 Task: Create a due date automation trigger when advanced on, 2 working days before a card is due add dates starting next week at 11:00 AM.
Action: Mouse moved to (1117, 352)
Screenshot: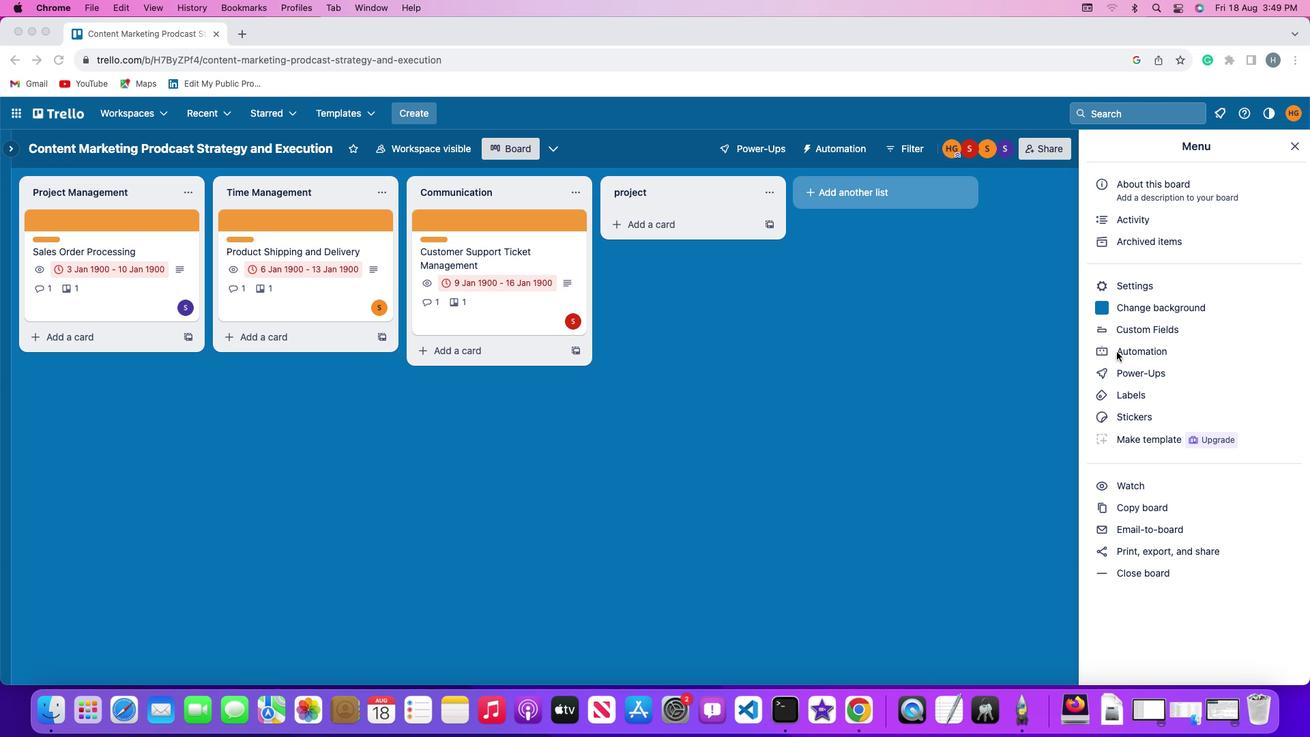 
Action: Mouse pressed left at (1117, 352)
Screenshot: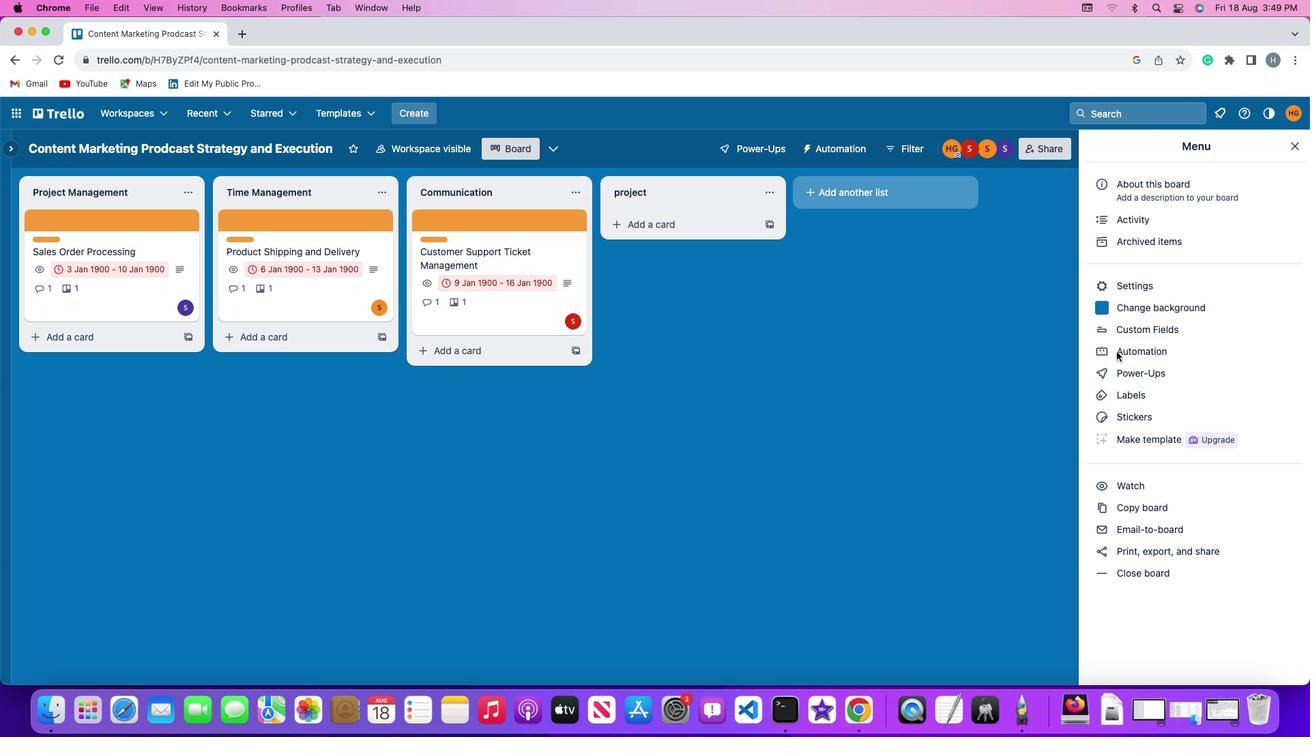 
Action: Mouse pressed left at (1117, 352)
Screenshot: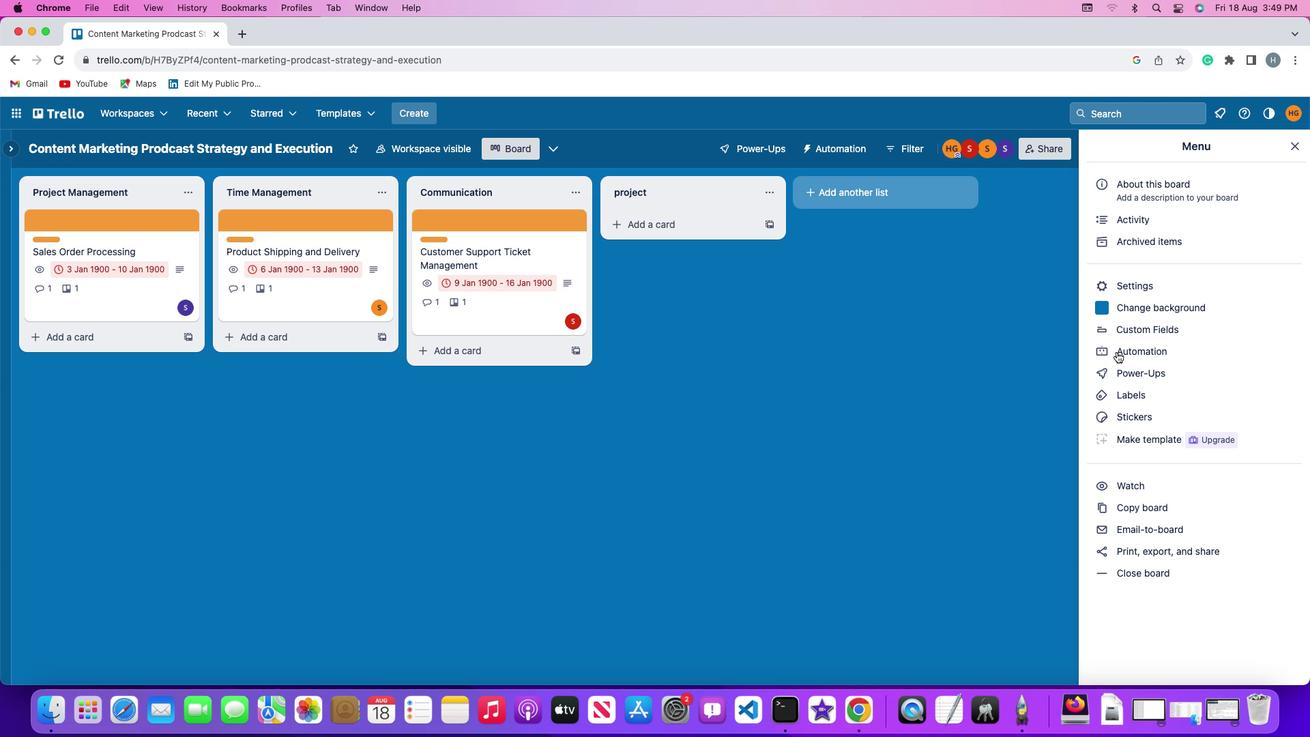 
Action: Mouse moved to (75, 322)
Screenshot: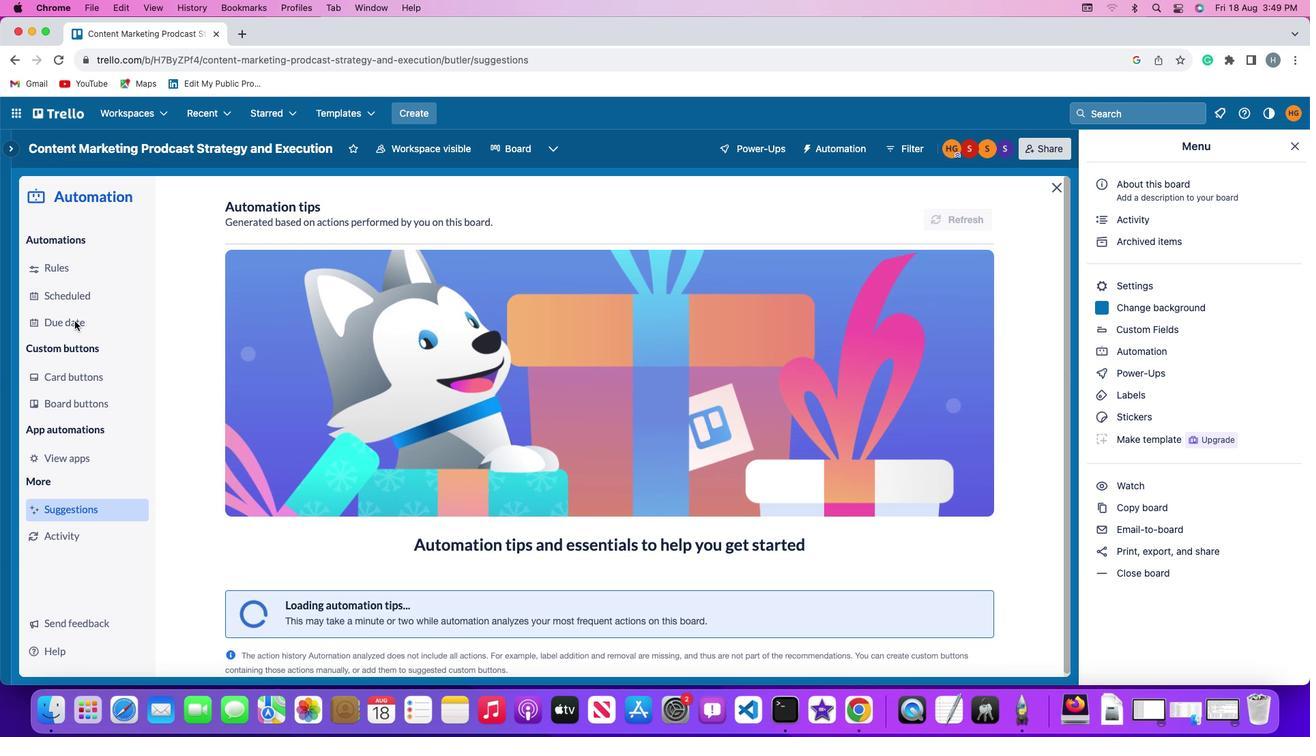 
Action: Mouse pressed left at (75, 322)
Screenshot: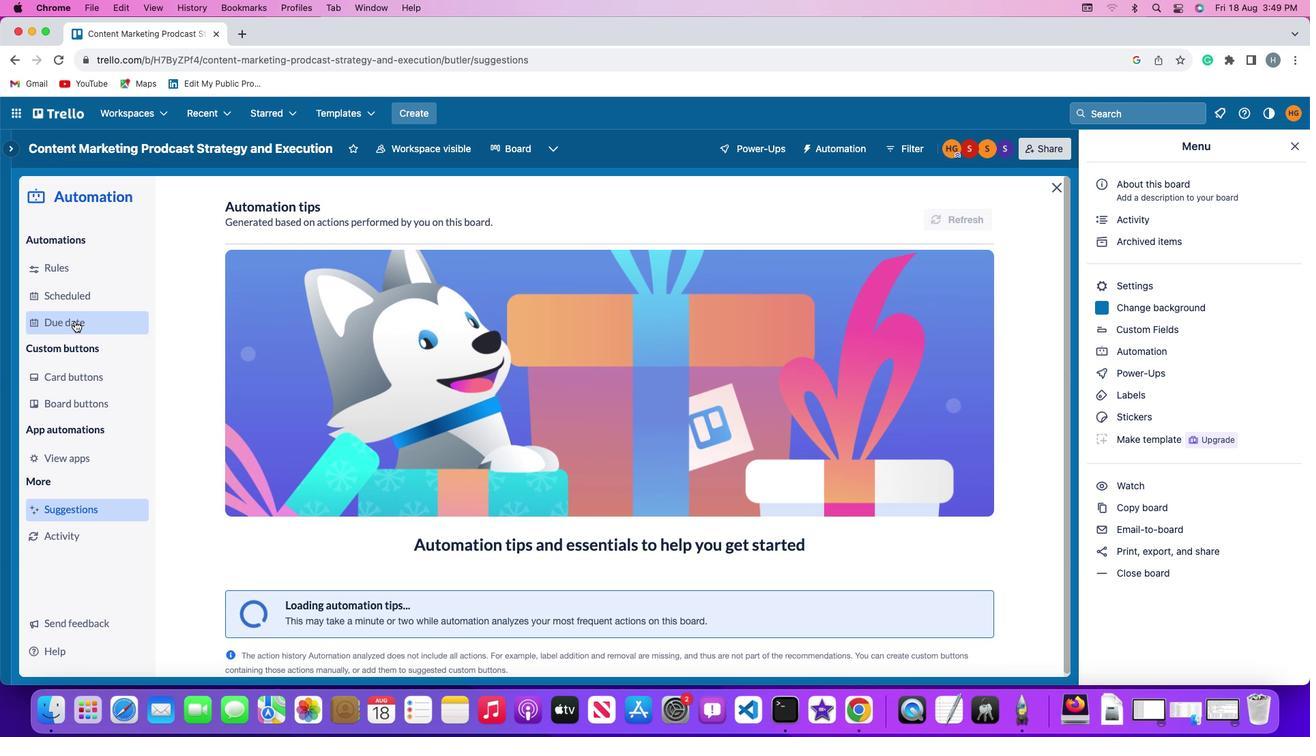 
Action: Mouse moved to (920, 212)
Screenshot: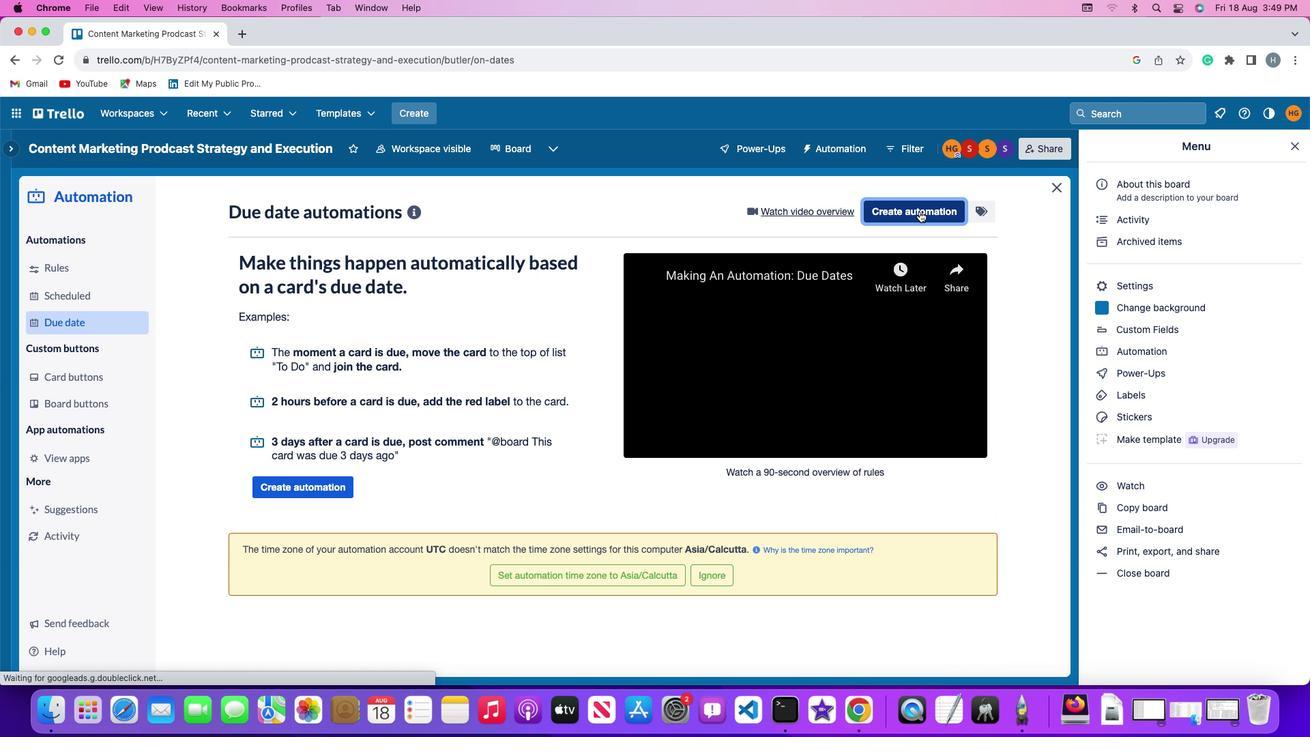 
Action: Mouse pressed left at (920, 212)
Screenshot: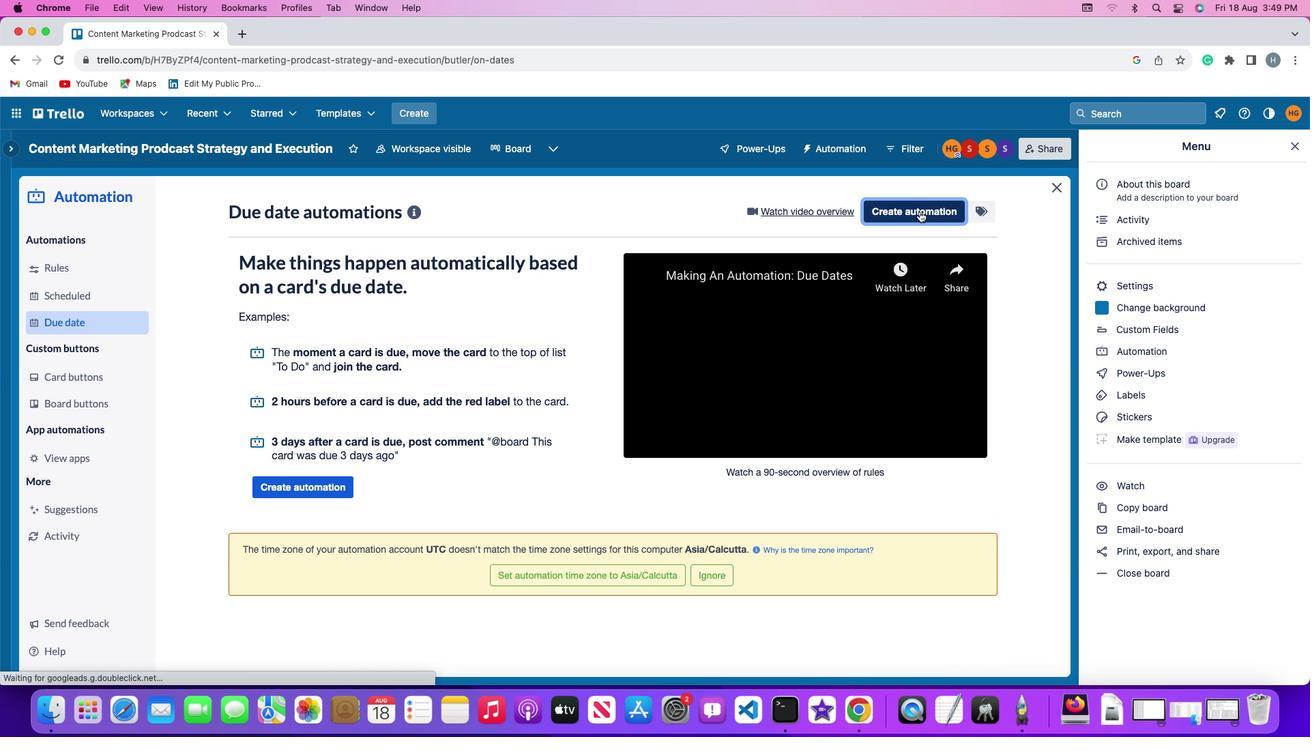 
Action: Mouse moved to (265, 343)
Screenshot: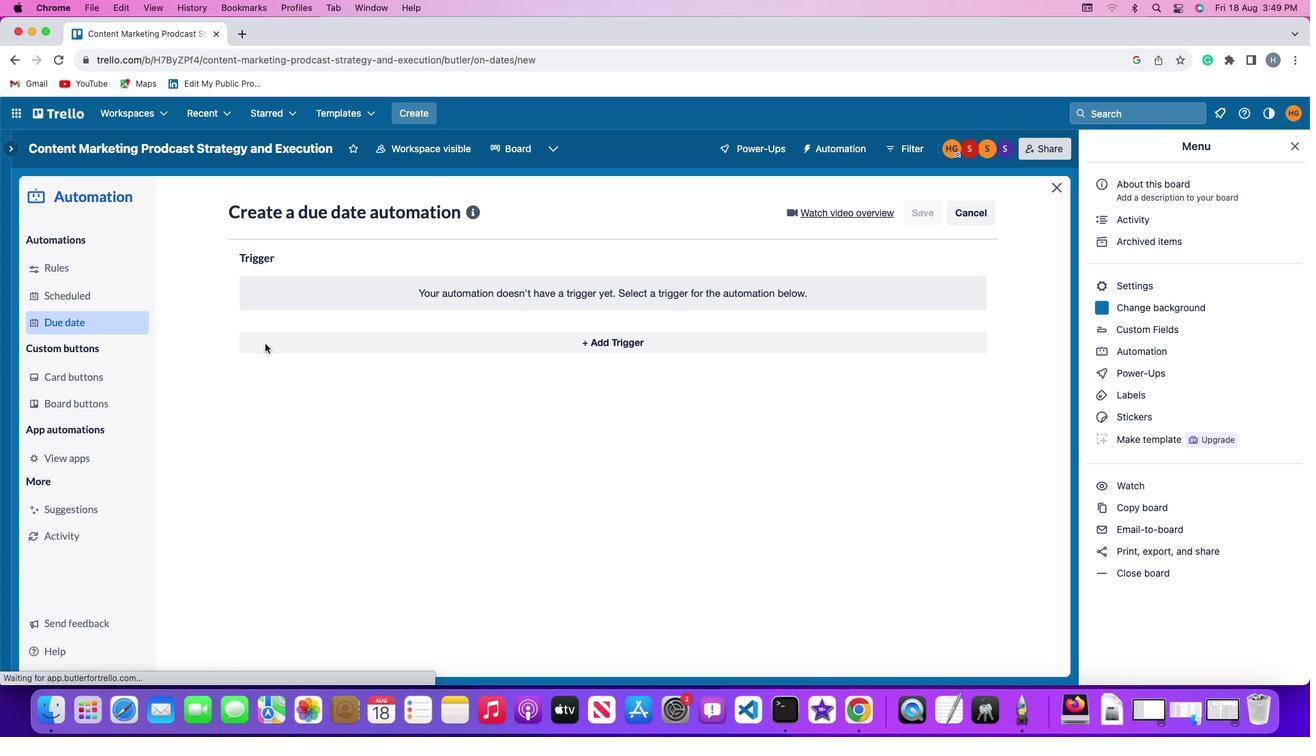 
Action: Mouse pressed left at (265, 343)
Screenshot: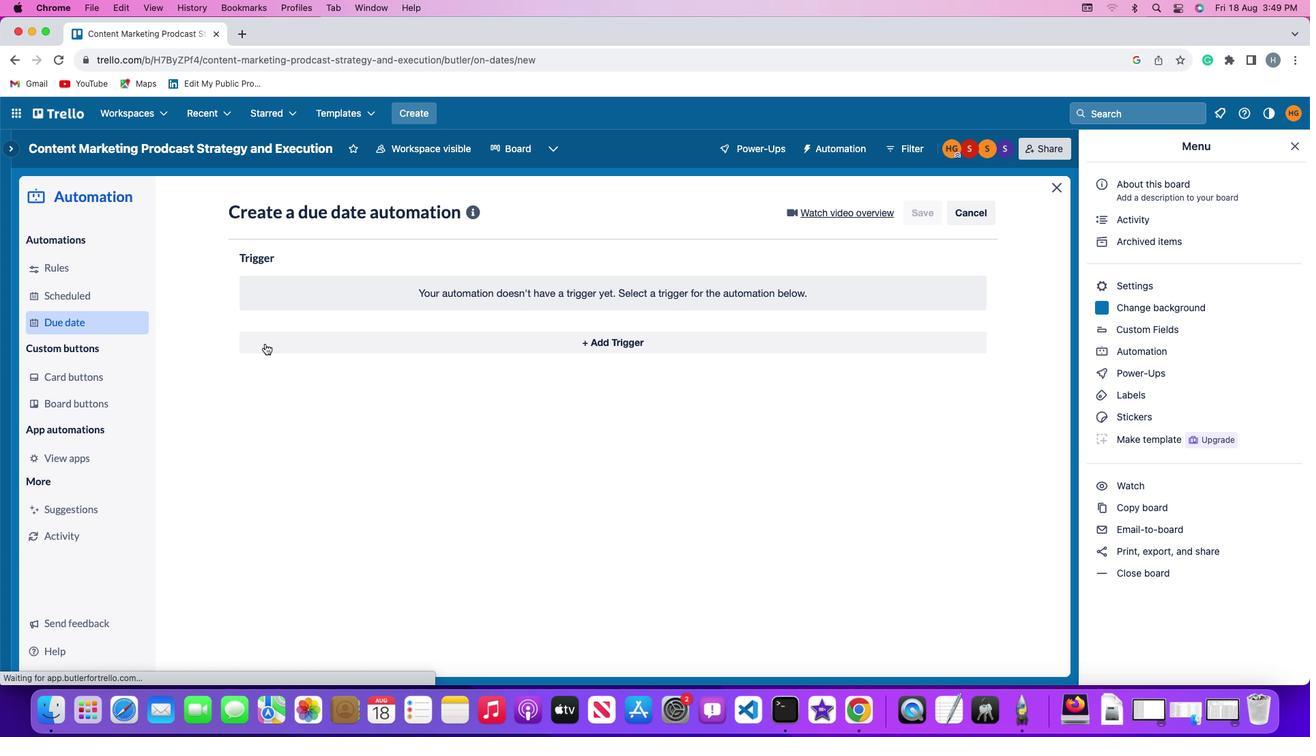 
Action: Mouse moved to (266, 548)
Screenshot: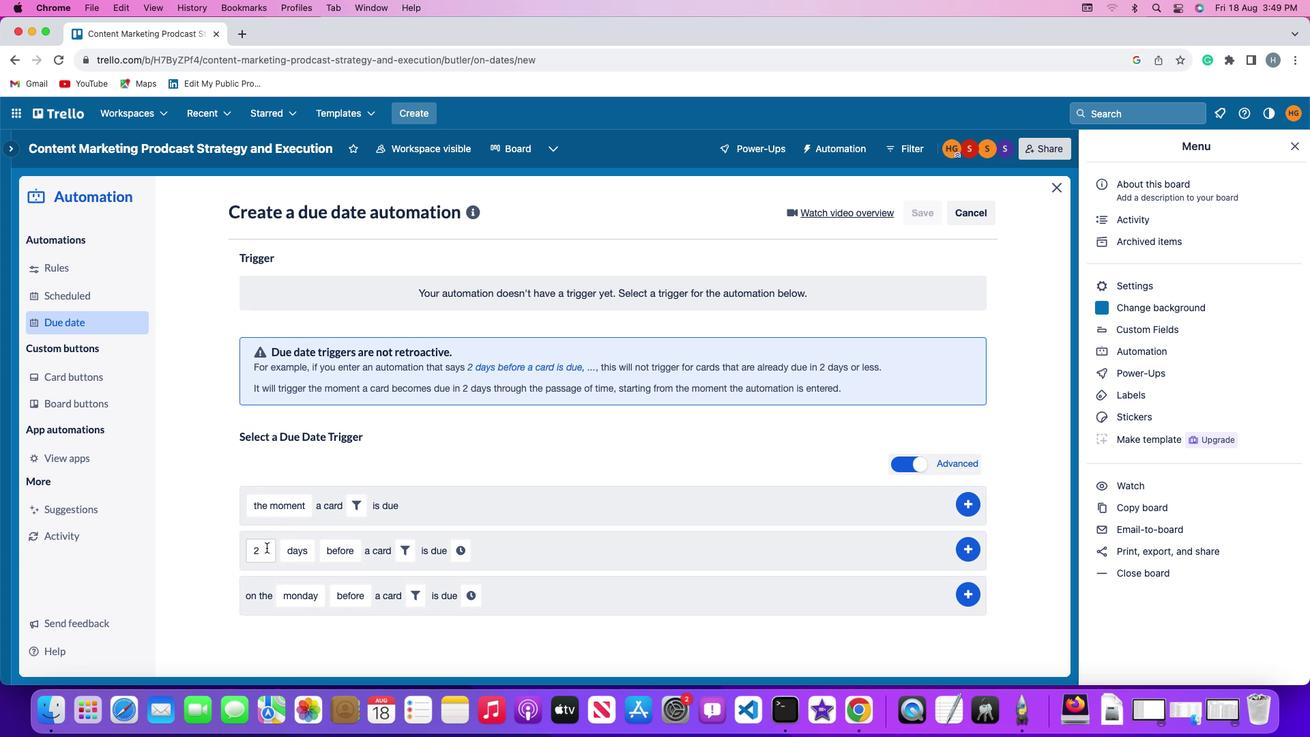 
Action: Mouse pressed left at (266, 548)
Screenshot: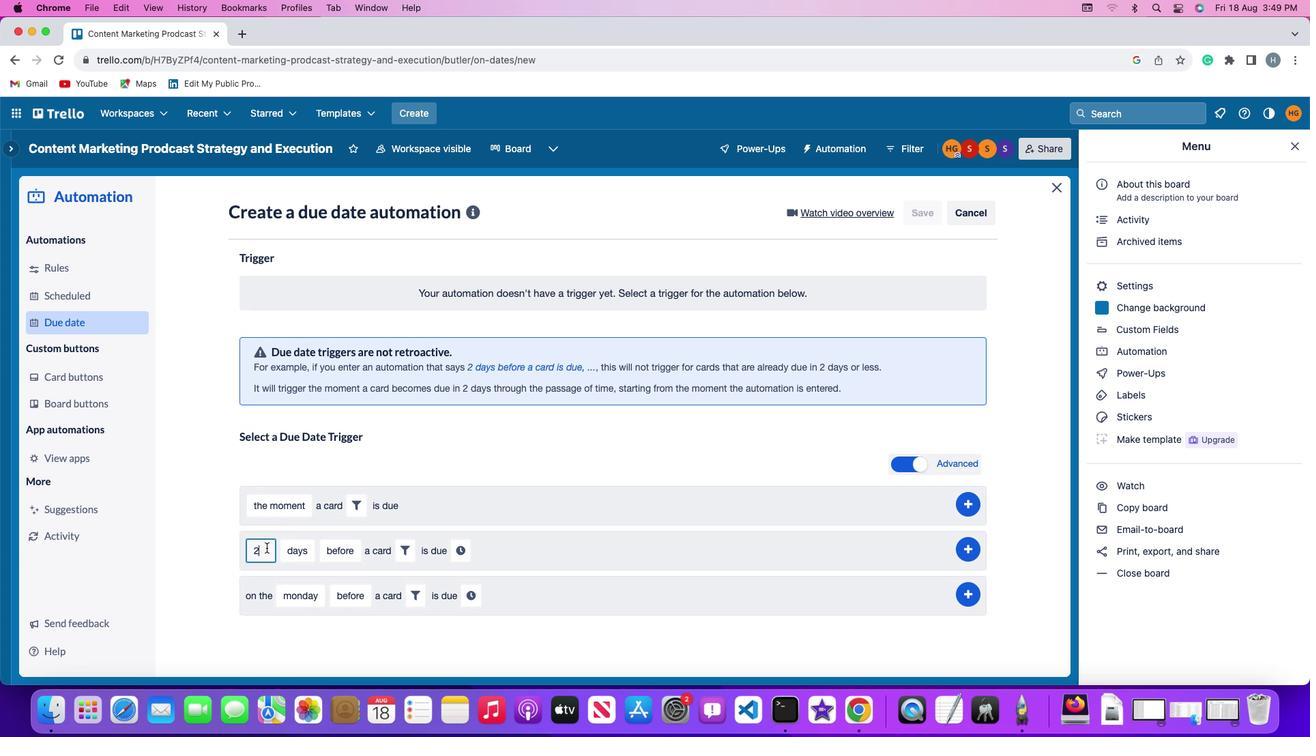 
Action: Mouse moved to (266, 548)
Screenshot: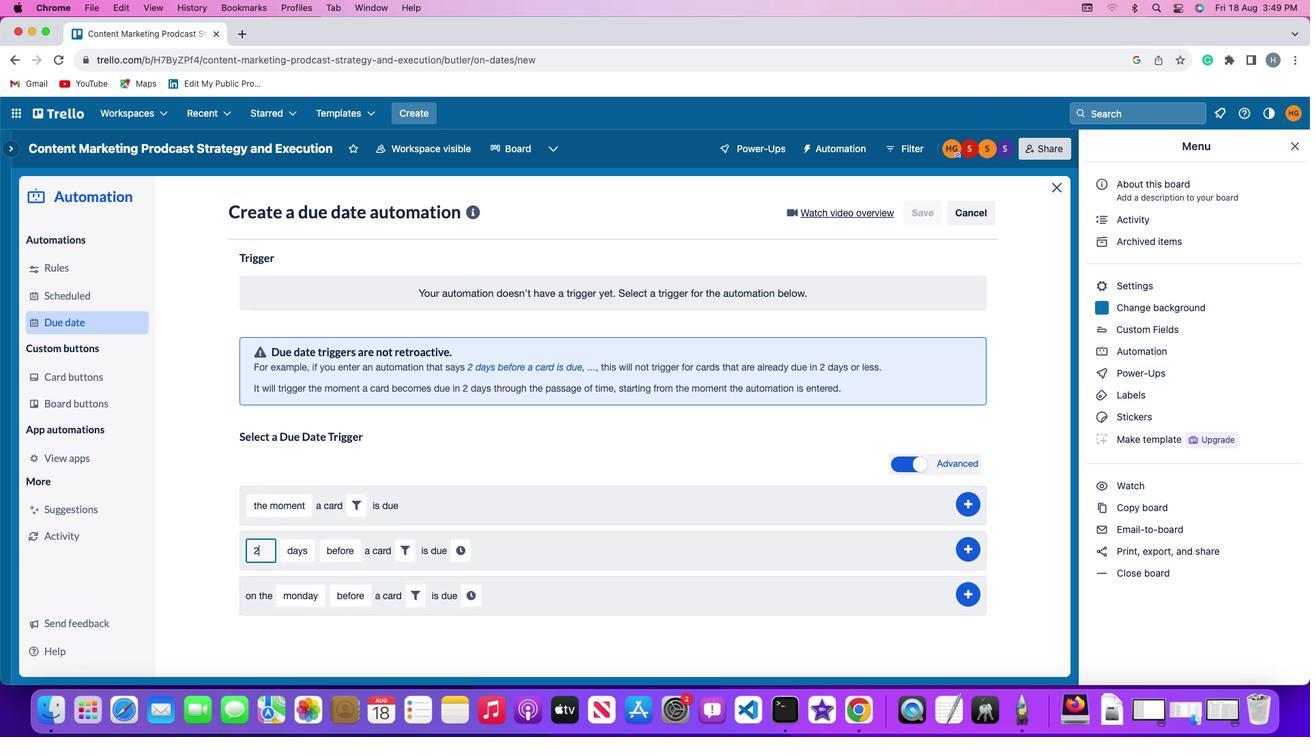 
Action: Key pressed Key.backspace
Screenshot: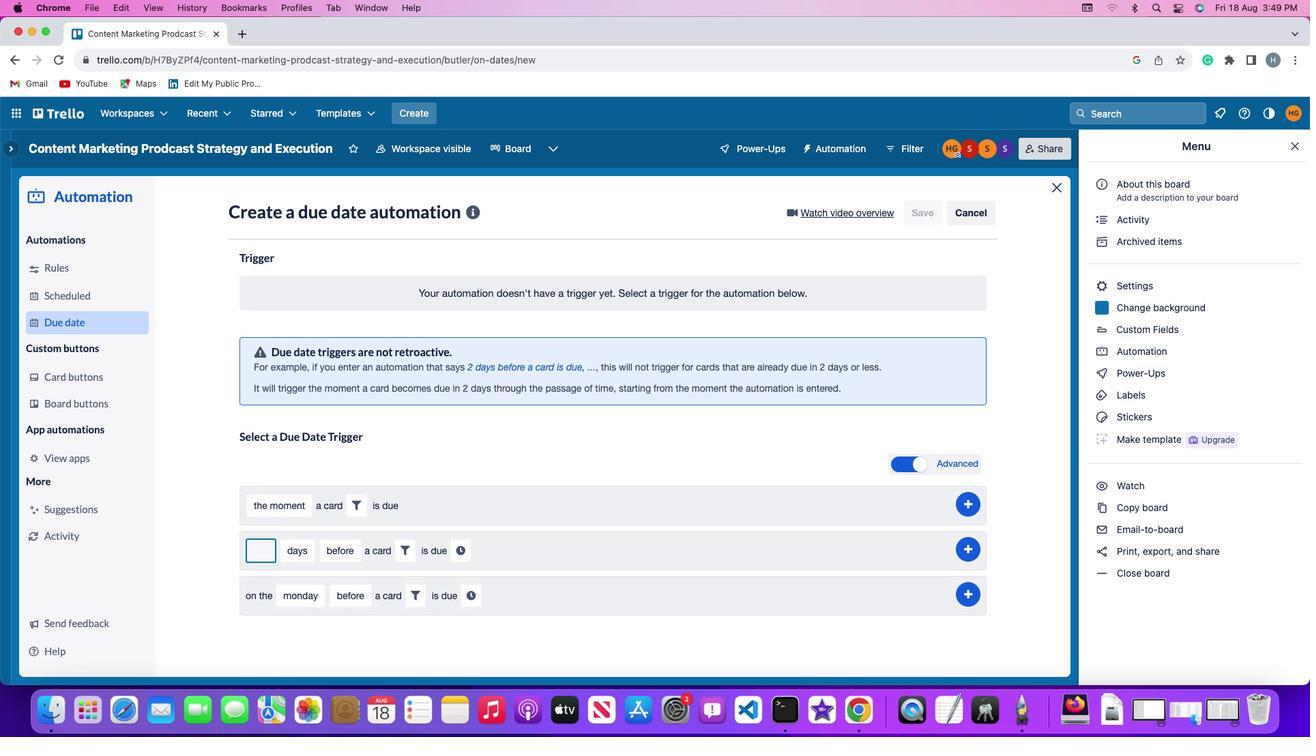 
Action: Mouse moved to (268, 548)
Screenshot: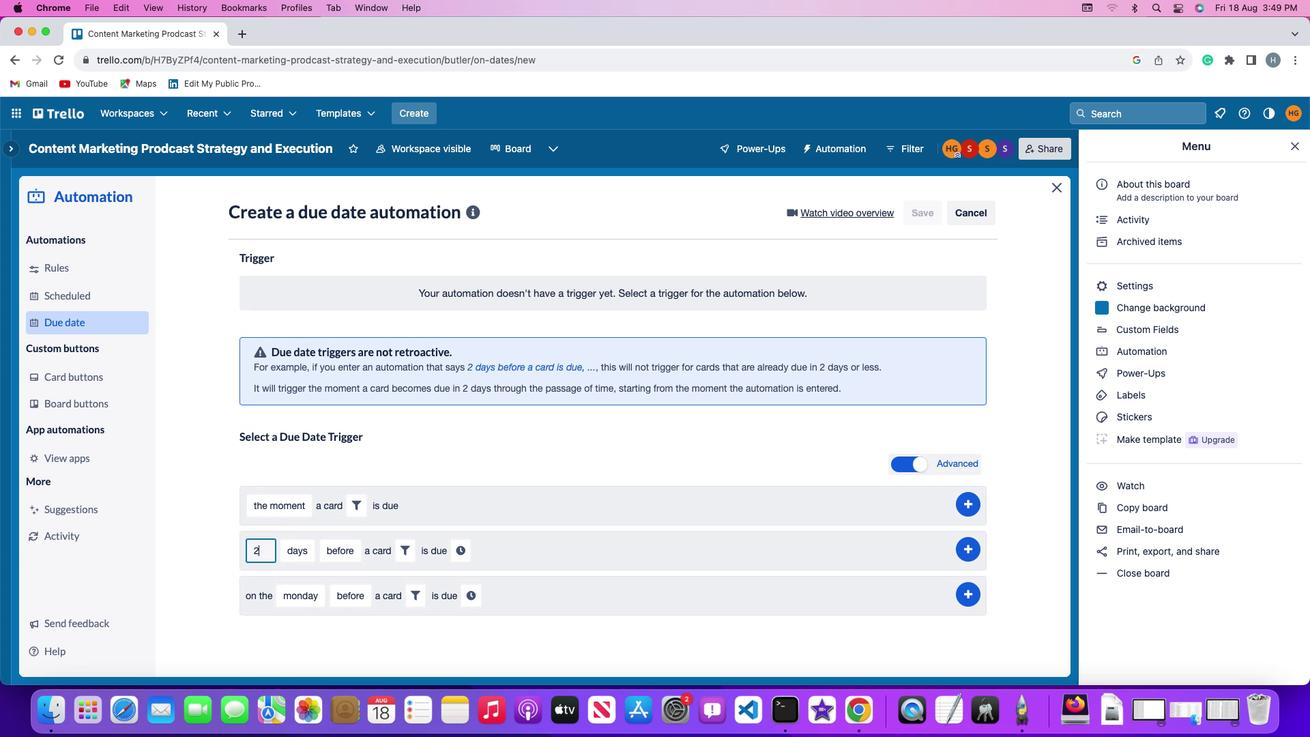 
Action: Key pressed '2'
Screenshot: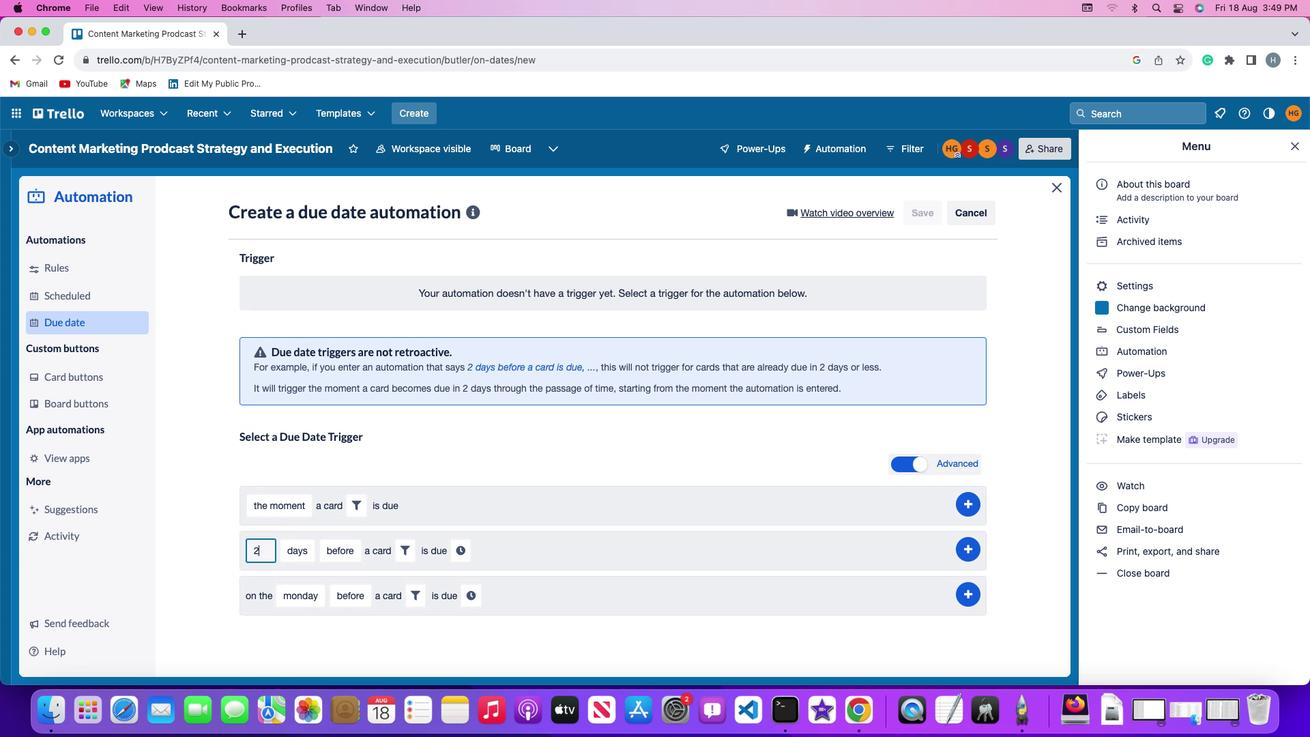 
Action: Mouse moved to (303, 548)
Screenshot: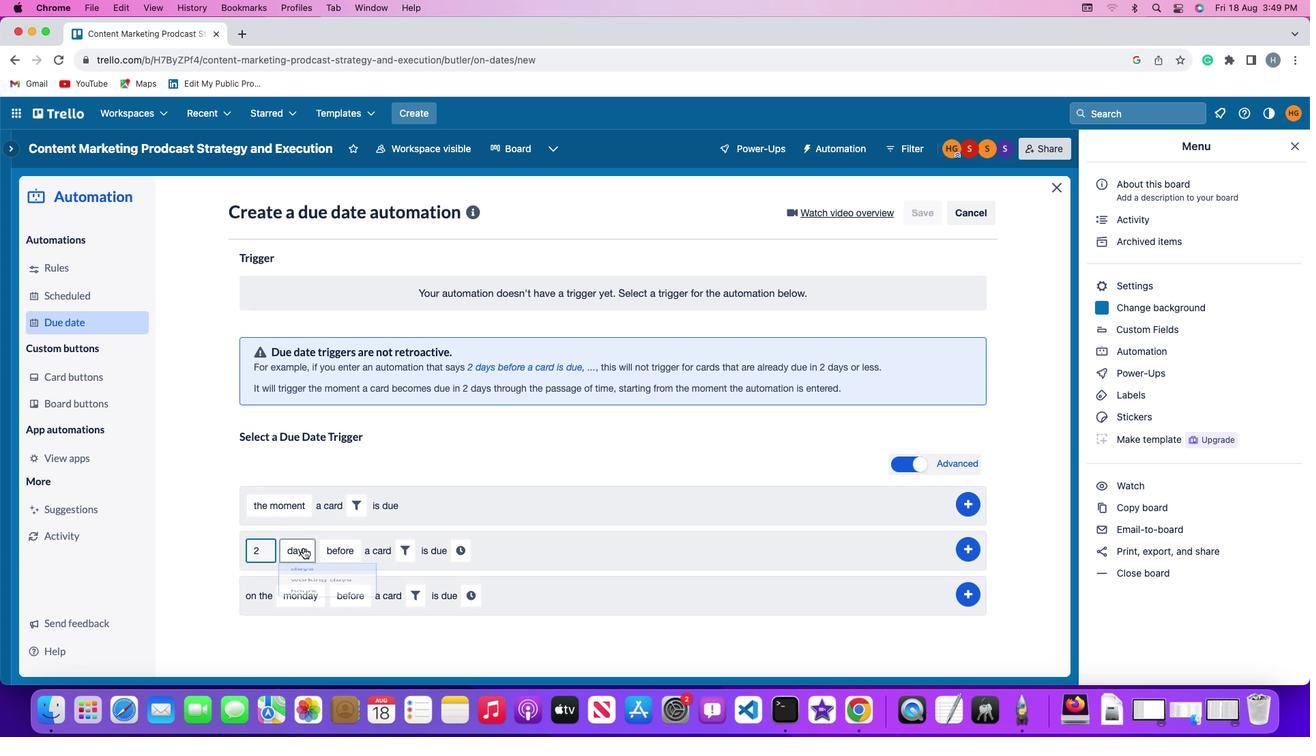 
Action: Mouse pressed left at (303, 548)
Screenshot: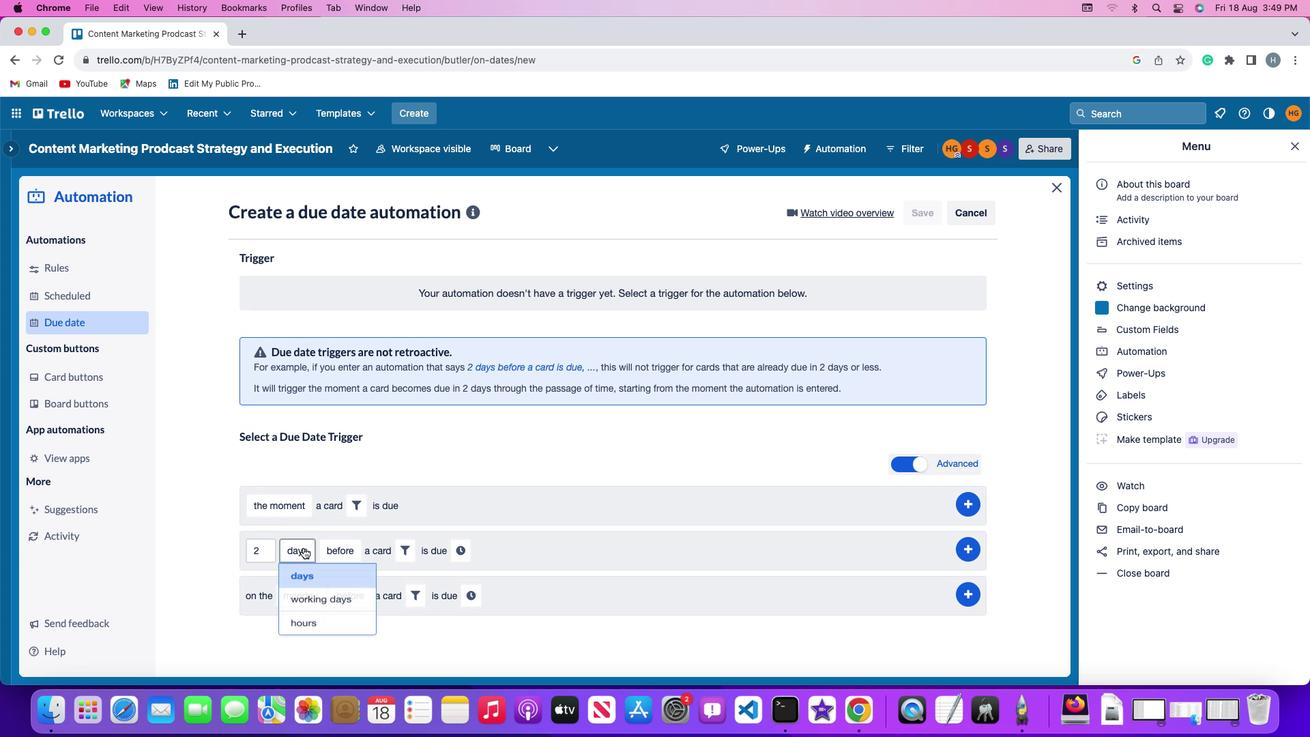 
Action: Mouse moved to (307, 603)
Screenshot: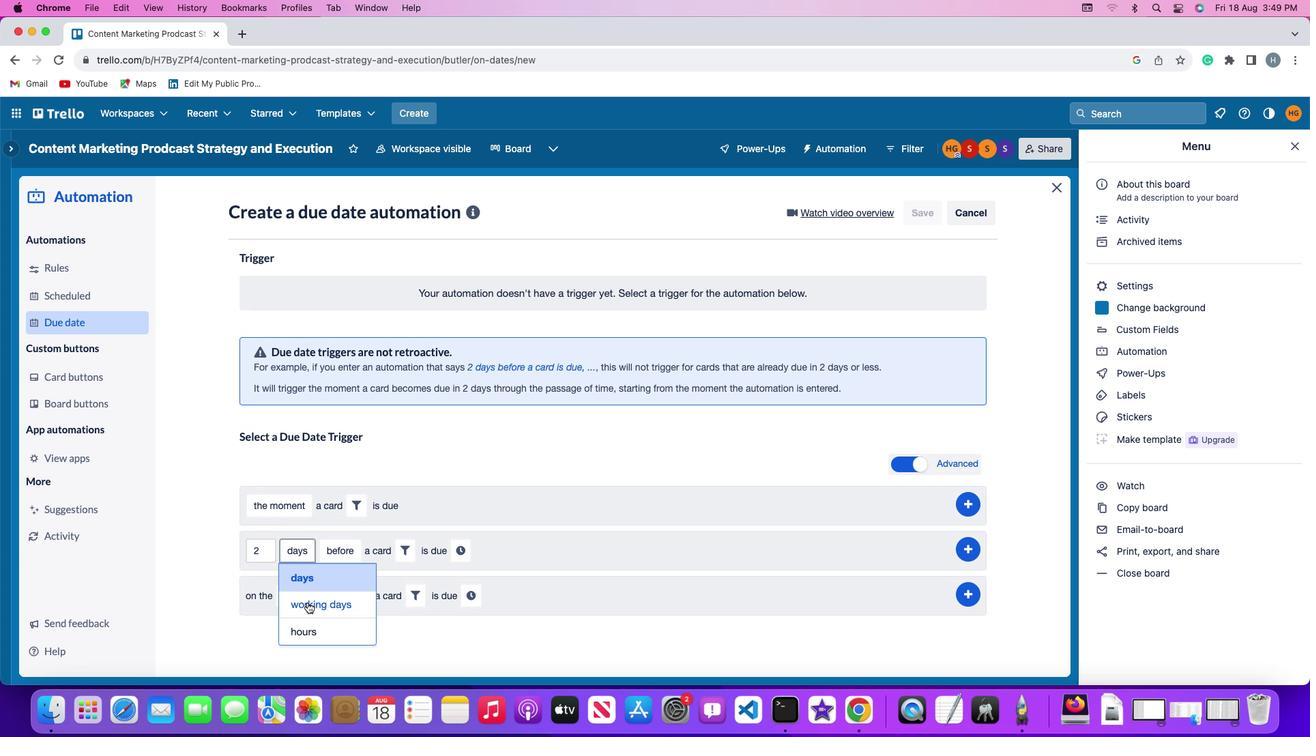 
Action: Mouse pressed left at (307, 603)
Screenshot: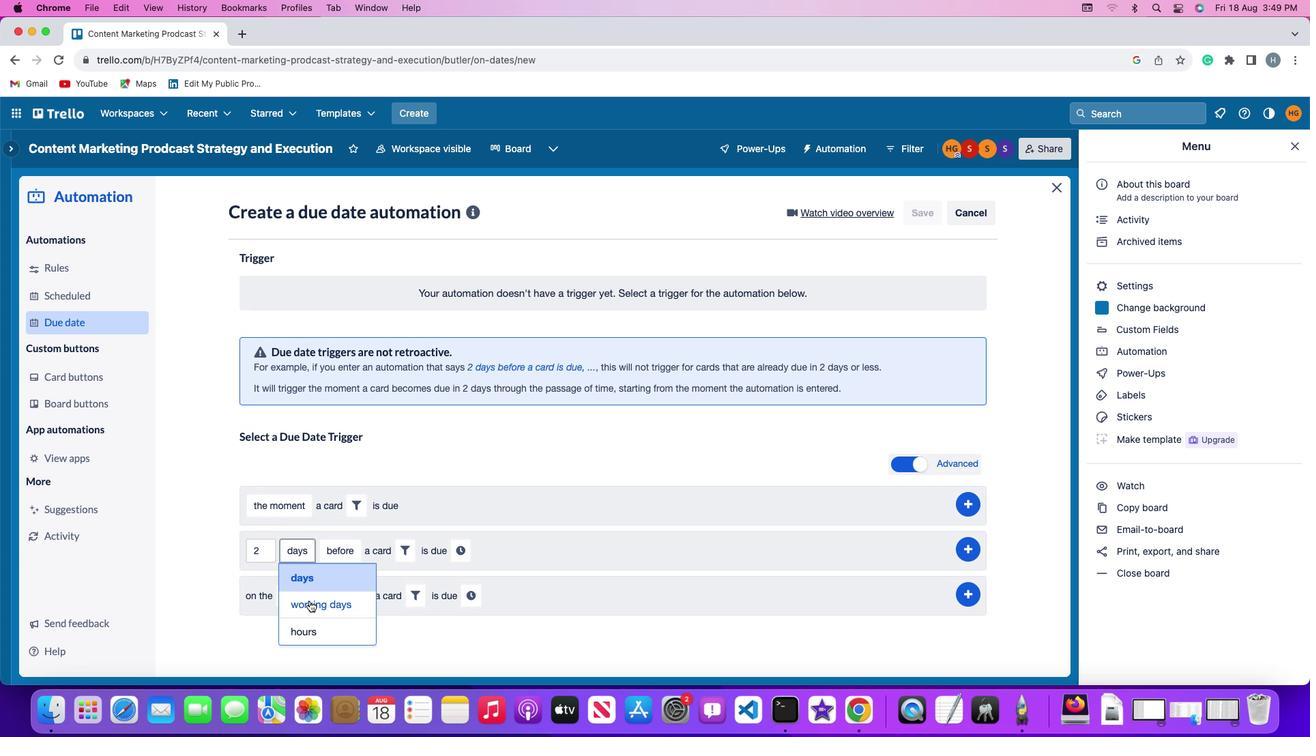 
Action: Mouse moved to (369, 546)
Screenshot: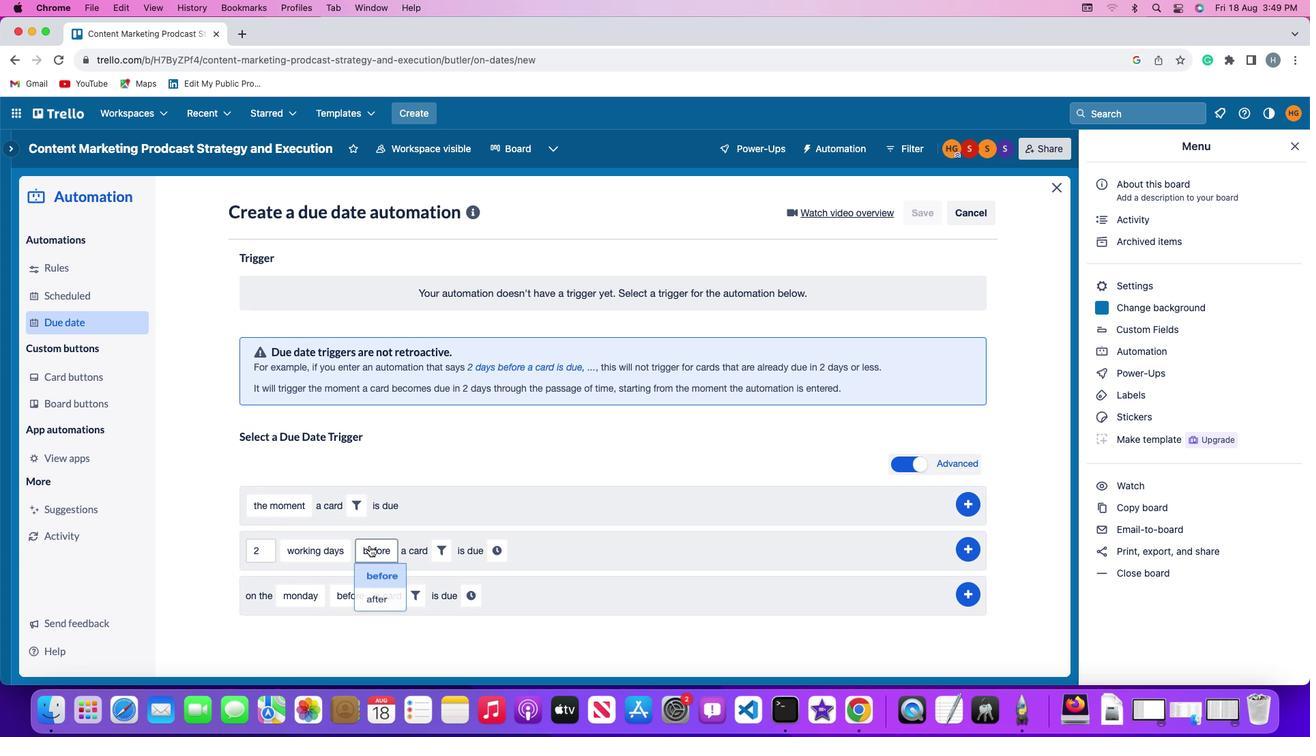 
Action: Mouse pressed left at (369, 546)
Screenshot: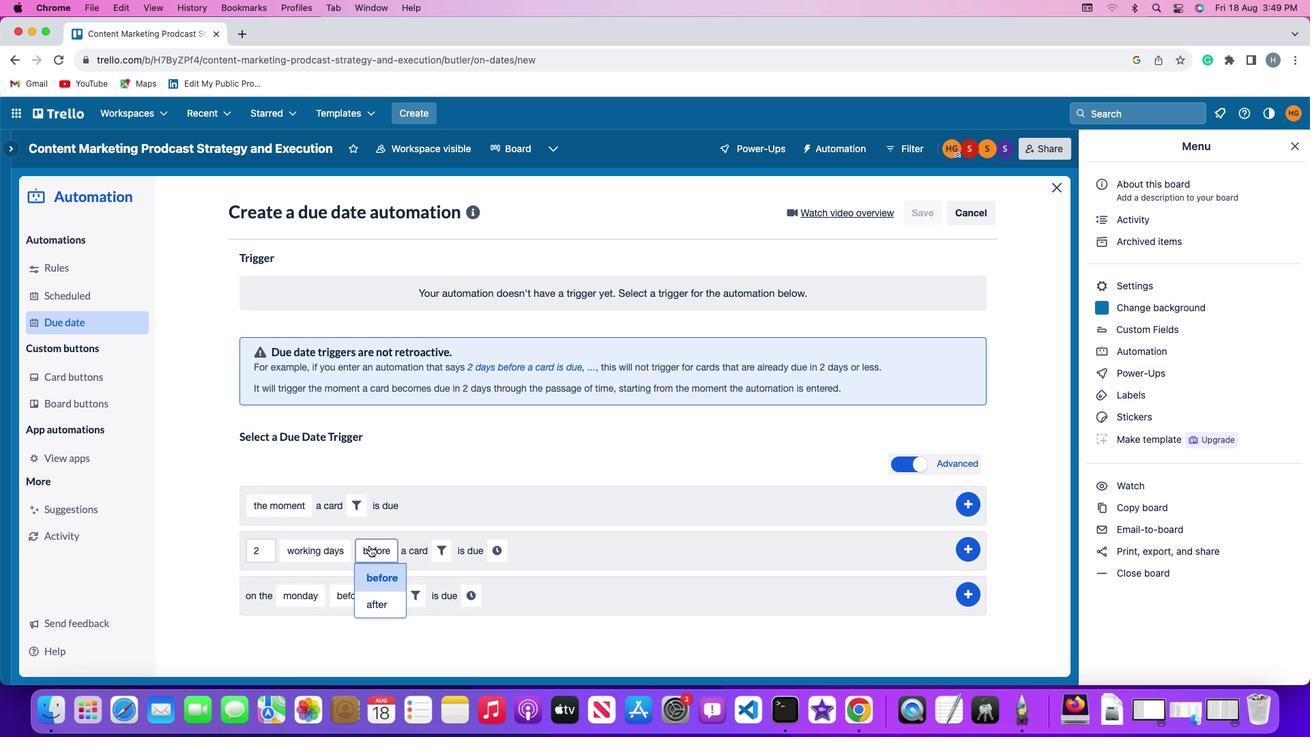 
Action: Mouse moved to (386, 577)
Screenshot: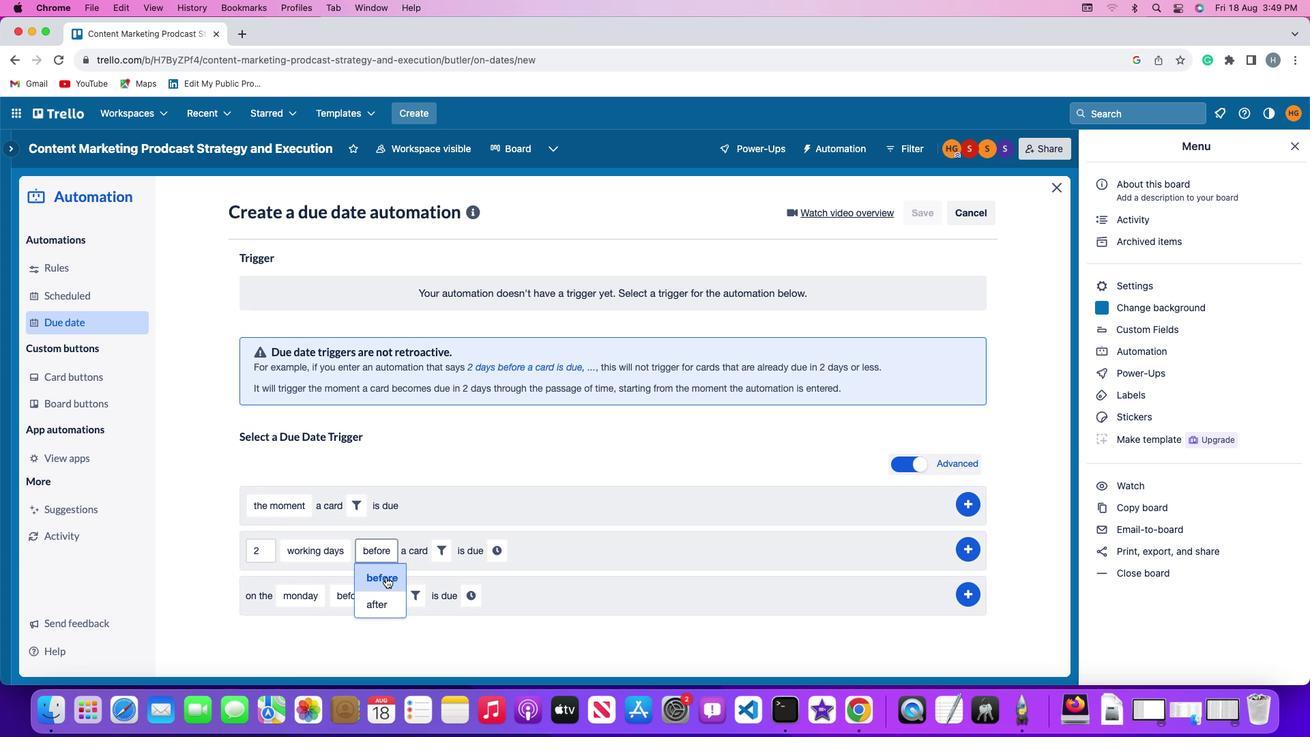 
Action: Mouse pressed left at (386, 577)
Screenshot: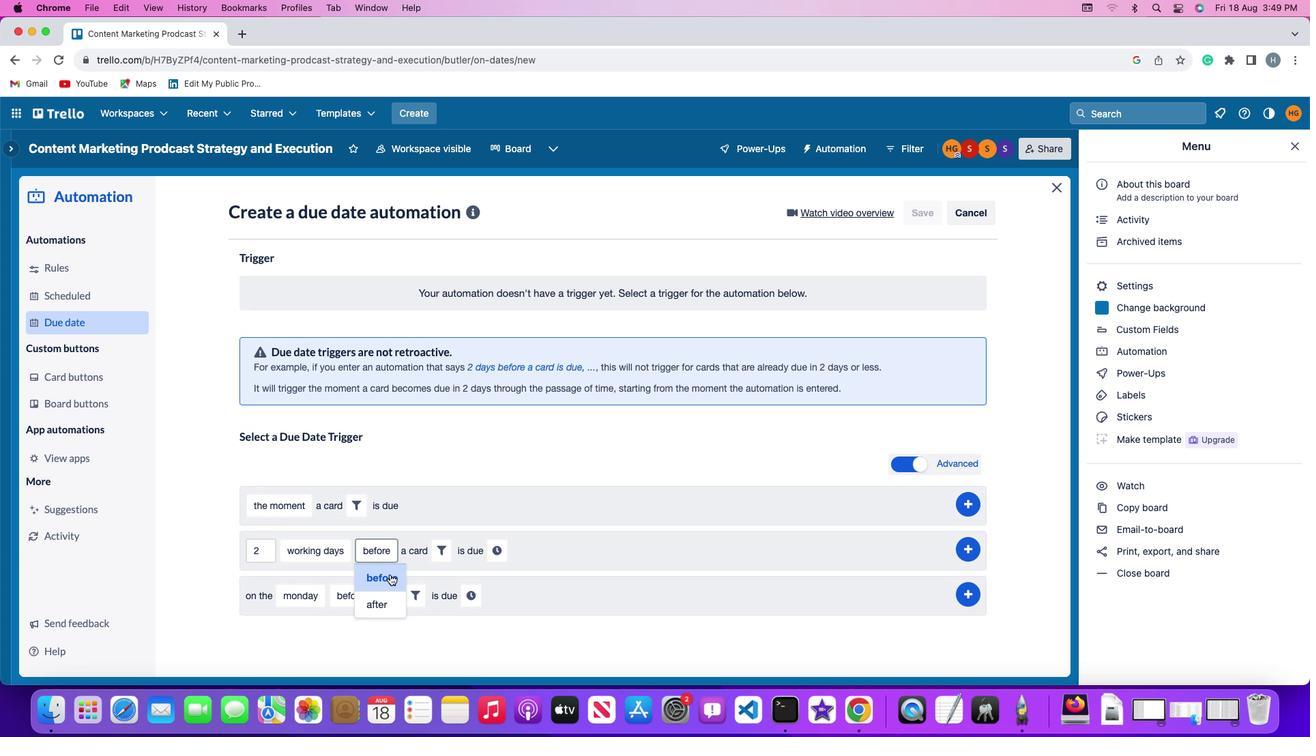 
Action: Mouse moved to (442, 548)
Screenshot: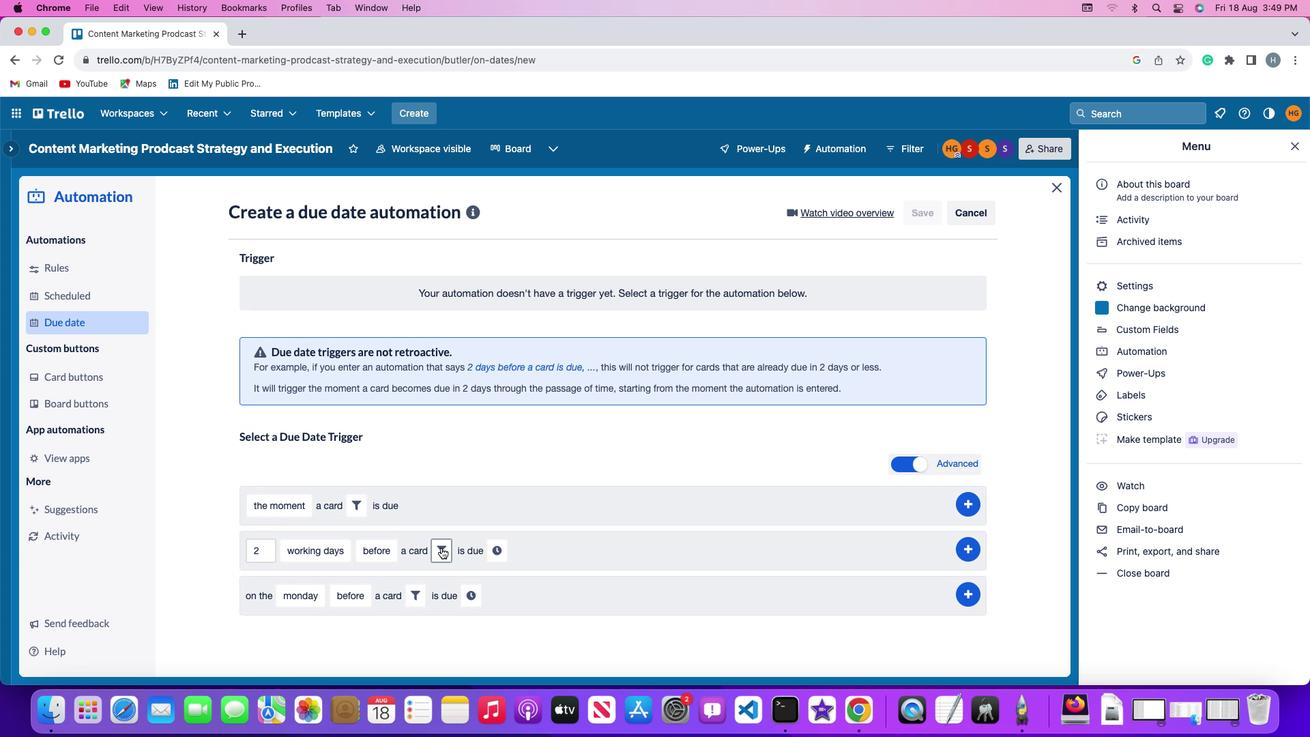 
Action: Mouse pressed left at (442, 548)
Screenshot: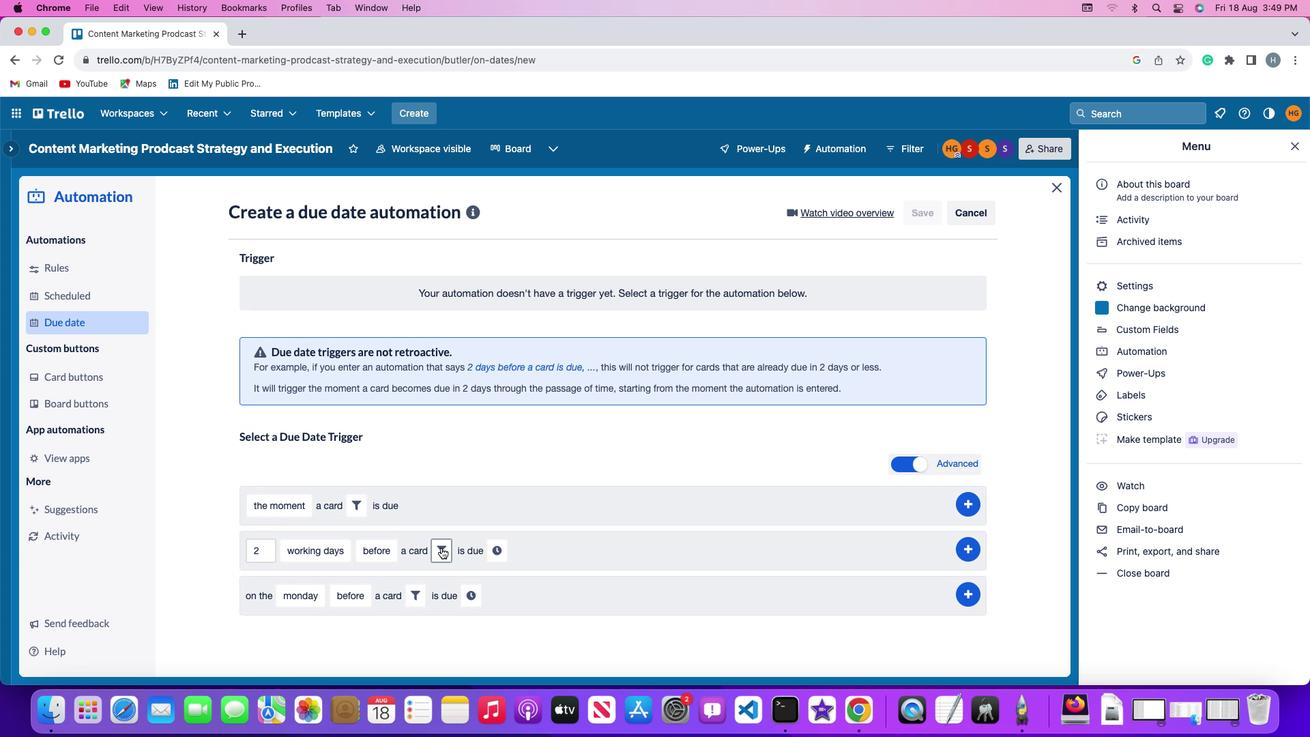 
Action: Mouse moved to (522, 593)
Screenshot: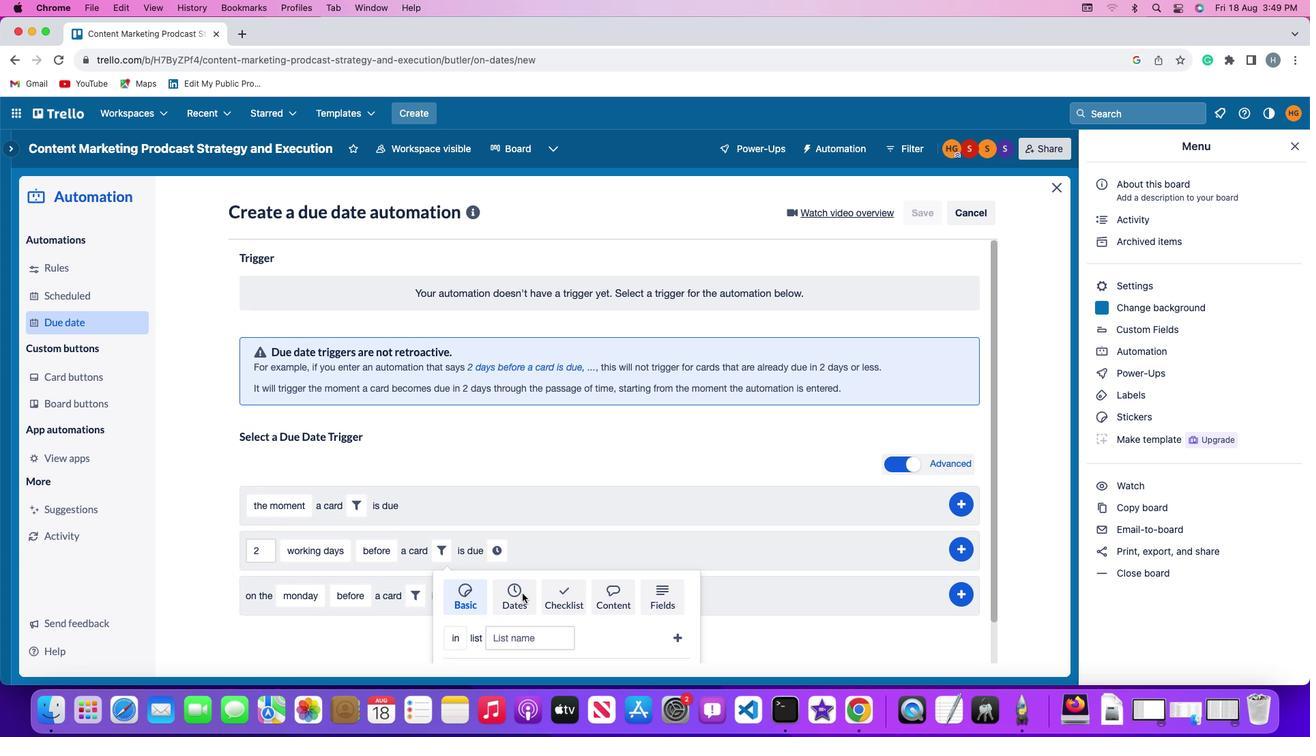 
Action: Mouse pressed left at (522, 593)
Screenshot: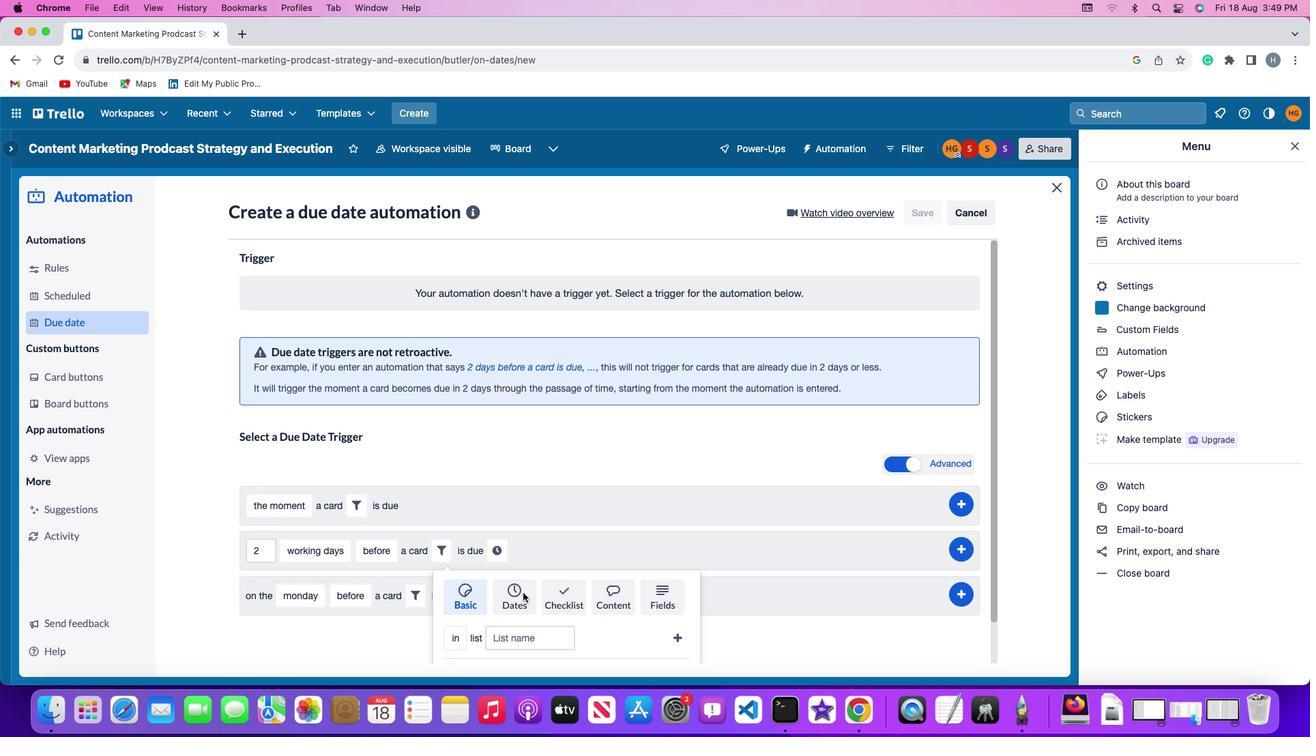 
Action: Mouse moved to (382, 614)
Screenshot: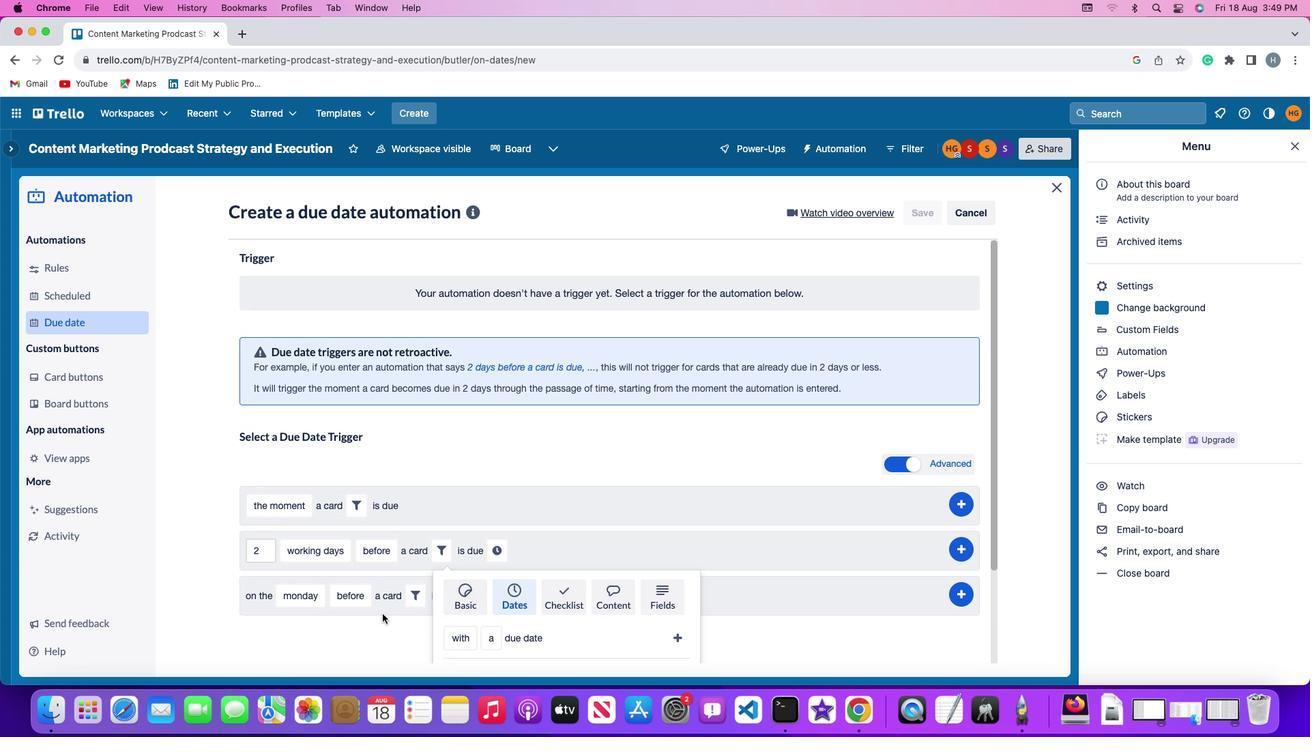 
Action: Mouse scrolled (382, 614) with delta (0, 0)
Screenshot: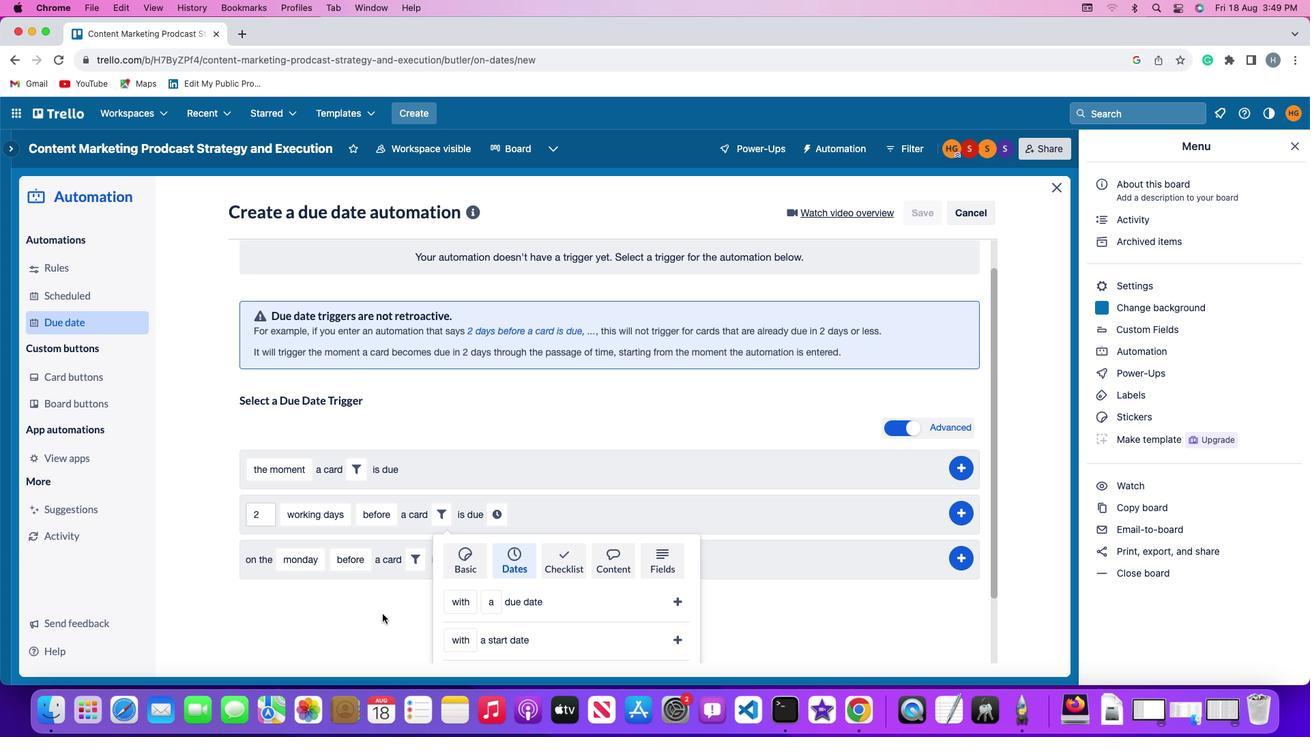 
Action: Mouse scrolled (382, 614) with delta (0, 0)
Screenshot: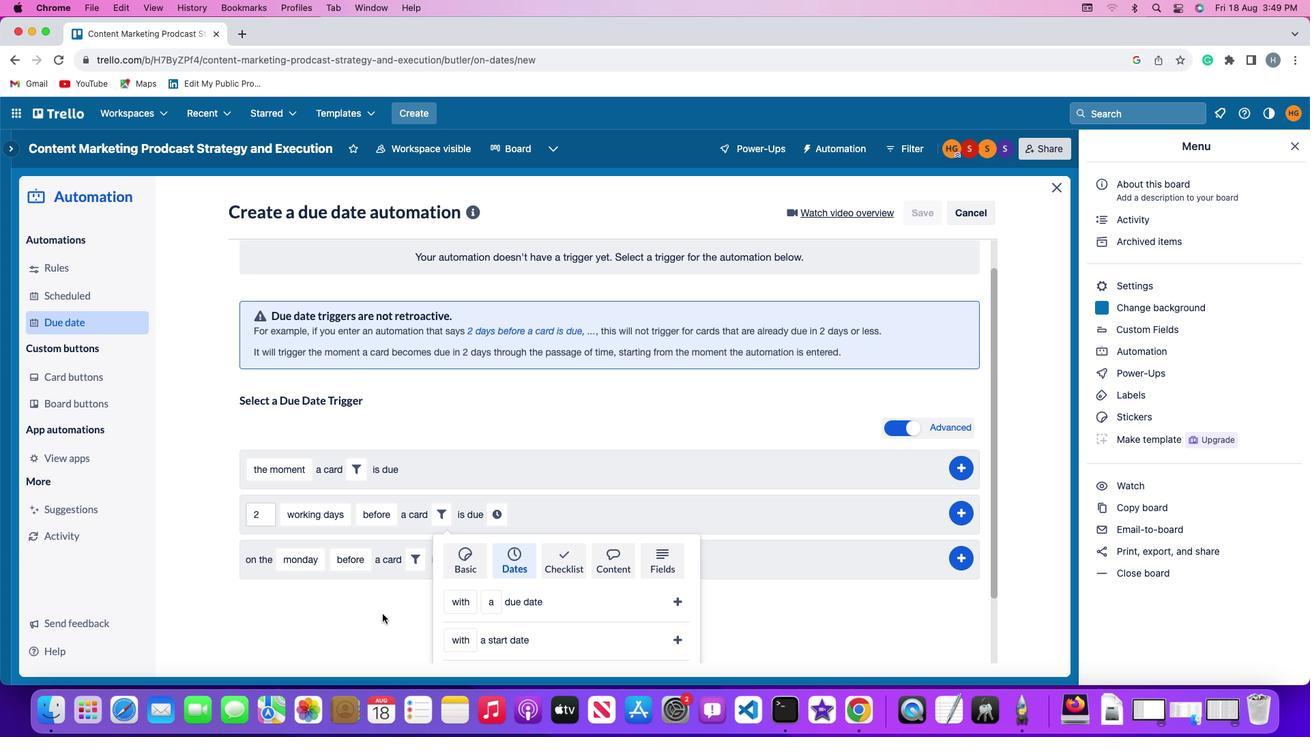 
Action: Mouse scrolled (382, 614) with delta (0, 0)
Screenshot: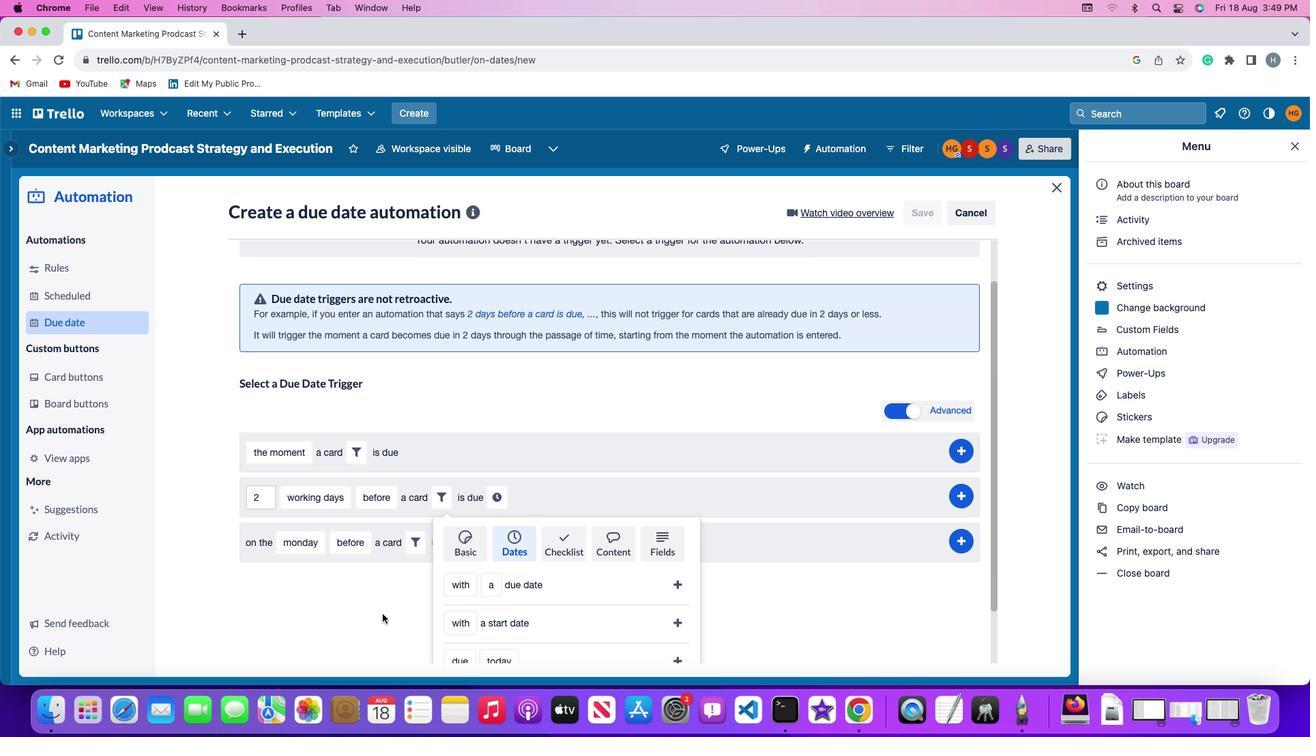 
Action: Mouse scrolled (382, 614) with delta (0, -2)
Screenshot: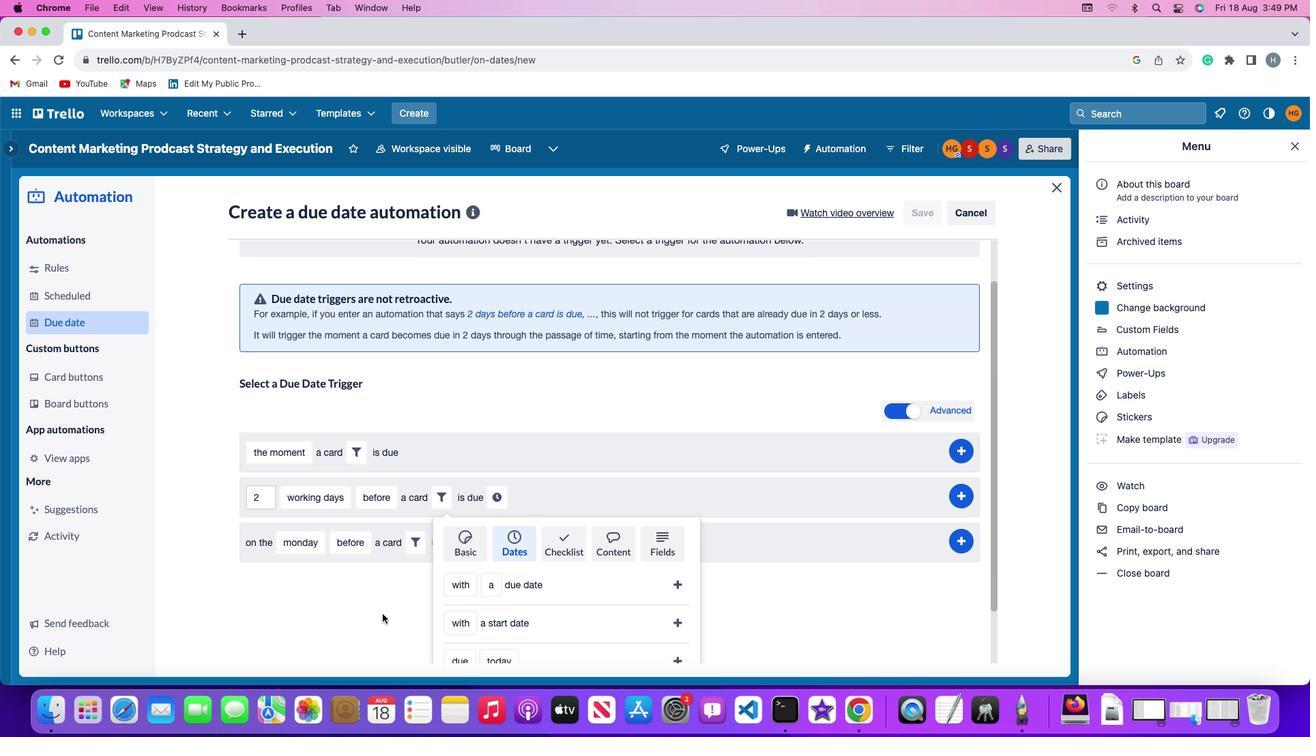 
Action: Mouse scrolled (382, 614) with delta (0, -2)
Screenshot: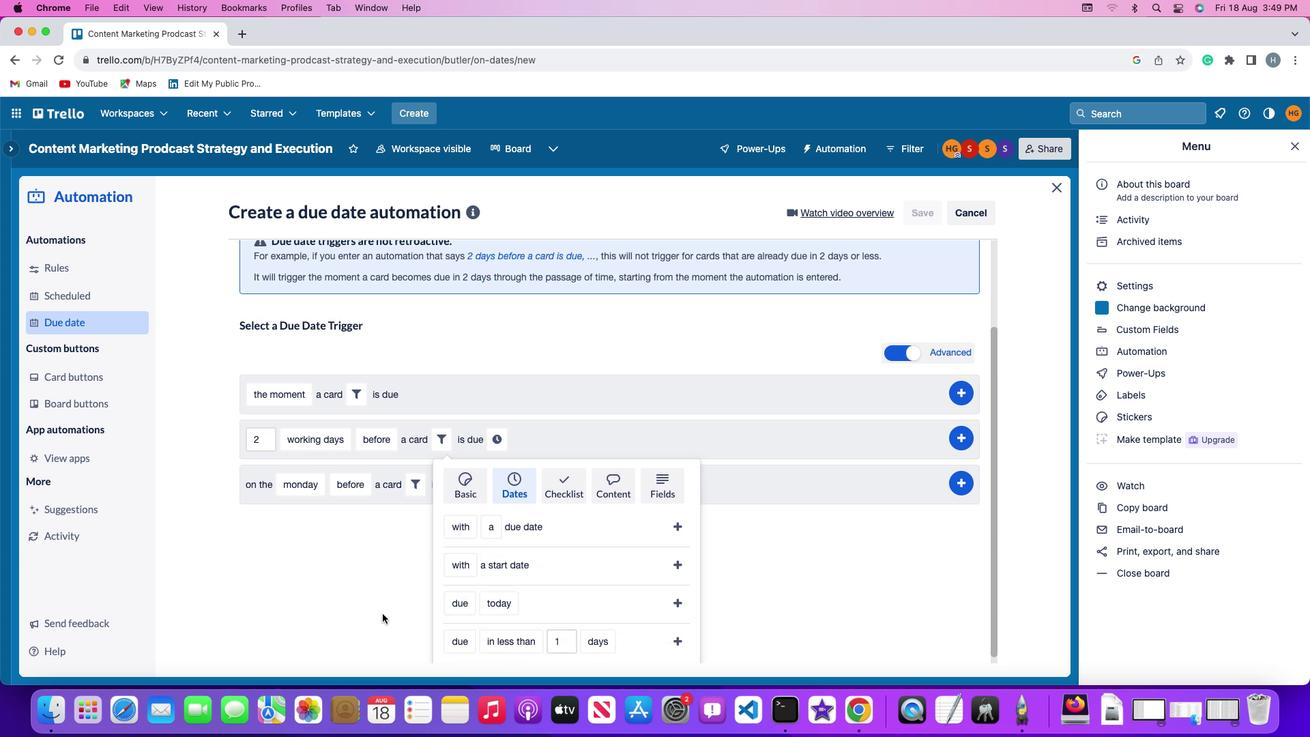 
Action: Mouse moved to (381, 614)
Screenshot: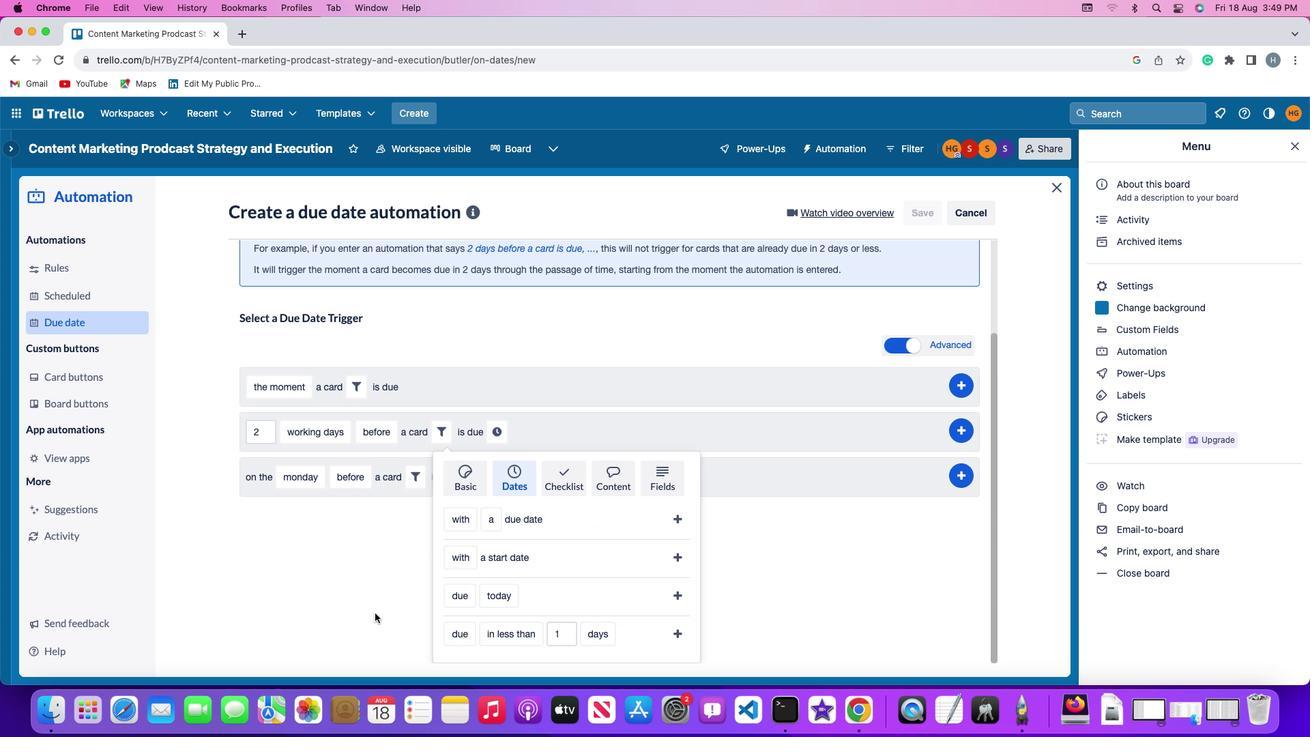 
Action: Mouse scrolled (381, 614) with delta (0, 0)
Screenshot: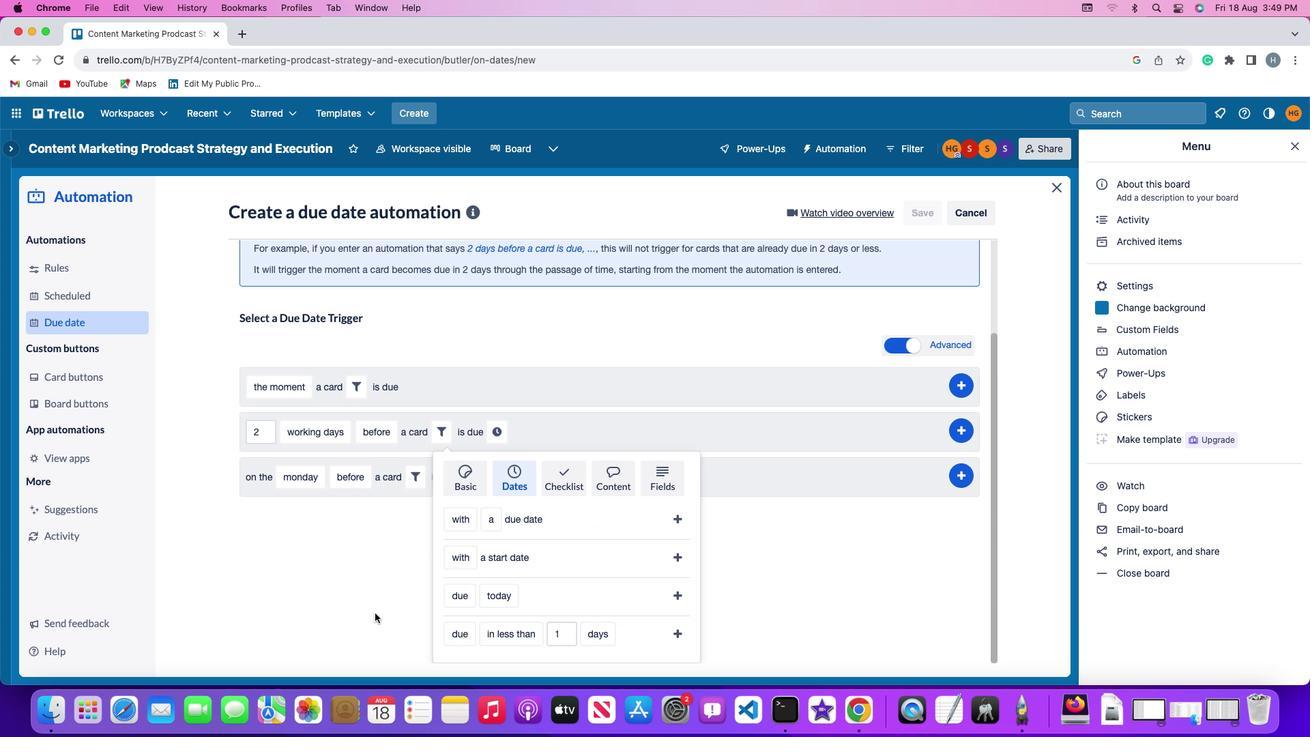 
Action: Mouse moved to (381, 614)
Screenshot: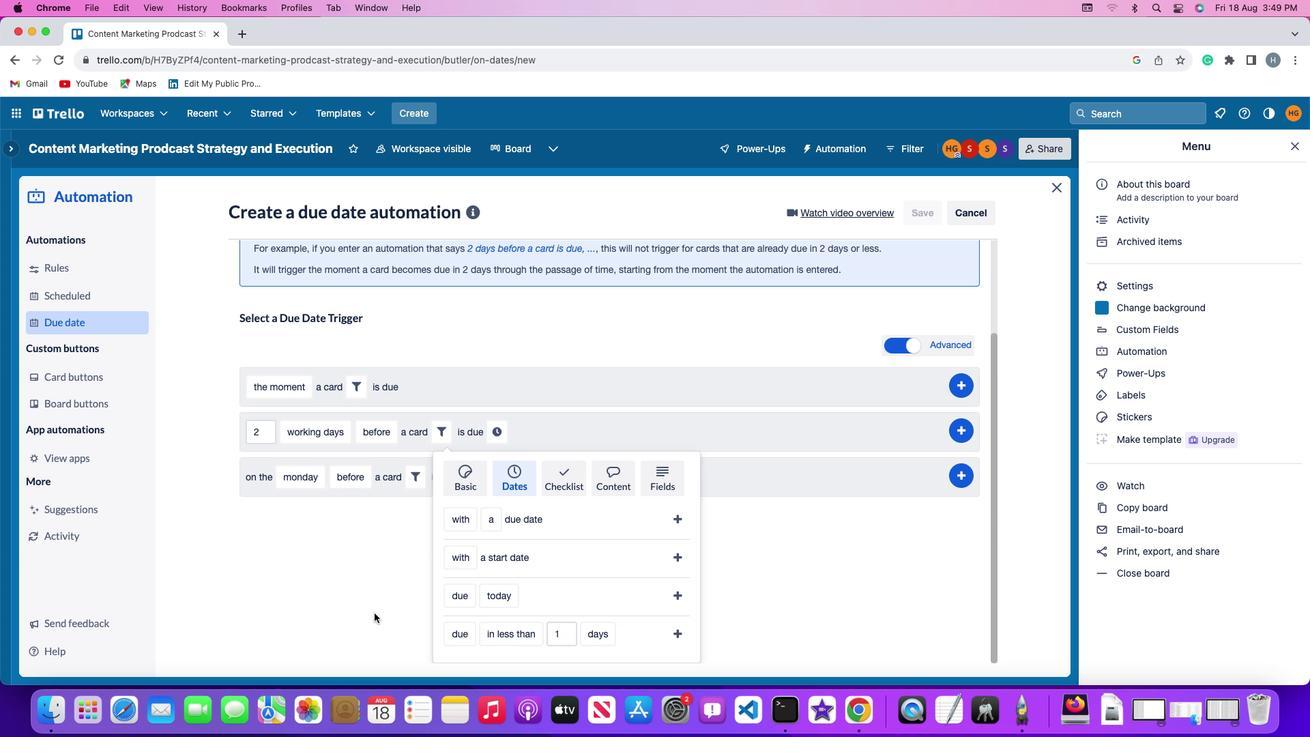 
Action: Mouse scrolled (381, 614) with delta (0, 0)
Screenshot: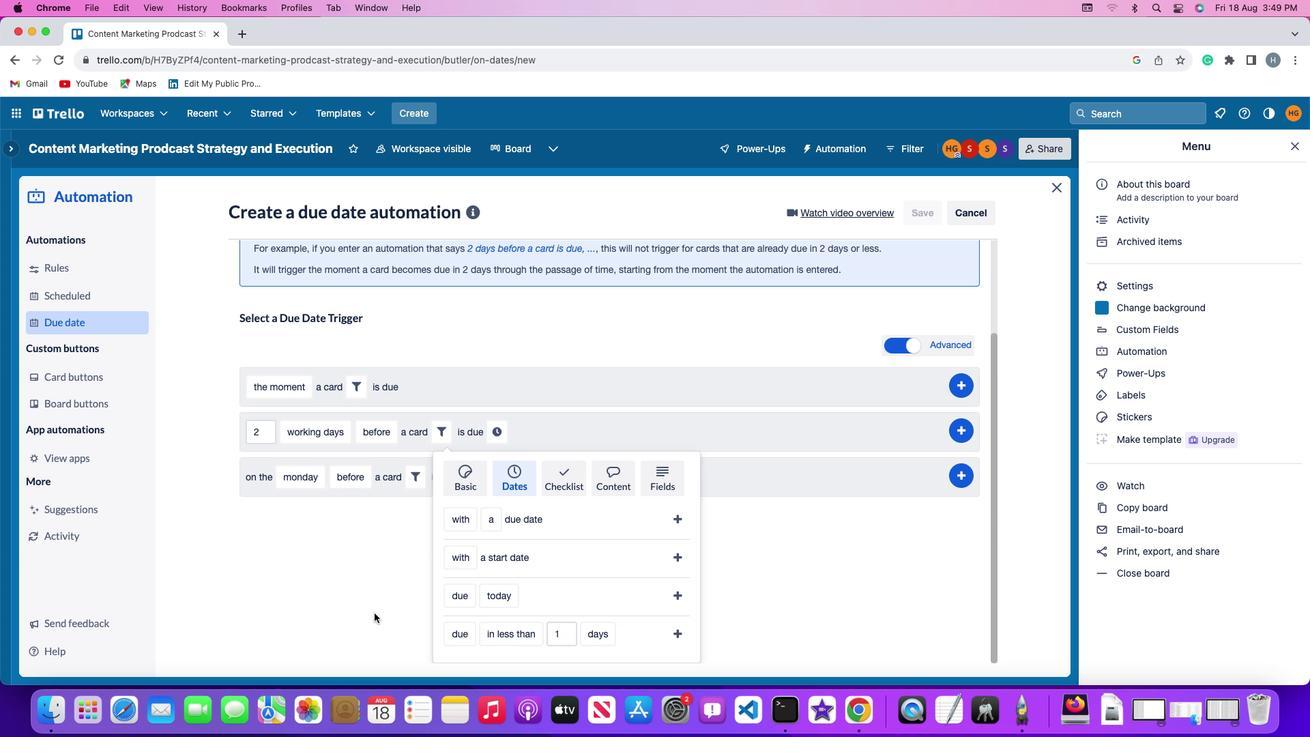 
Action: Mouse moved to (380, 614)
Screenshot: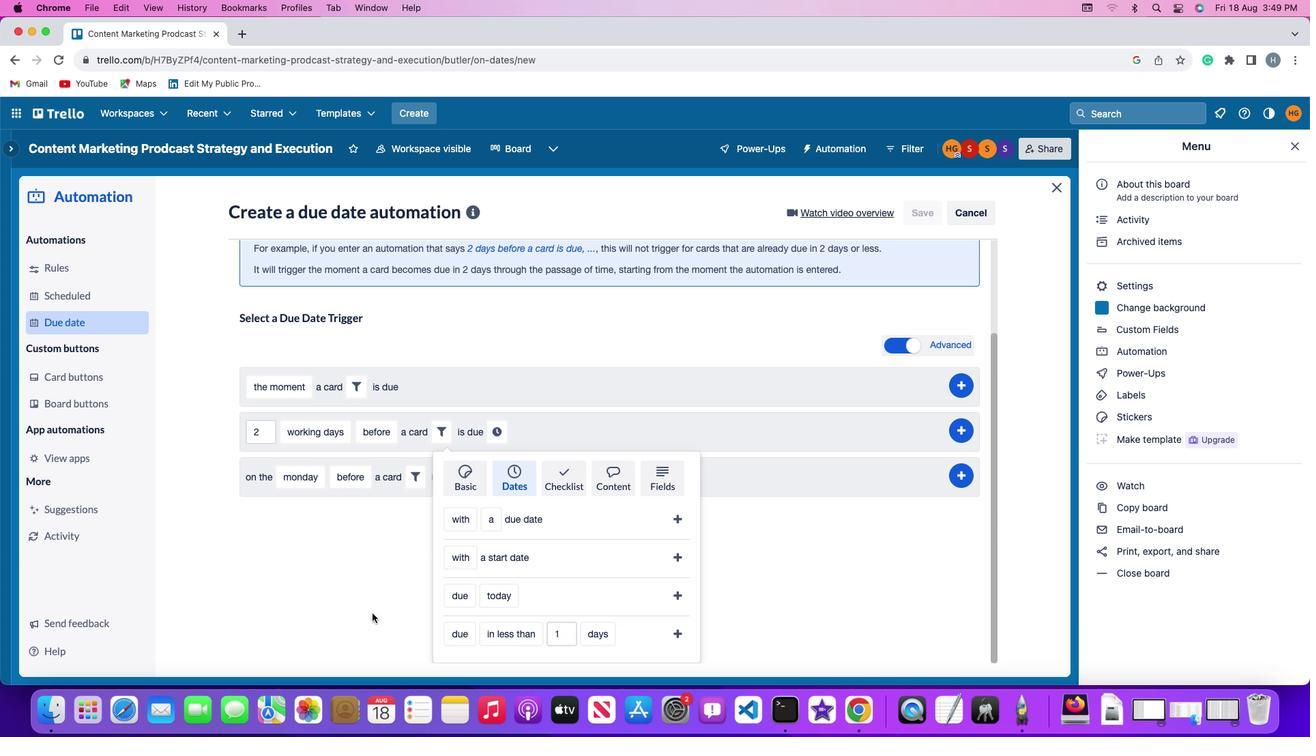 
Action: Mouse scrolled (380, 614) with delta (0, 0)
Screenshot: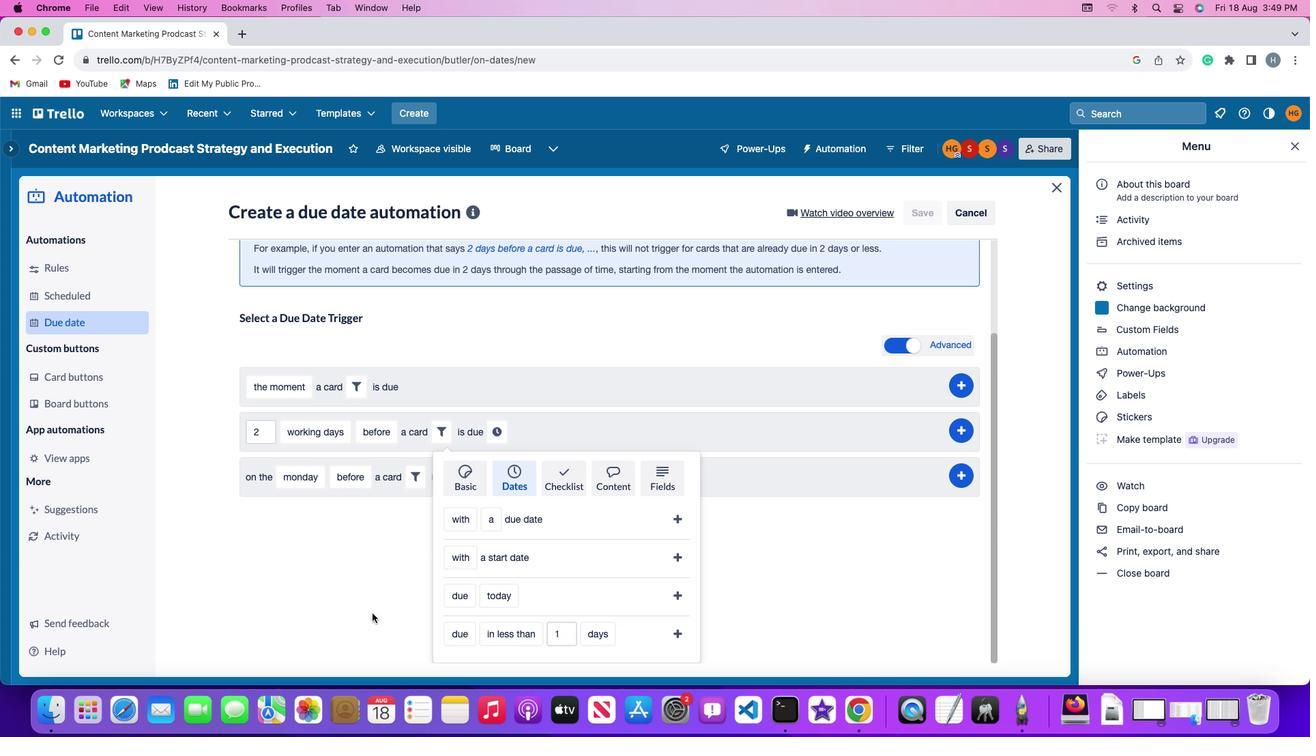 
Action: Mouse moved to (375, 613)
Screenshot: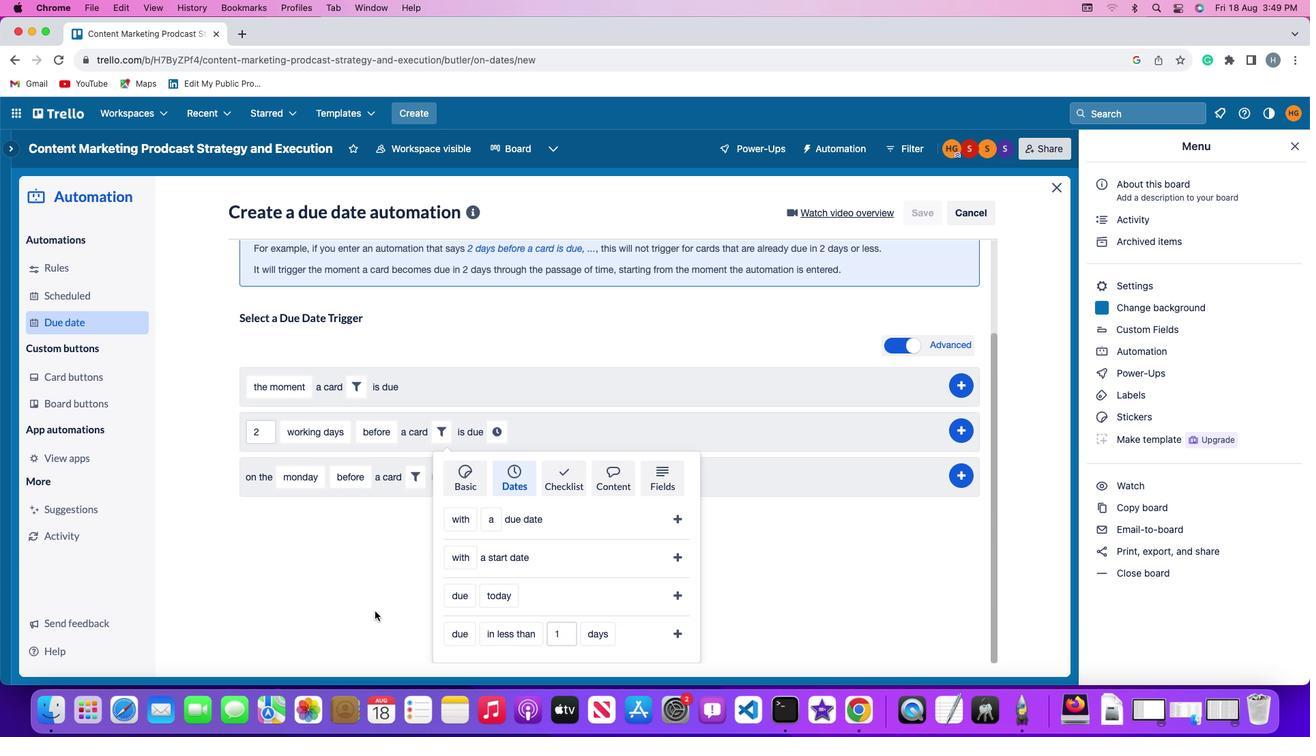
Action: Mouse scrolled (375, 613) with delta (0, -1)
Screenshot: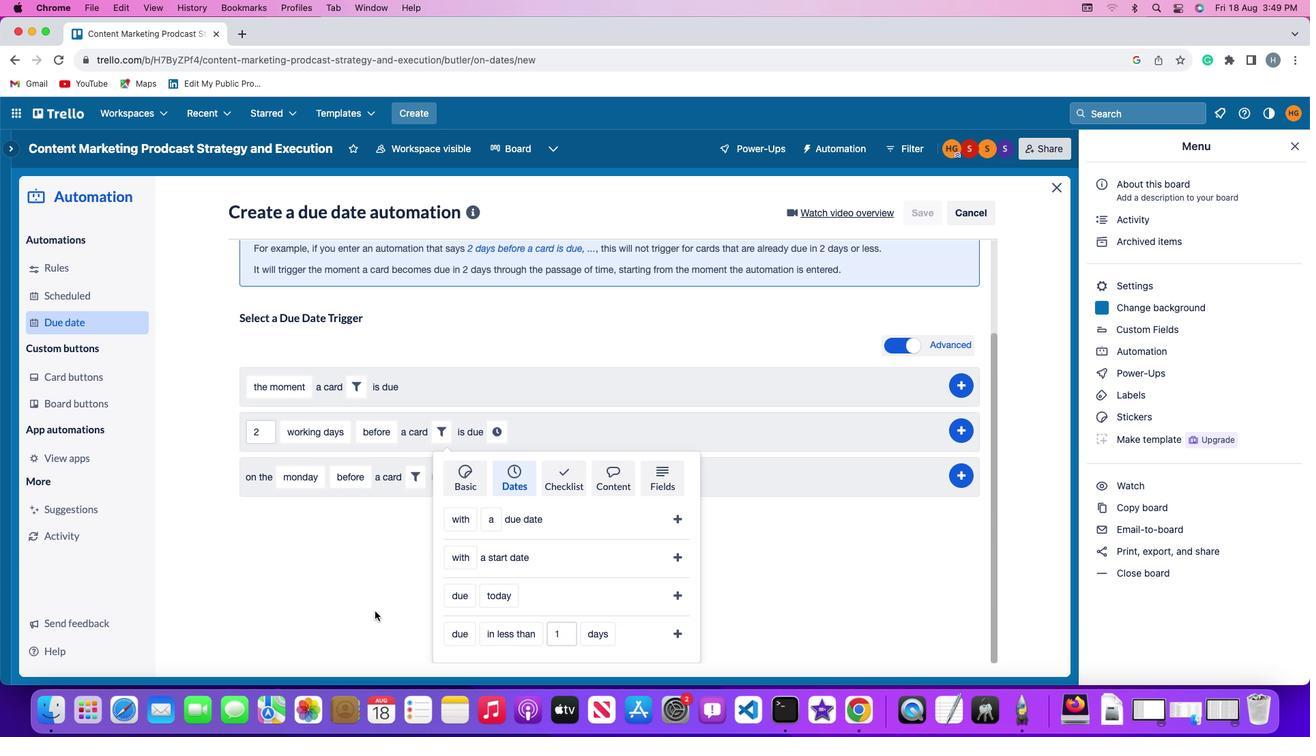
Action: Mouse moved to (457, 594)
Screenshot: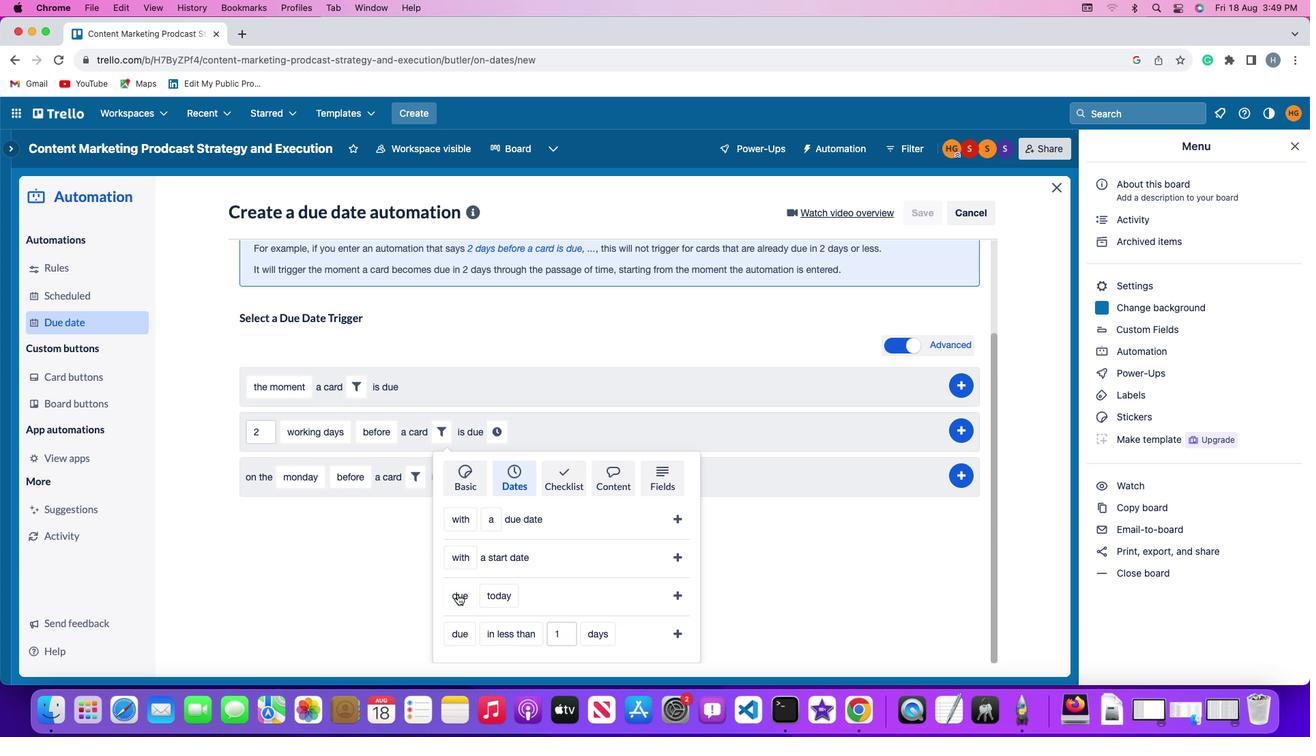
Action: Mouse pressed left at (457, 594)
Screenshot: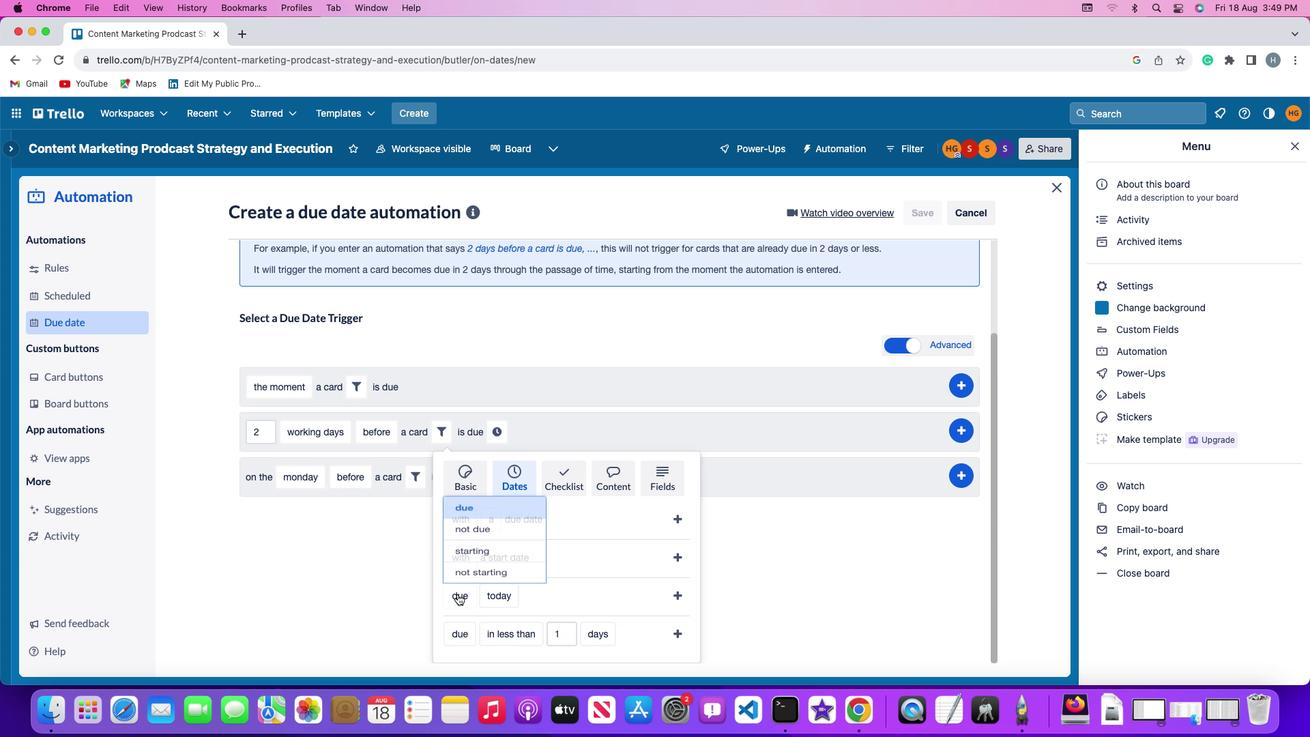 
Action: Mouse moved to (472, 542)
Screenshot: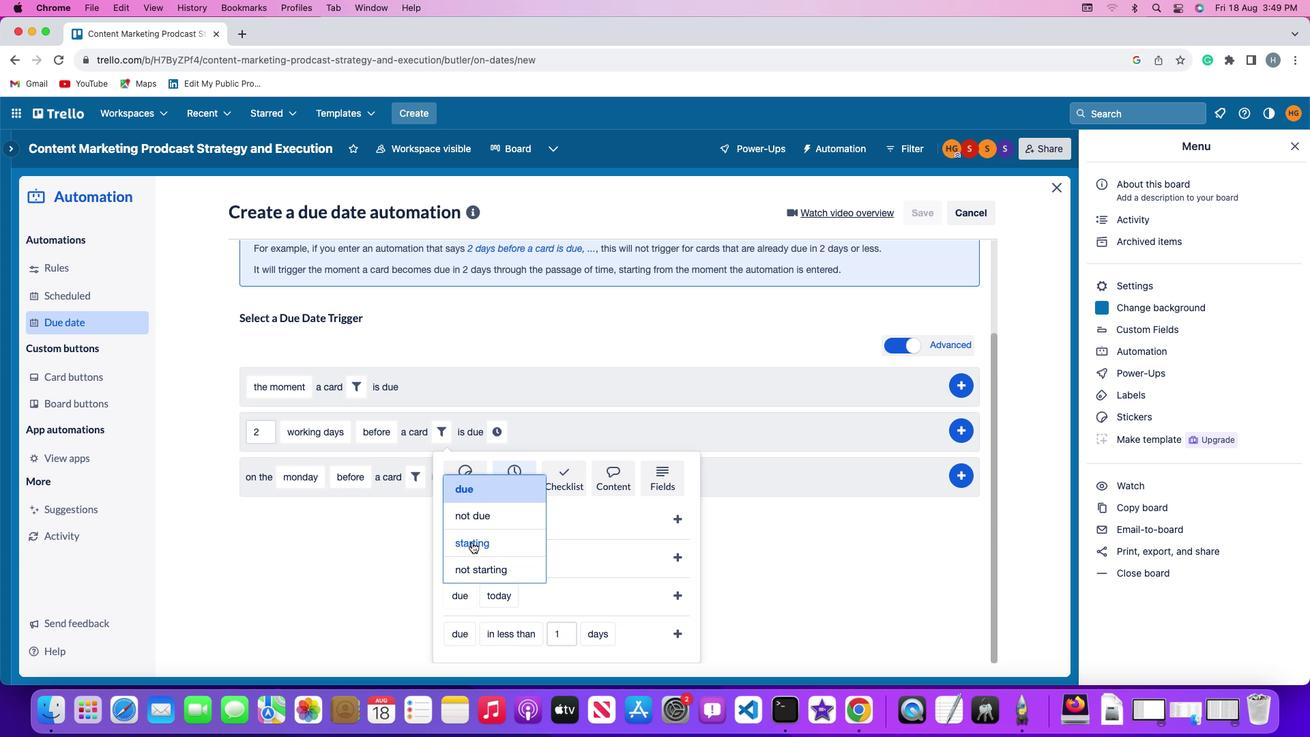 
Action: Mouse pressed left at (472, 542)
Screenshot: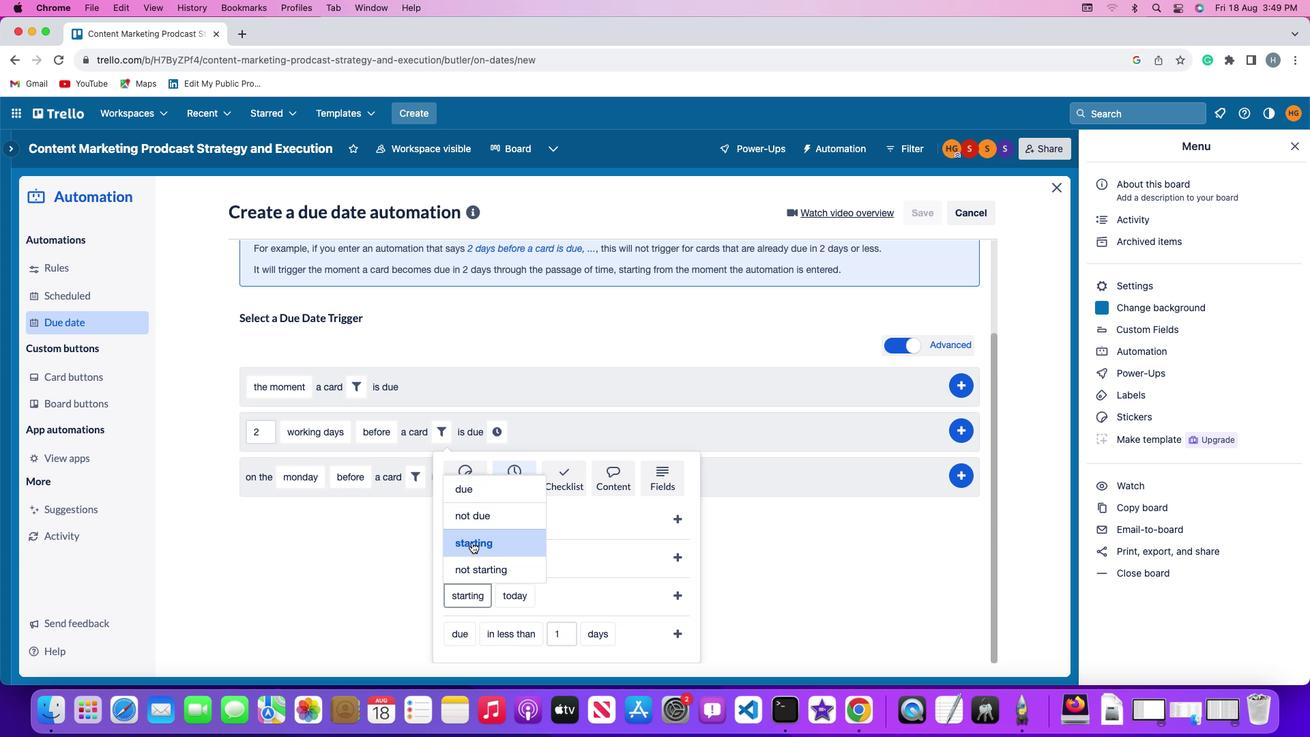 
Action: Mouse moved to (513, 595)
Screenshot: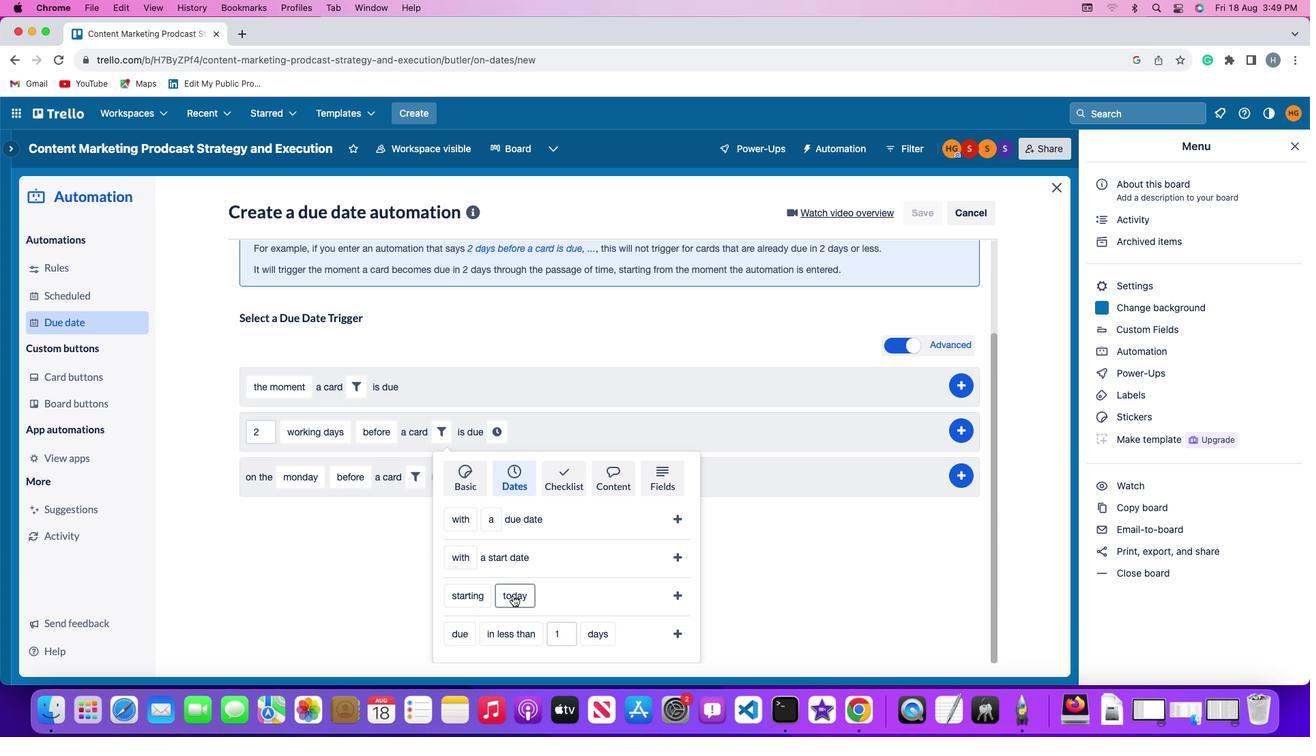 
Action: Mouse pressed left at (513, 595)
Screenshot: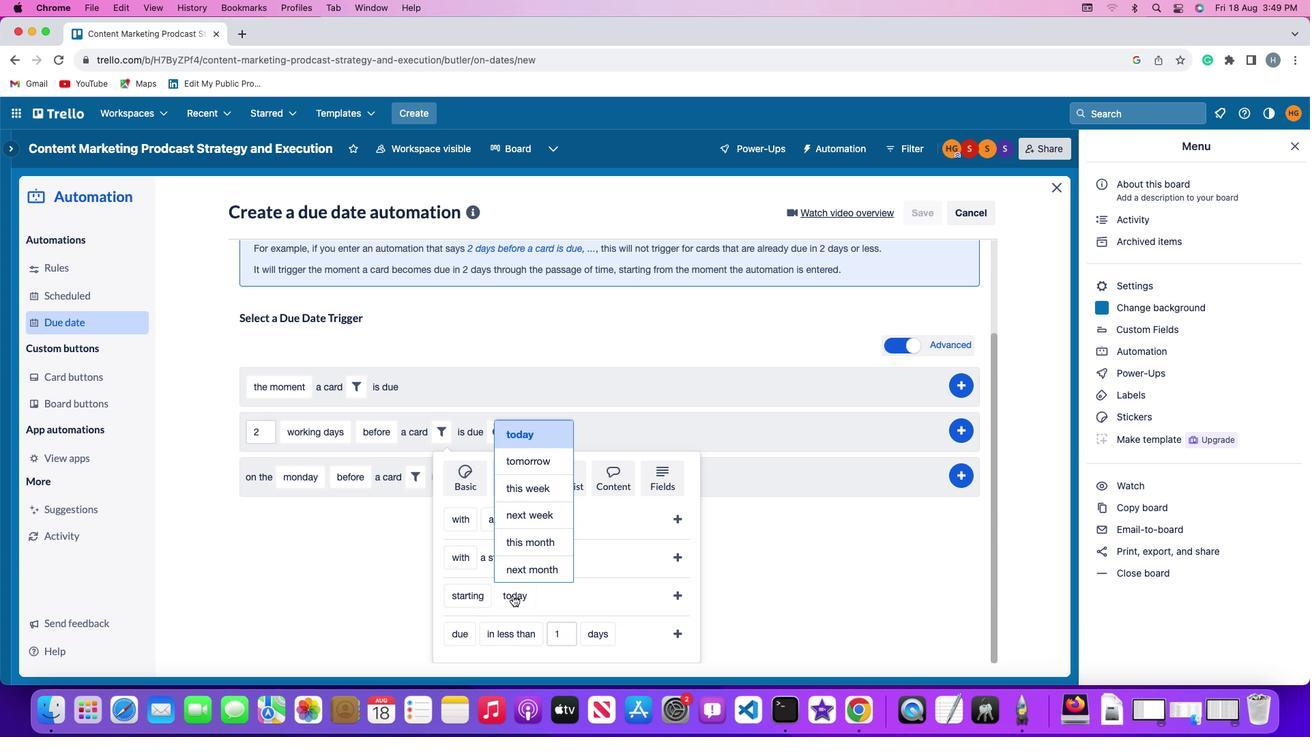 
Action: Mouse moved to (528, 518)
Screenshot: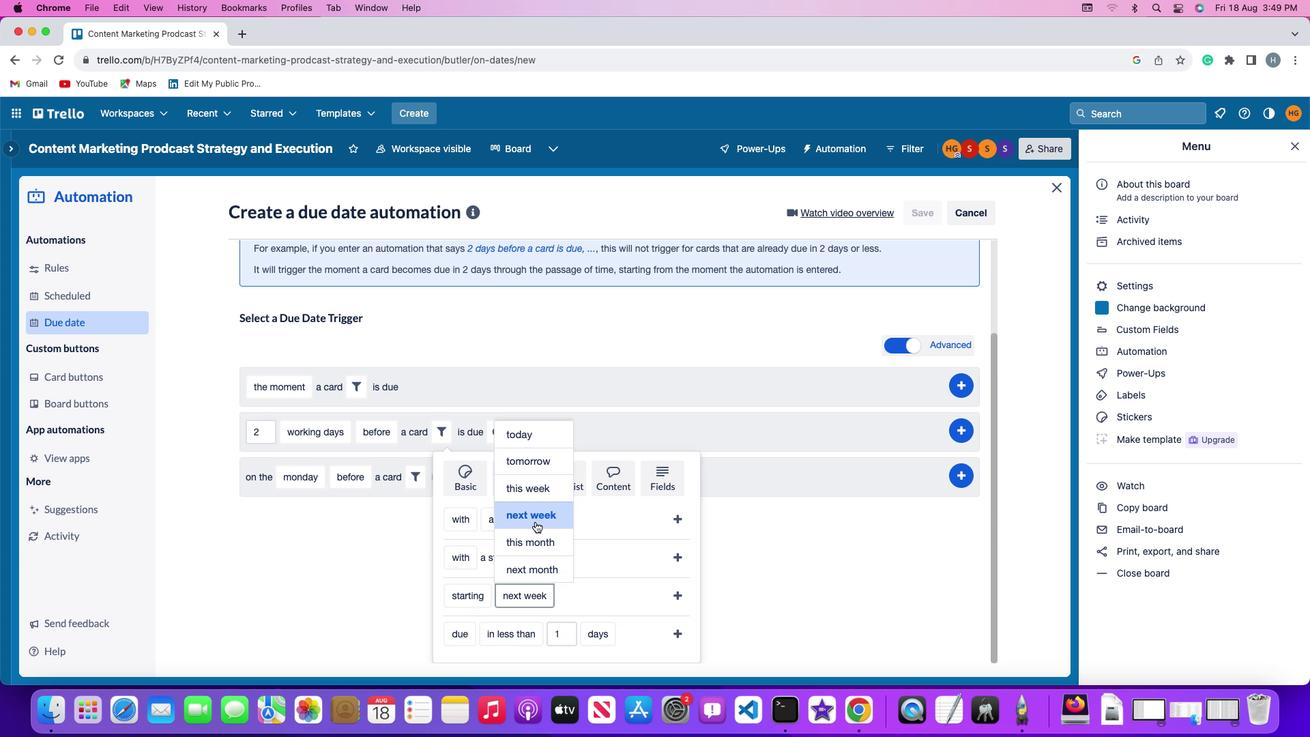 
Action: Mouse pressed left at (528, 518)
Screenshot: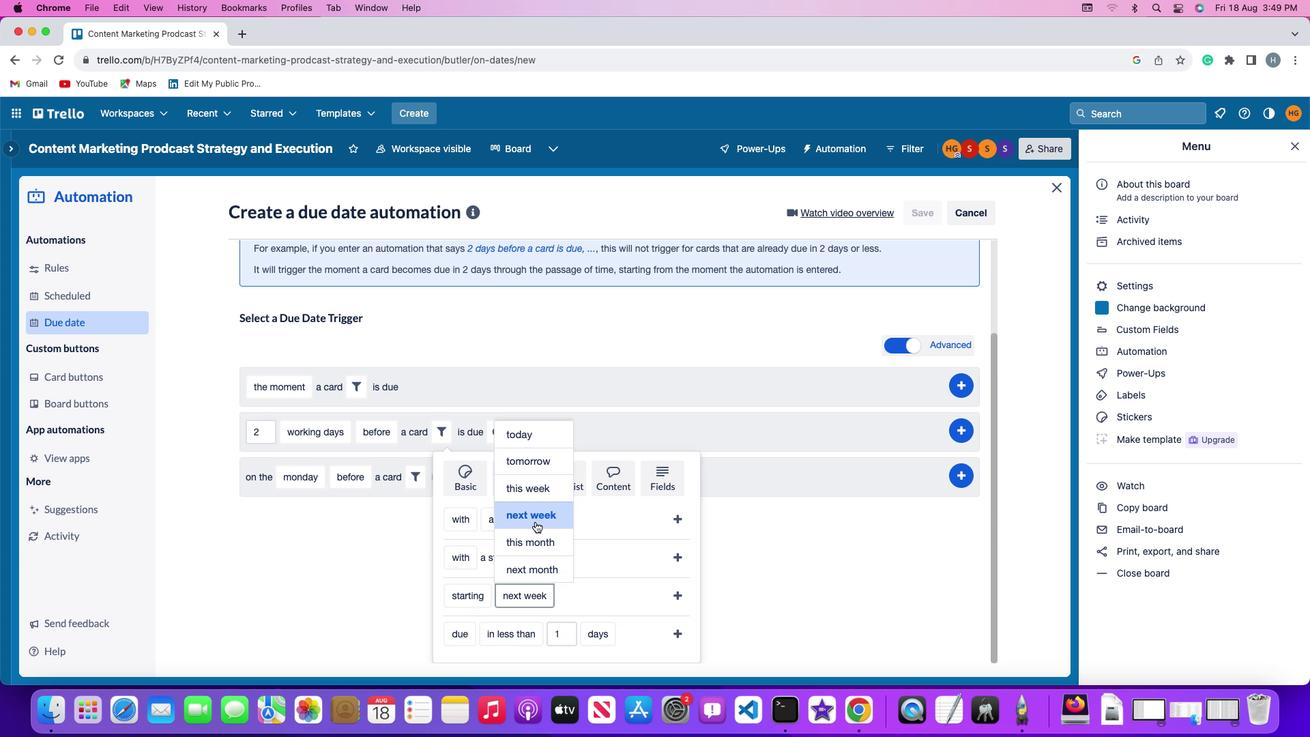 
Action: Mouse moved to (681, 592)
Screenshot: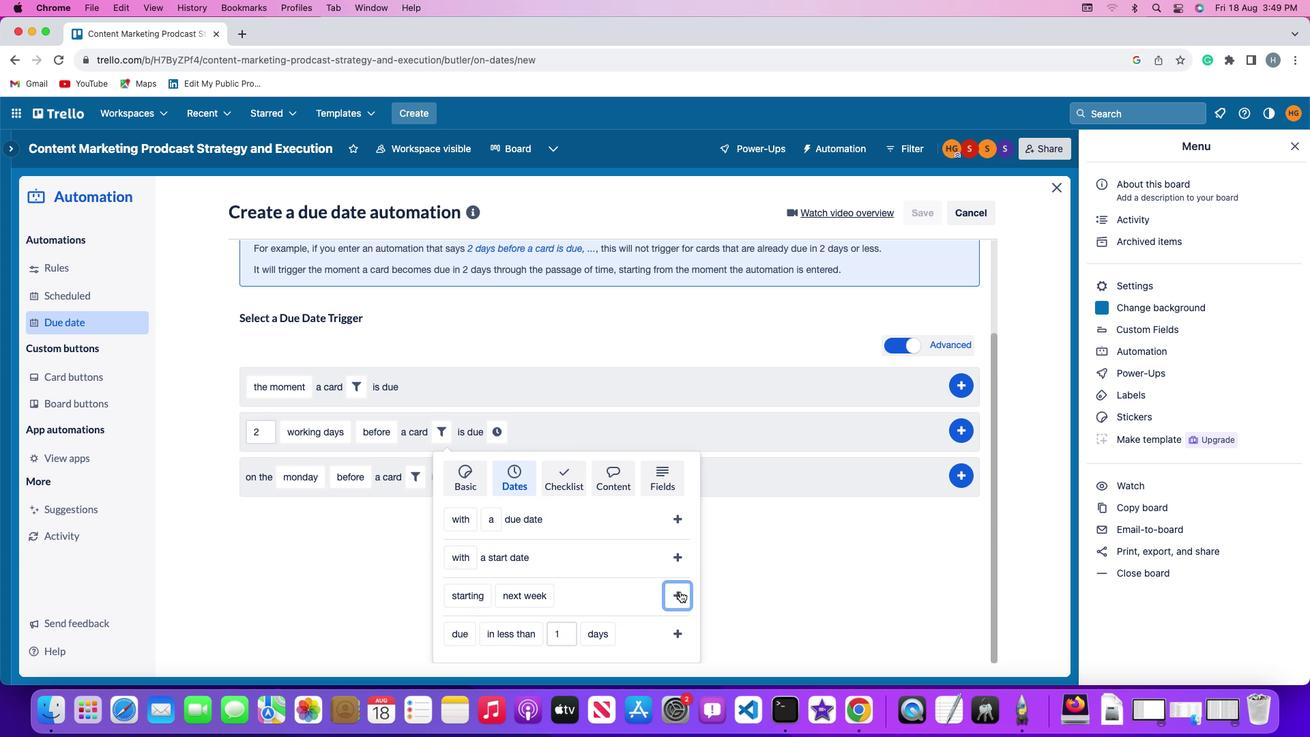
Action: Mouse pressed left at (681, 592)
Screenshot: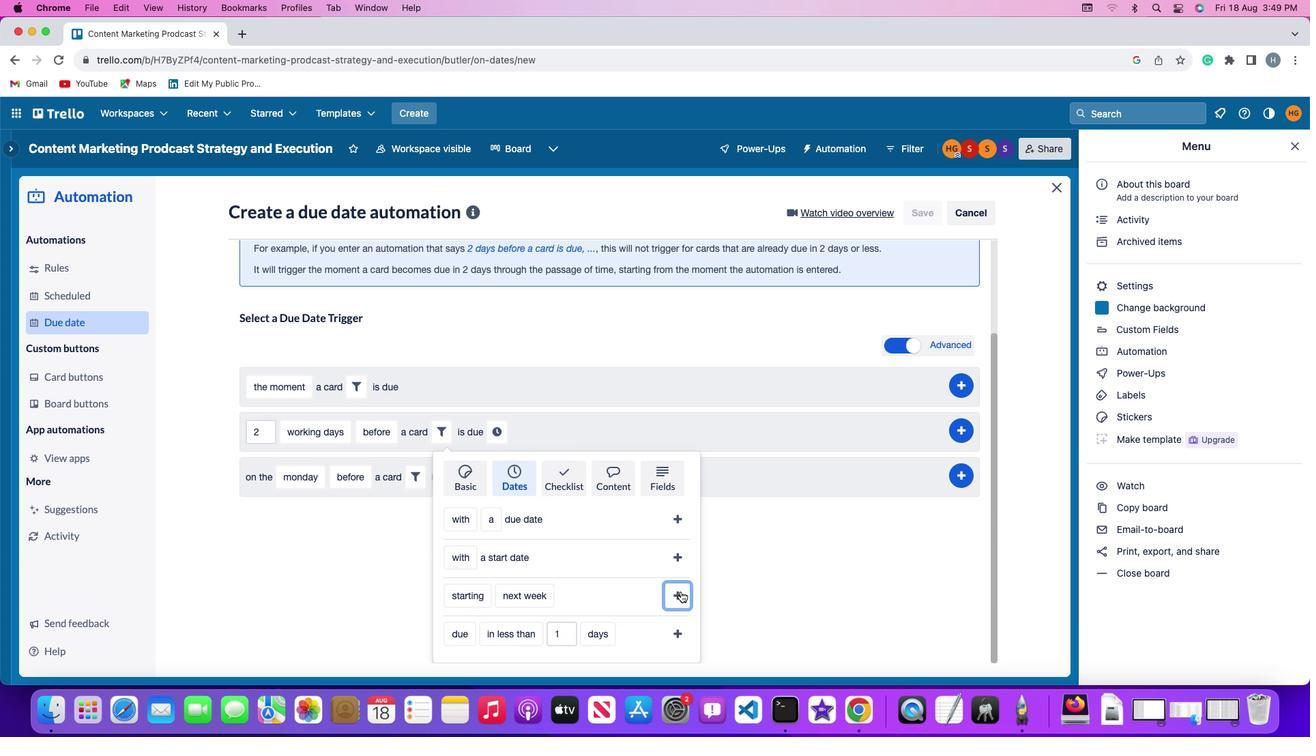 
Action: Mouse moved to (608, 555)
Screenshot: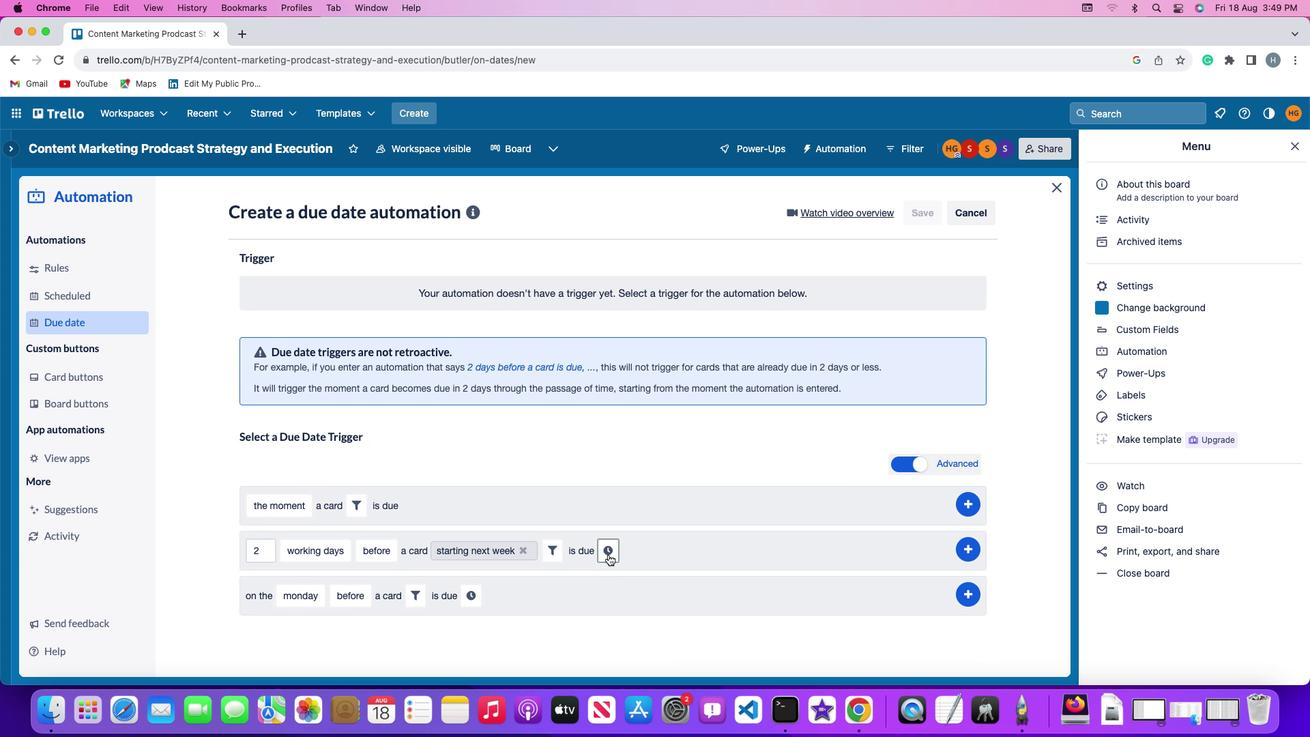 
Action: Mouse pressed left at (608, 555)
Screenshot: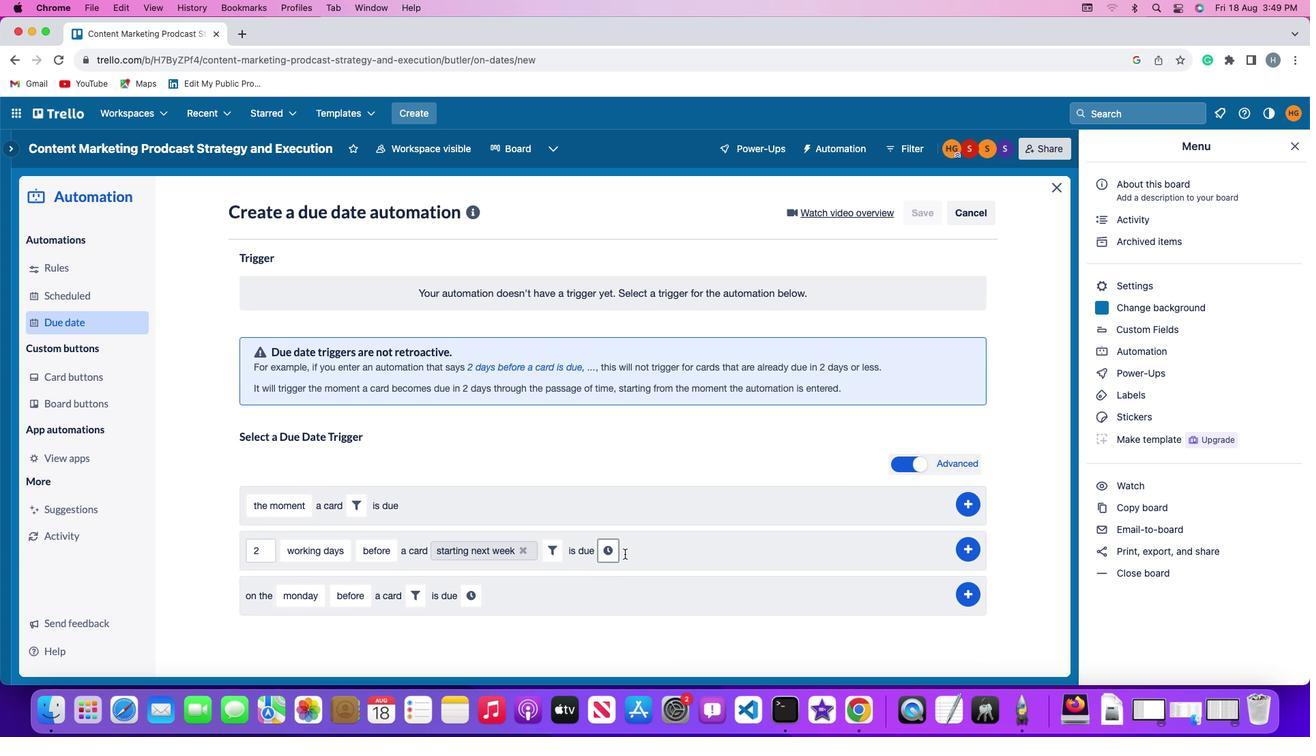 
Action: Mouse moved to (641, 556)
Screenshot: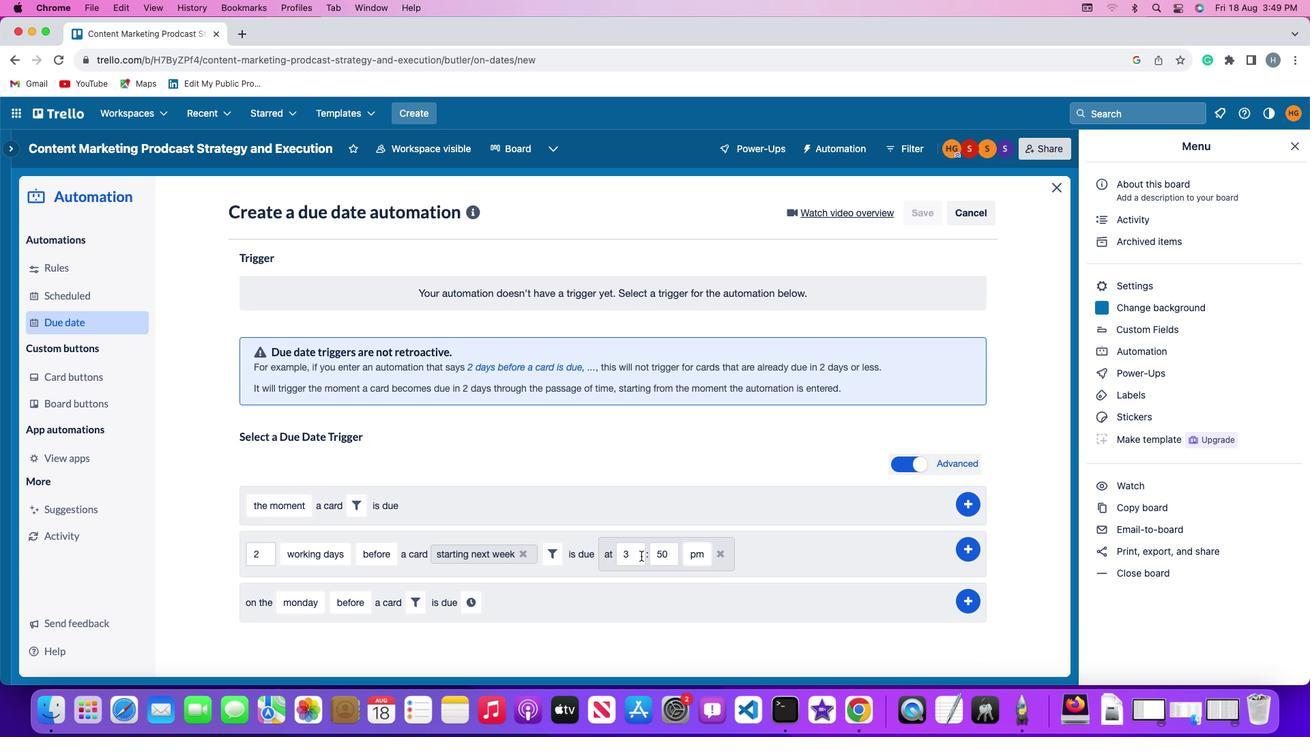
Action: Mouse pressed left at (641, 556)
Screenshot: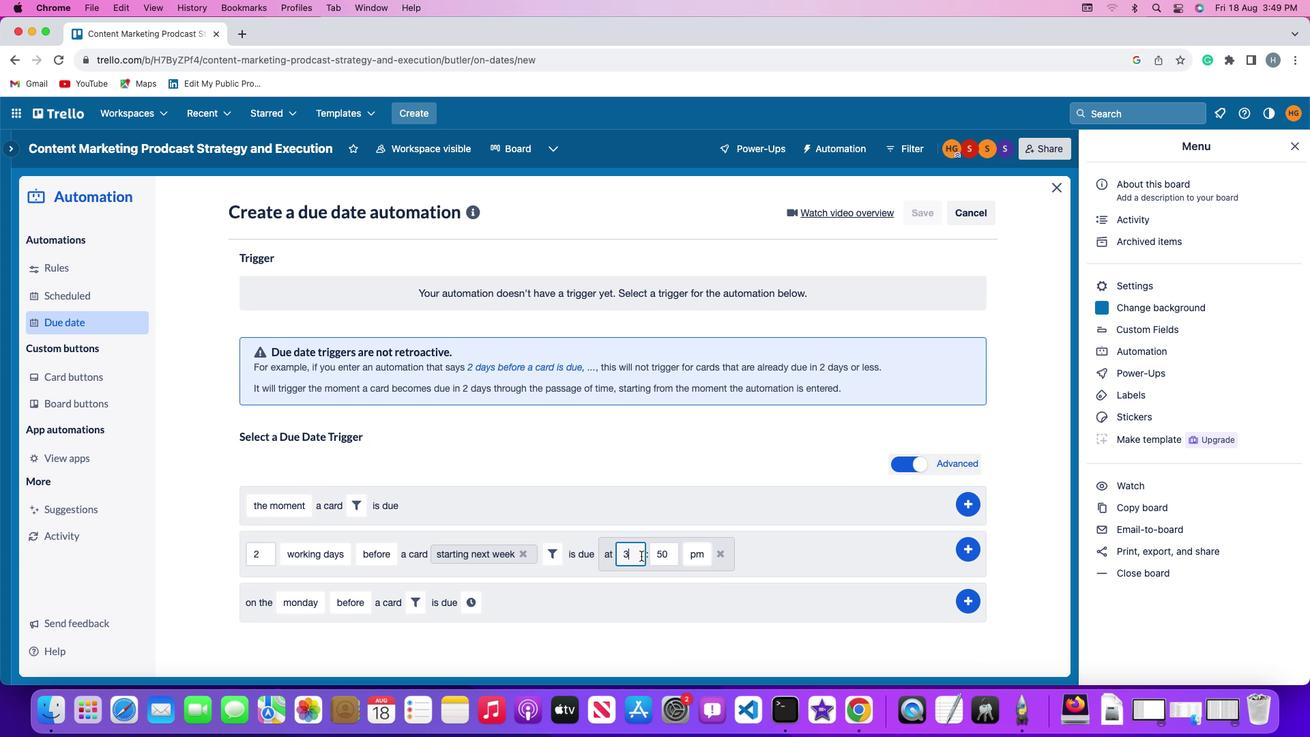 
Action: Mouse moved to (641, 556)
Screenshot: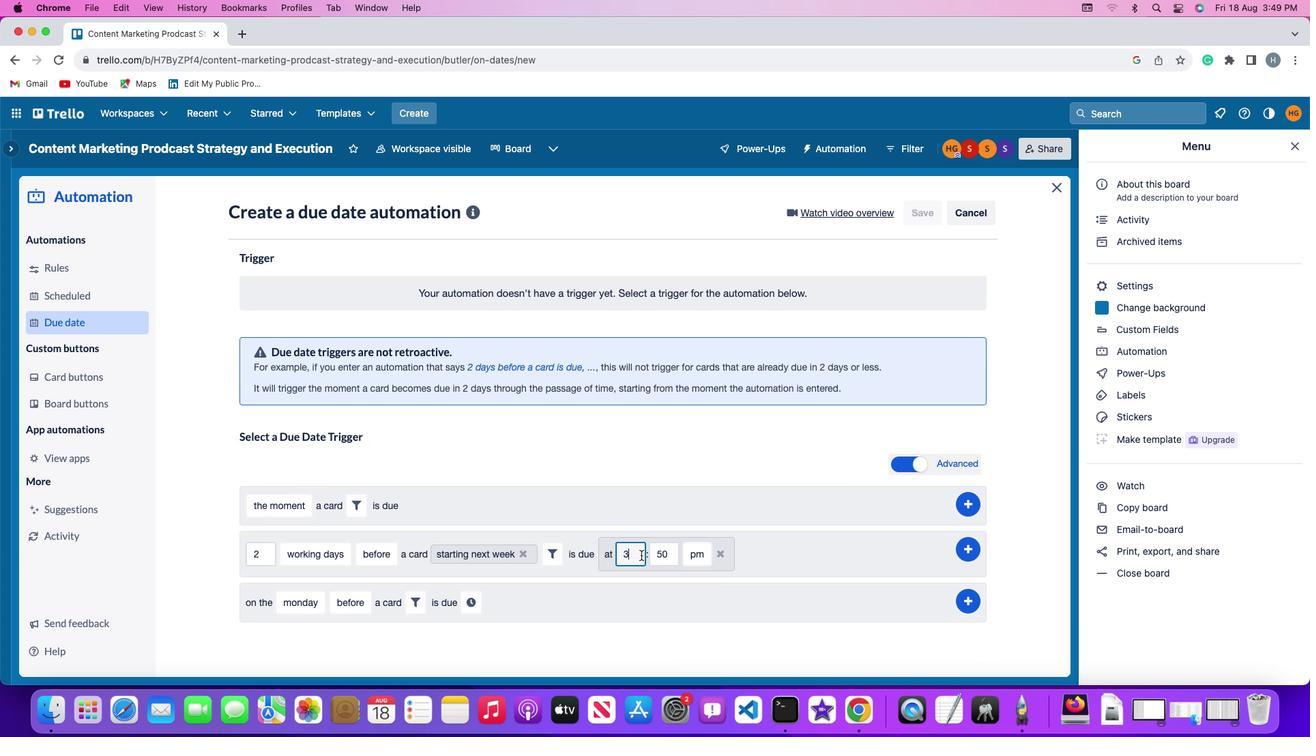 
Action: Key pressed Key.backspace
Screenshot: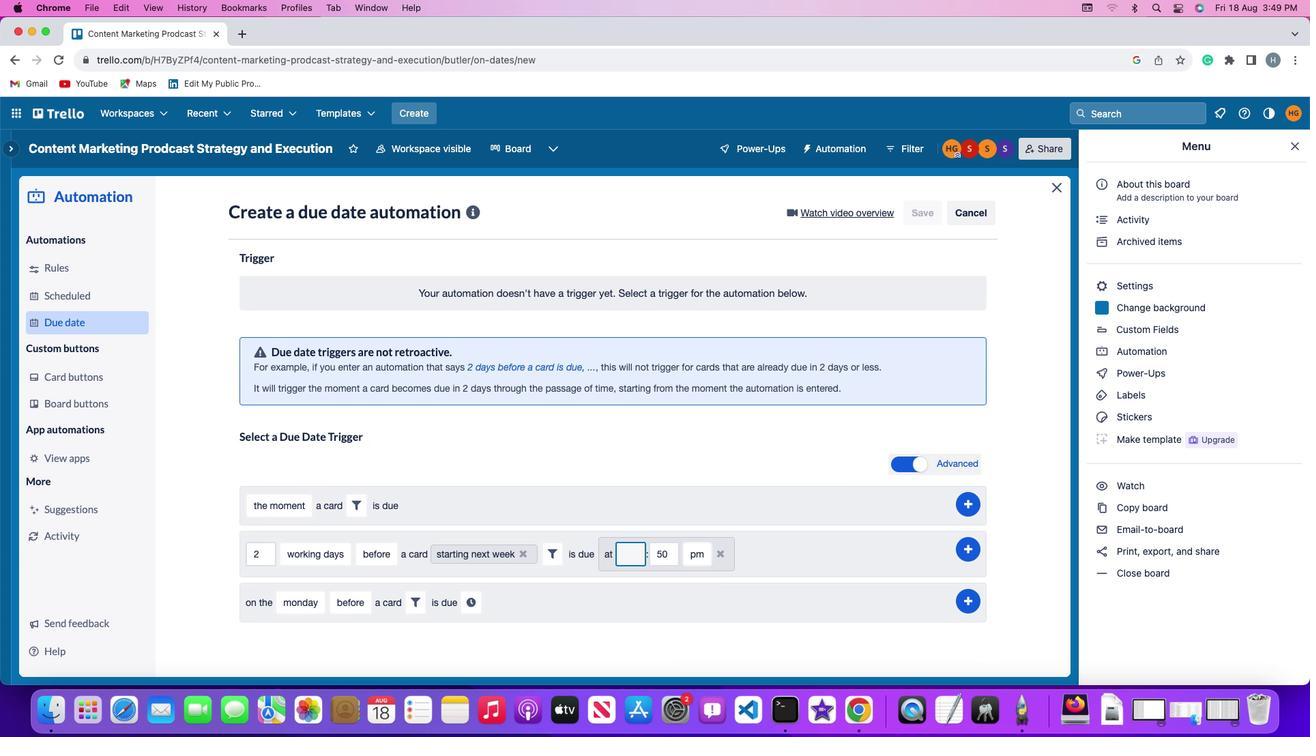 
Action: Mouse moved to (641, 555)
Screenshot: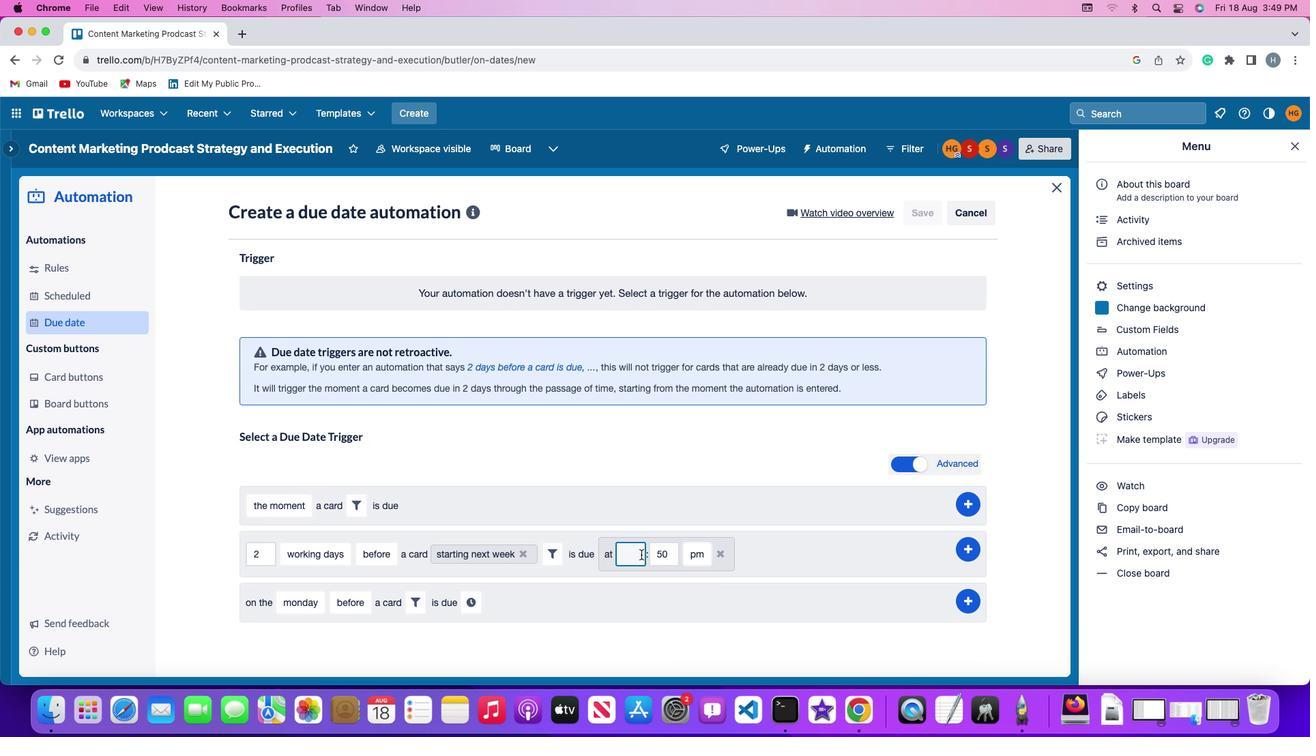 
Action: Key pressed '1'
Screenshot: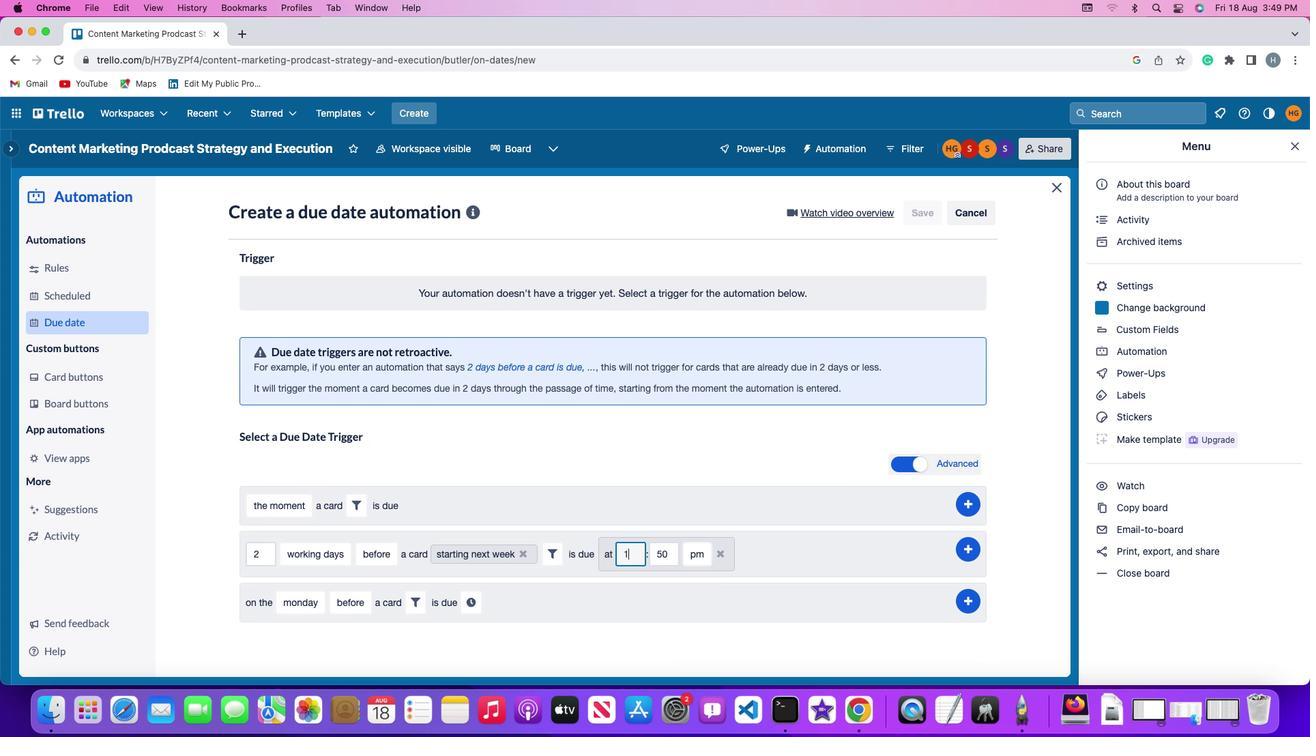 
Action: Mouse moved to (641, 554)
Screenshot: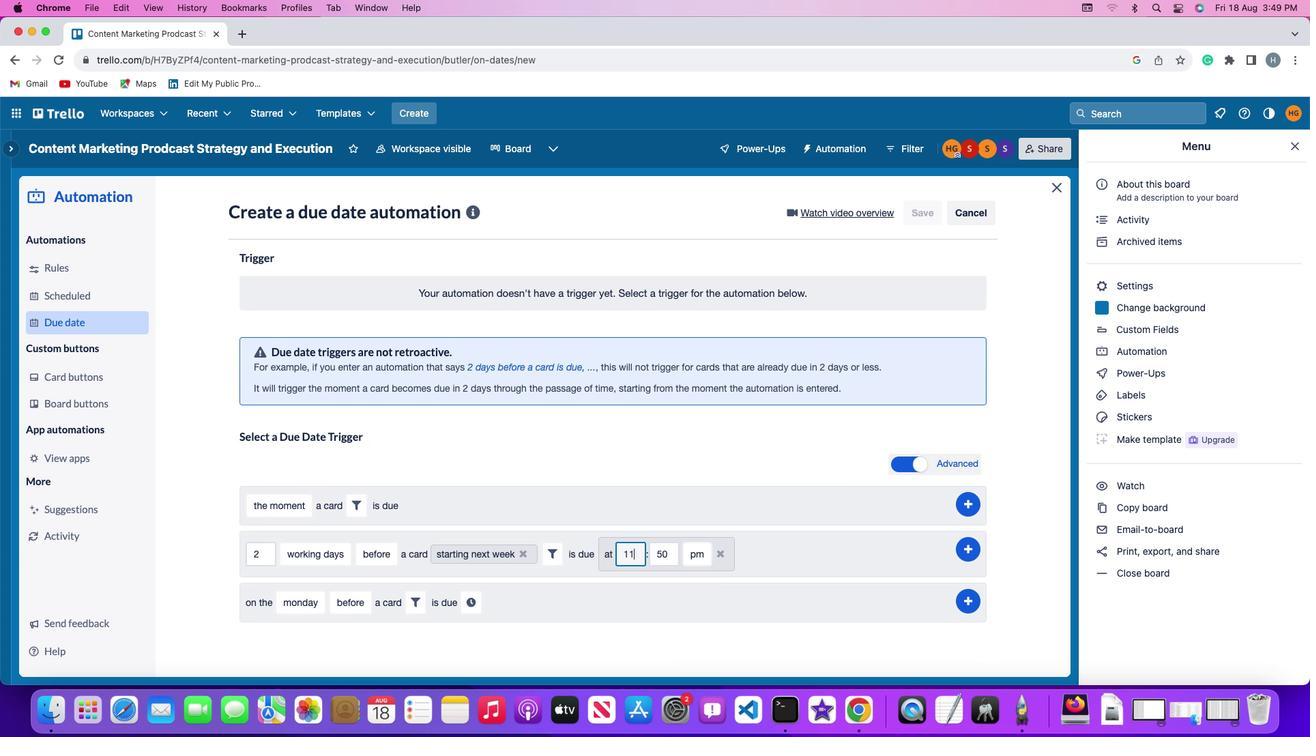 
Action: Key pressed '1'
Screenshot: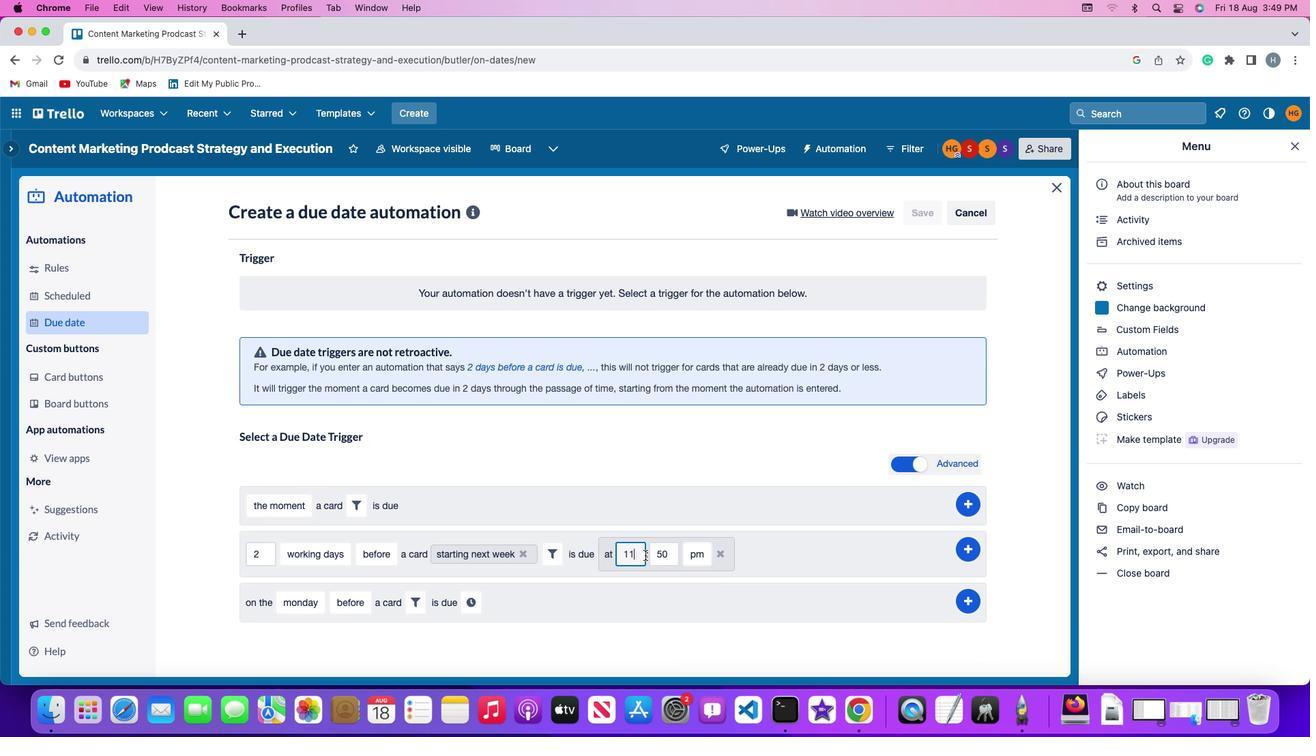 
Action: Mouse moved to (673, 554)
Screenshot: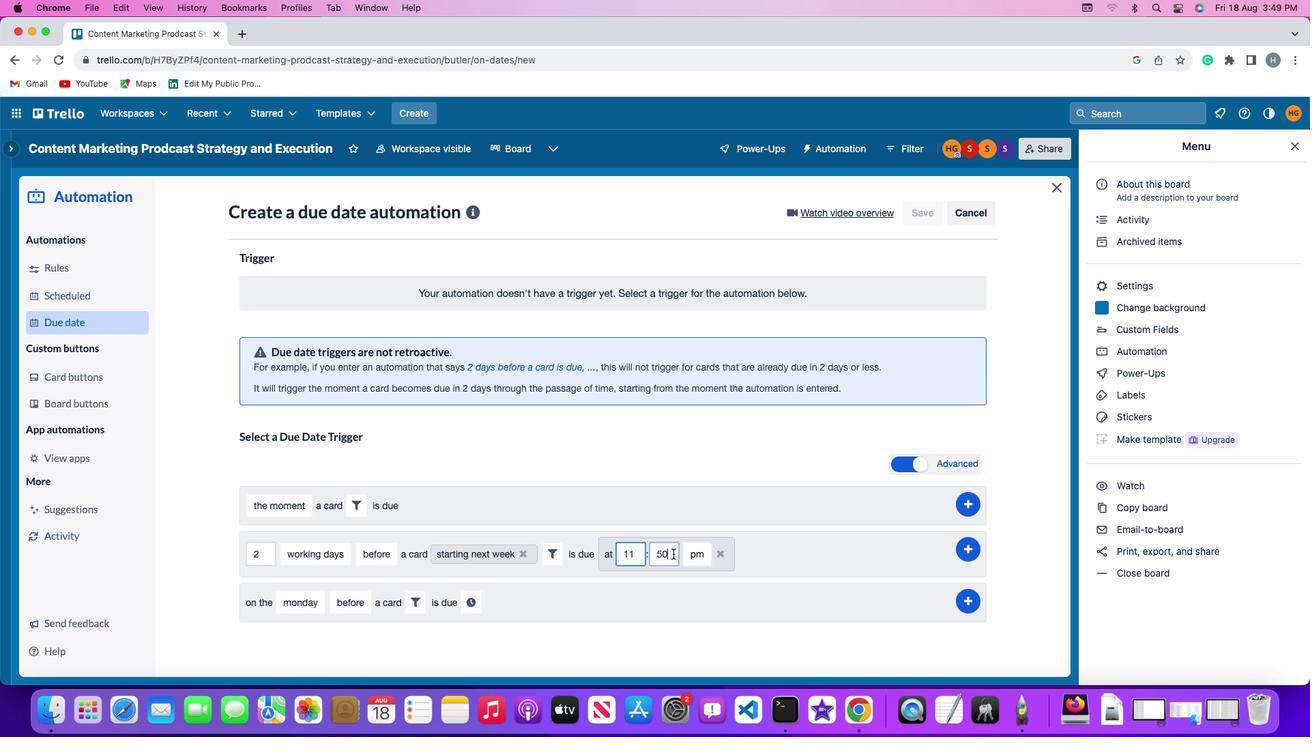 
Action: Mouse pressed left at (673, 554)
Screenshot: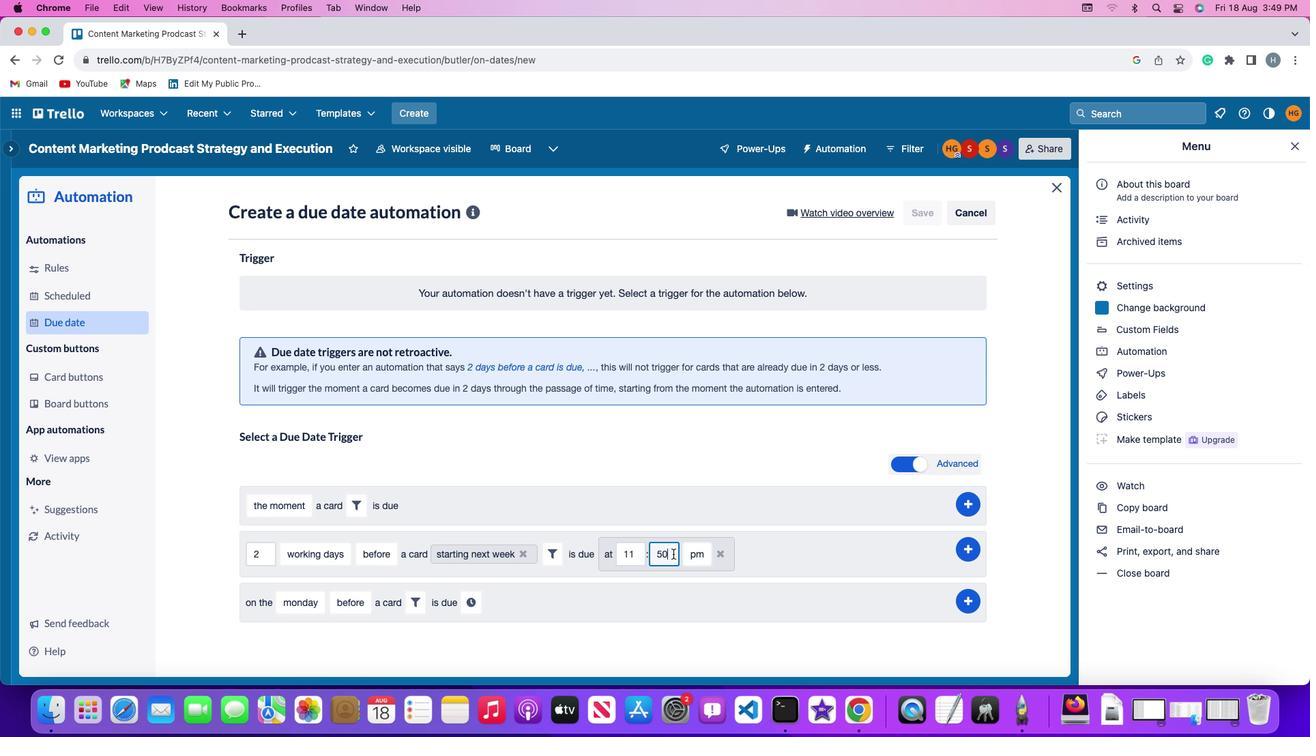 
Action: Mouse moved to (673, 553)
Screenshot: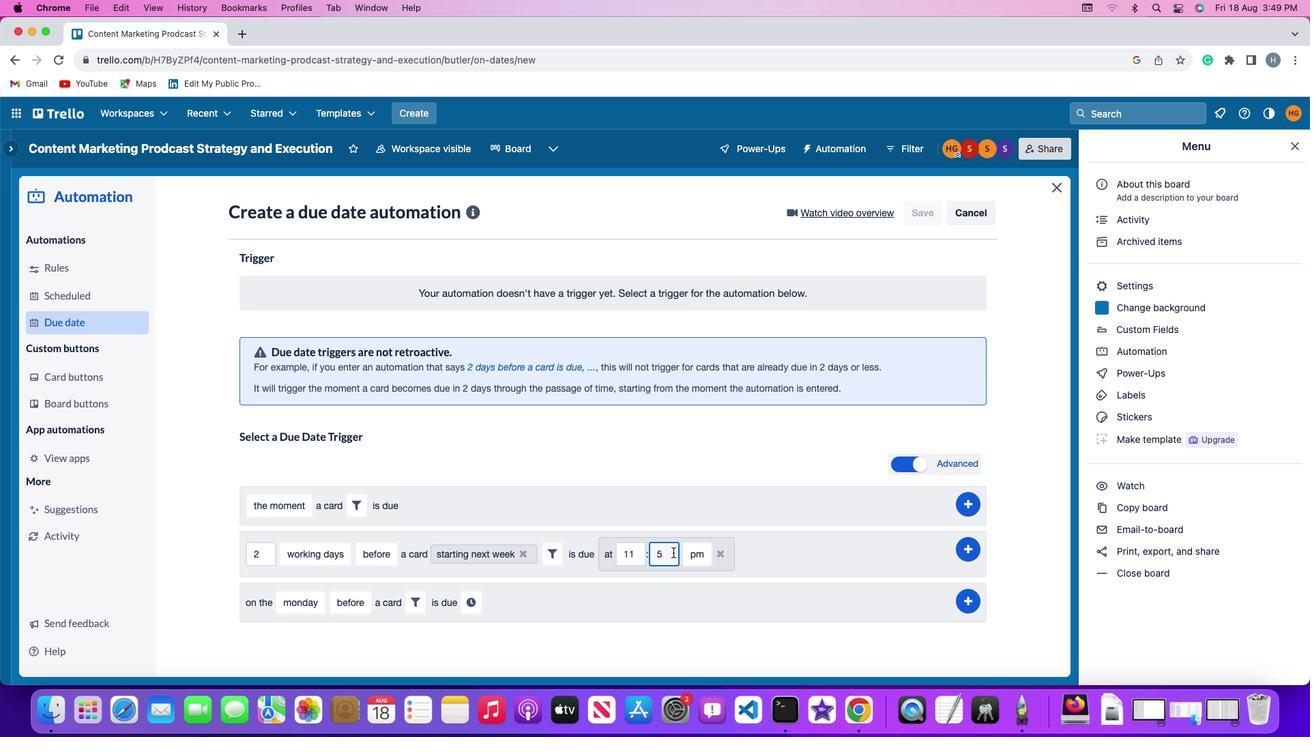 
Action: Key pressed Key.backspace
Screenshot: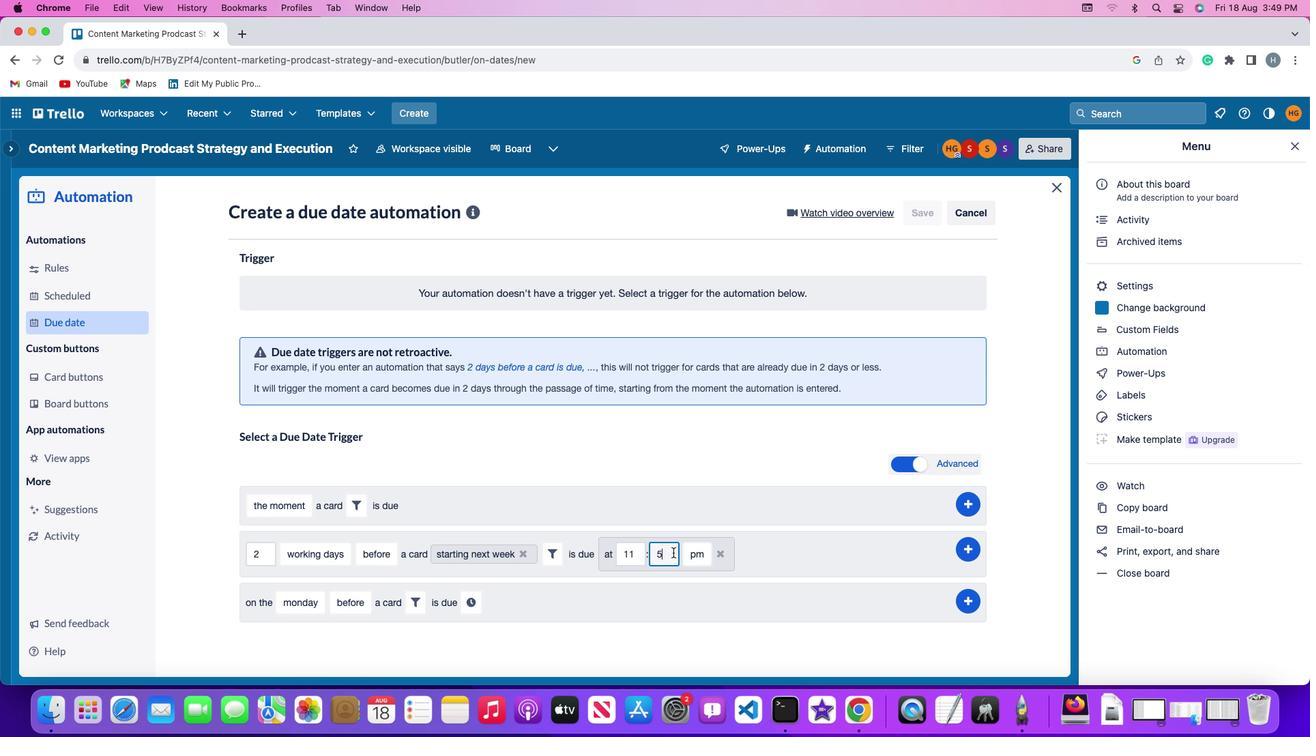 
Action: Mouse moved to (673, 552)
Screenshot: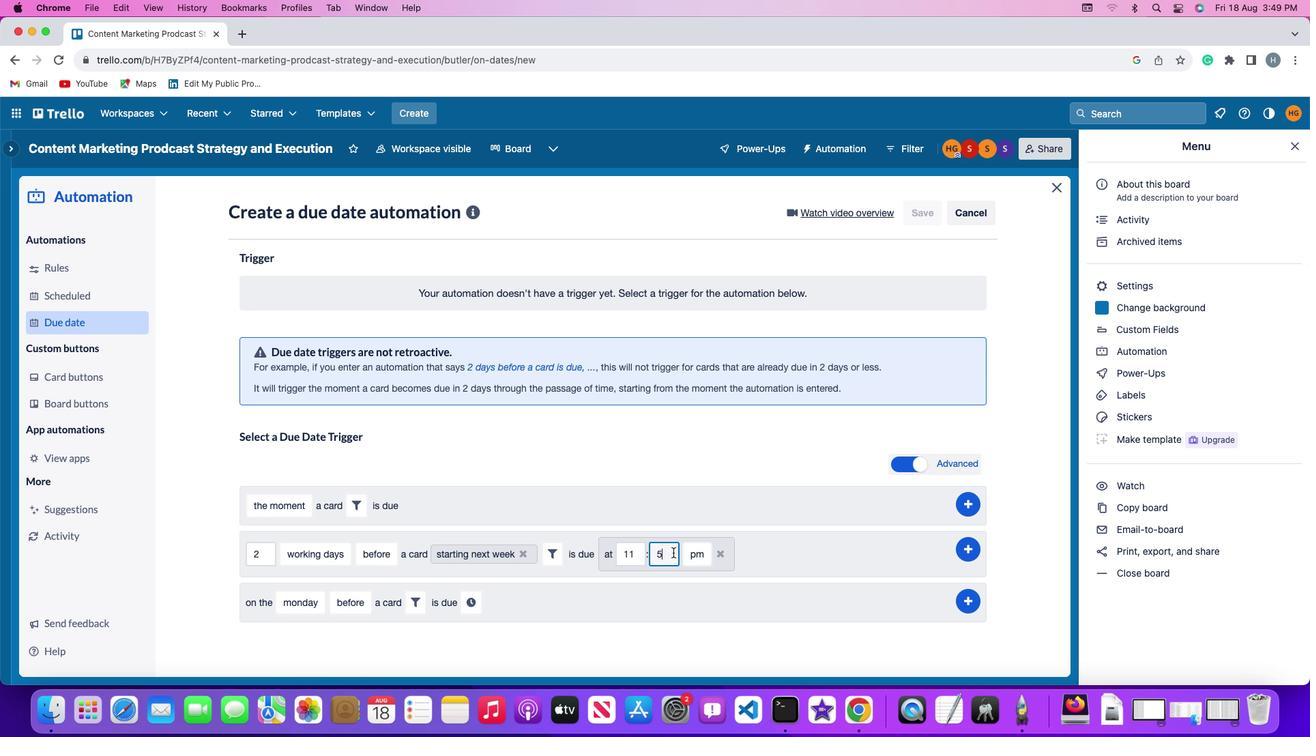
Action: Key pressed Key.backspace'0''0'
Screenshot: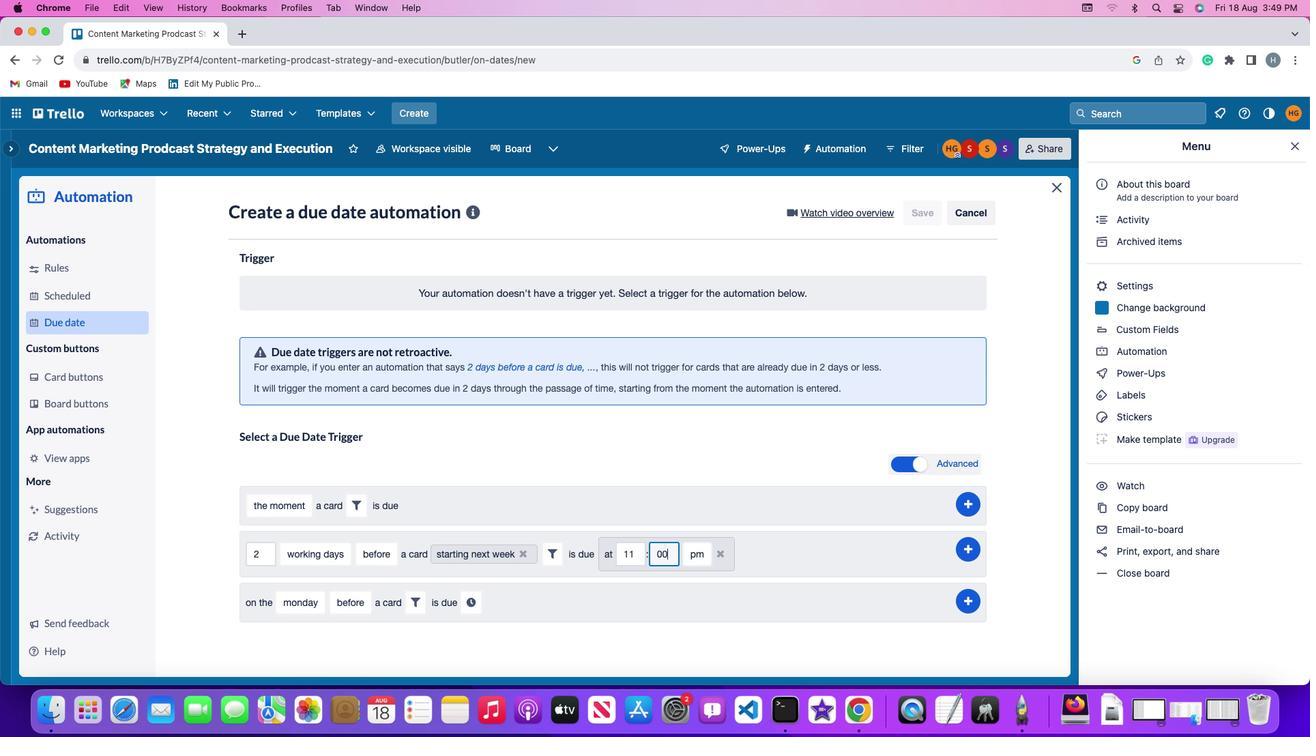 
Action: Mouse moved to (689, 551)
Screenshot: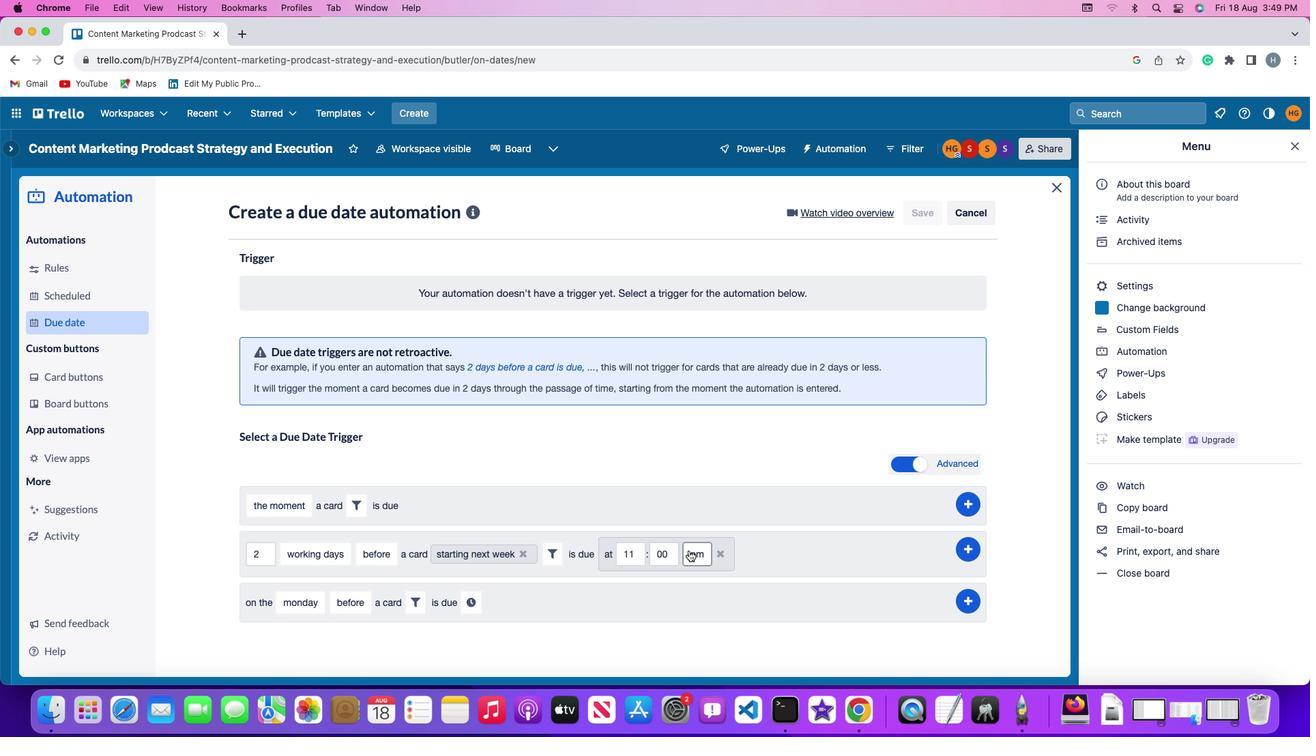 
Action: Mouse pressed left at (689, 551)
Screenshot: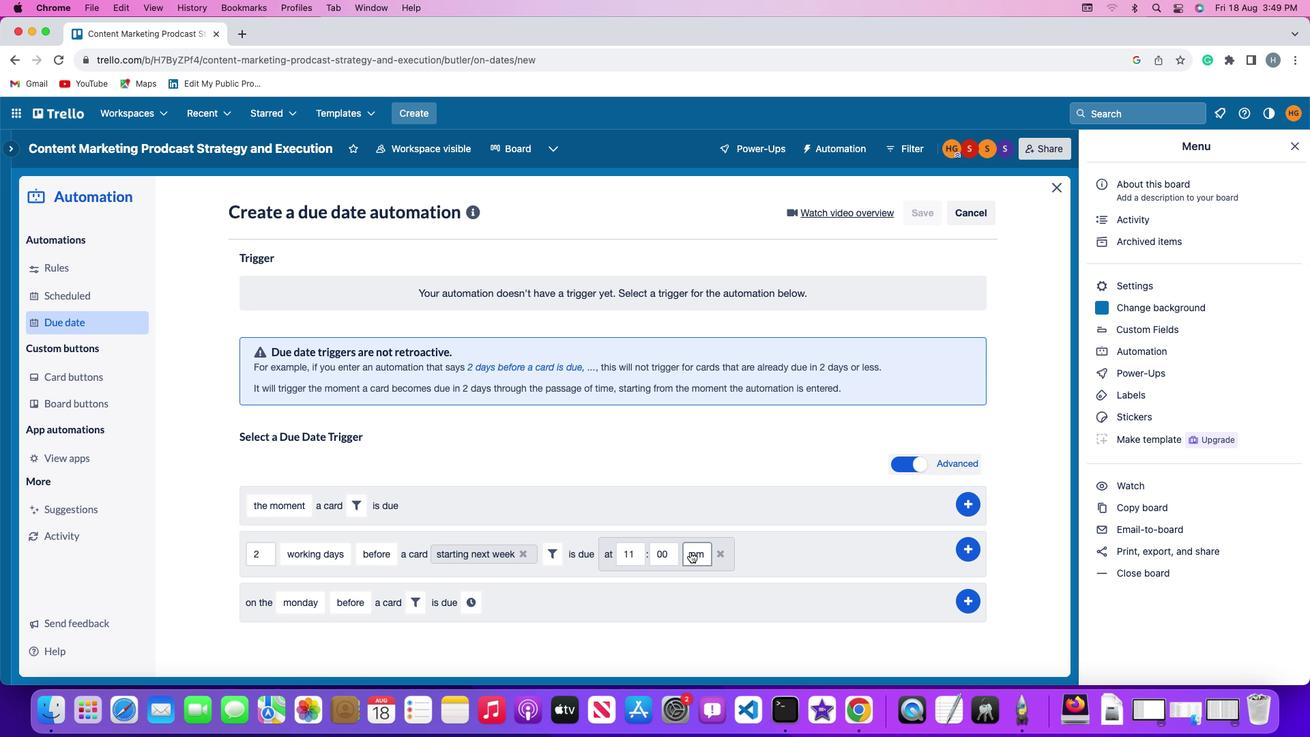 
Action: Mouse moved to (698, 574)
Screenshot: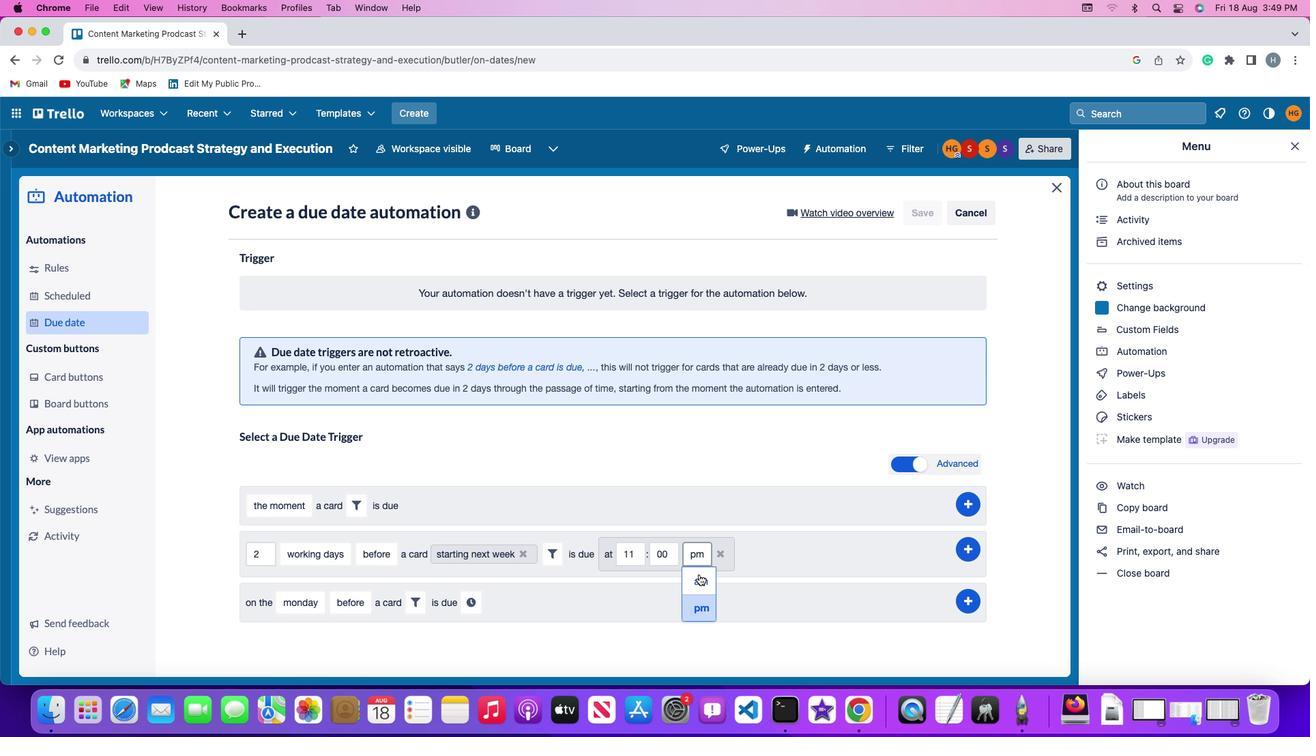 
Action: Mouse pressed left at (698, 574)
Screenshot: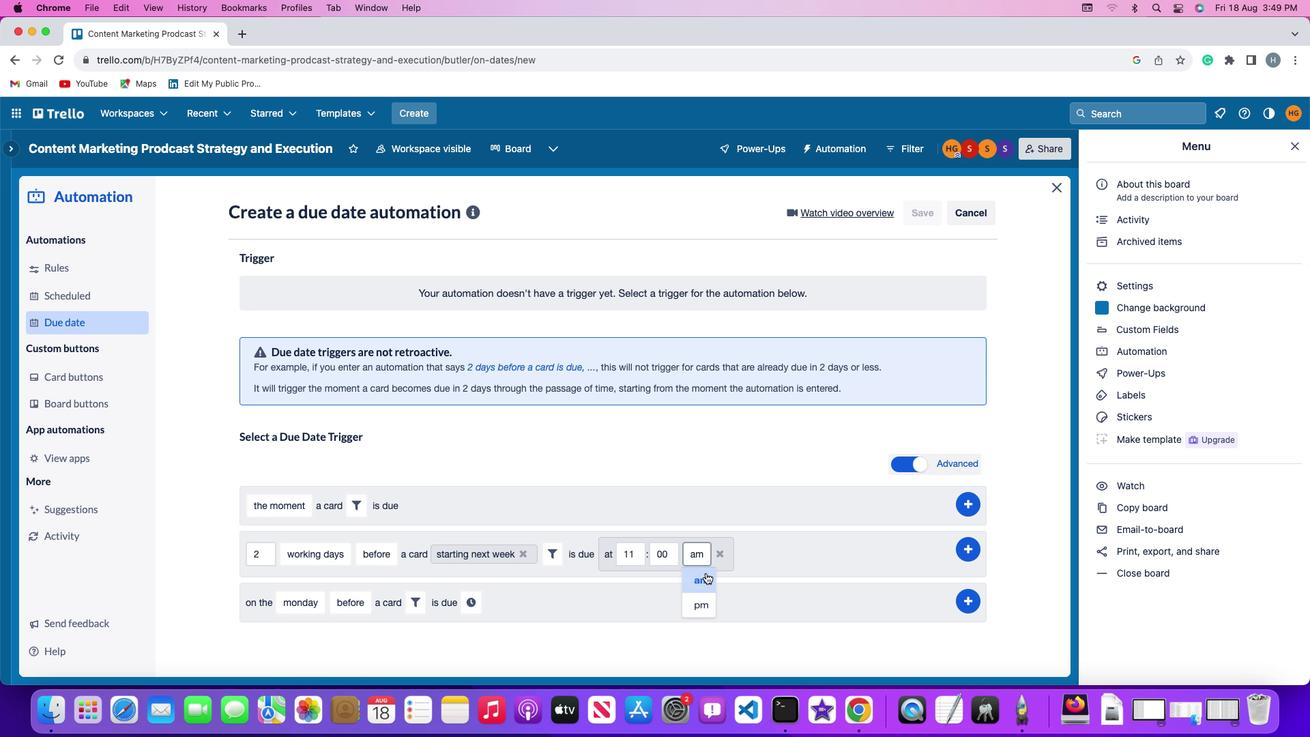 
Action: Mouse moved to (969, 548)
Screenshot: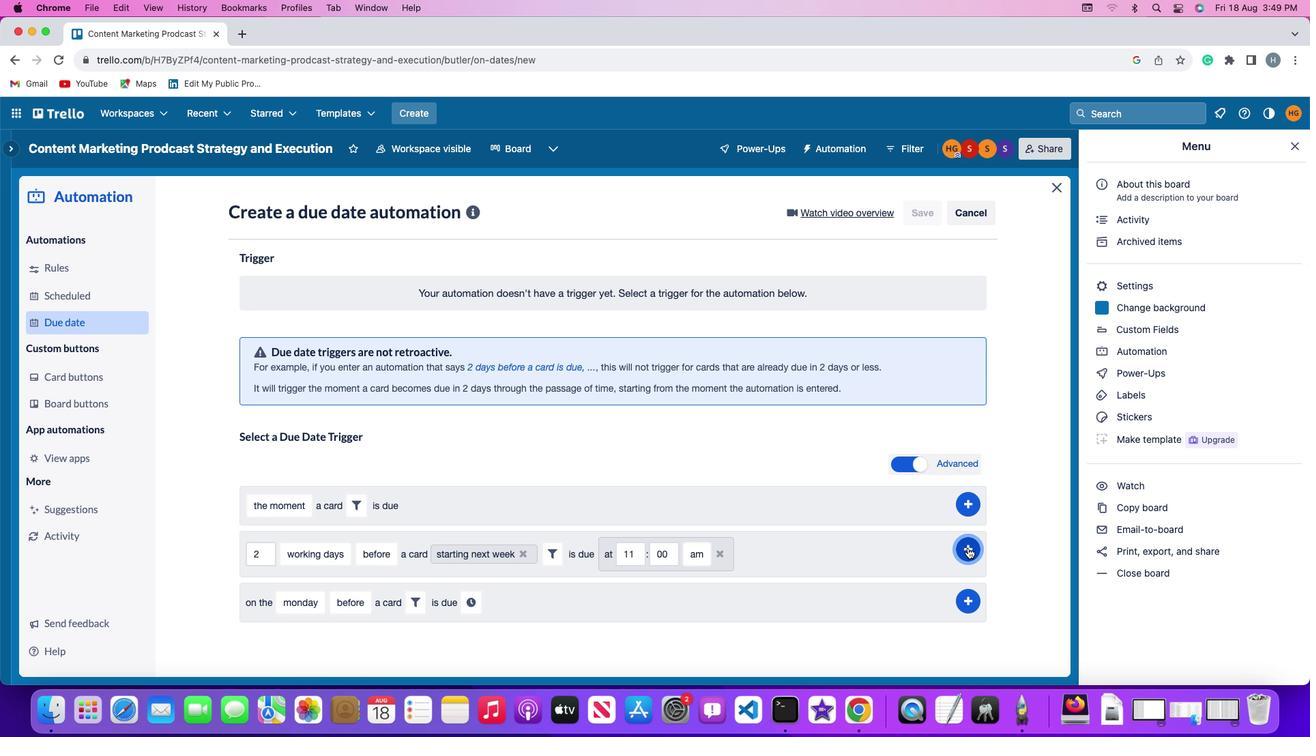
Action: Mouse pressed left at (969, 548)
Screenshot: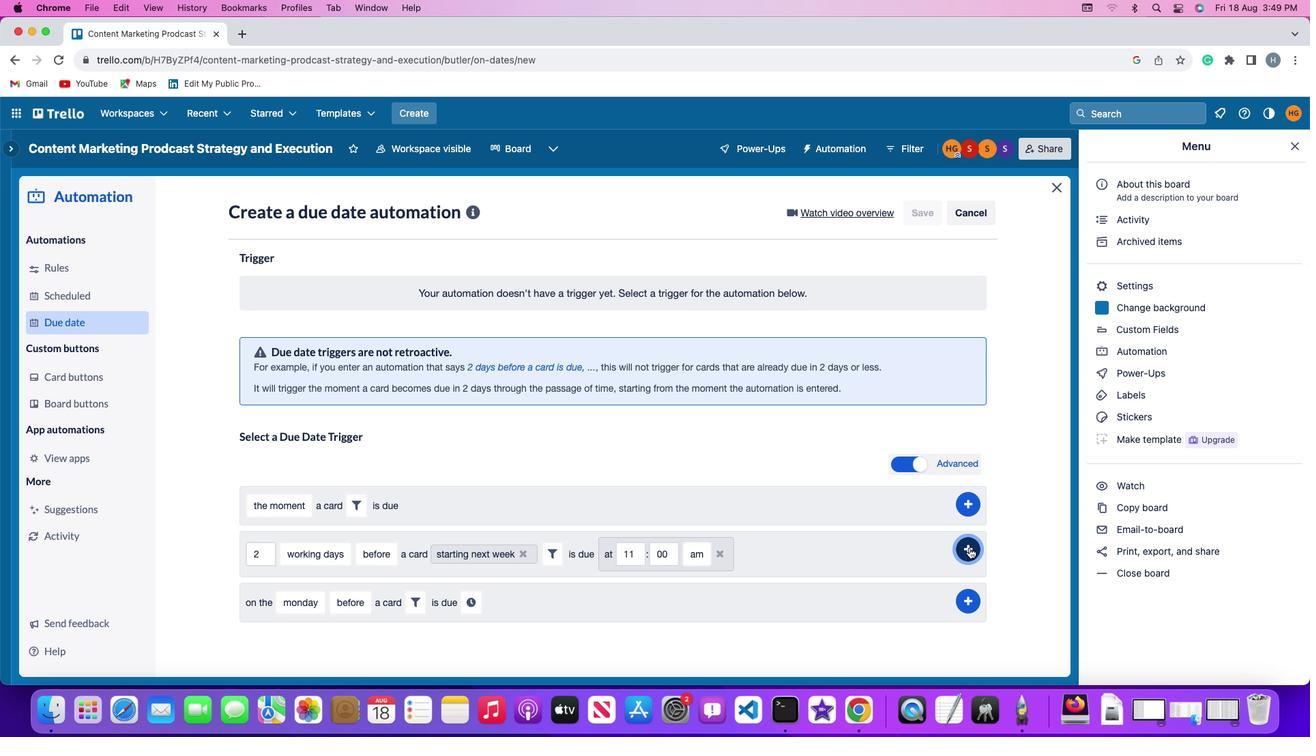 
Action: Mouse moved to (1015, 473)
Screenshot: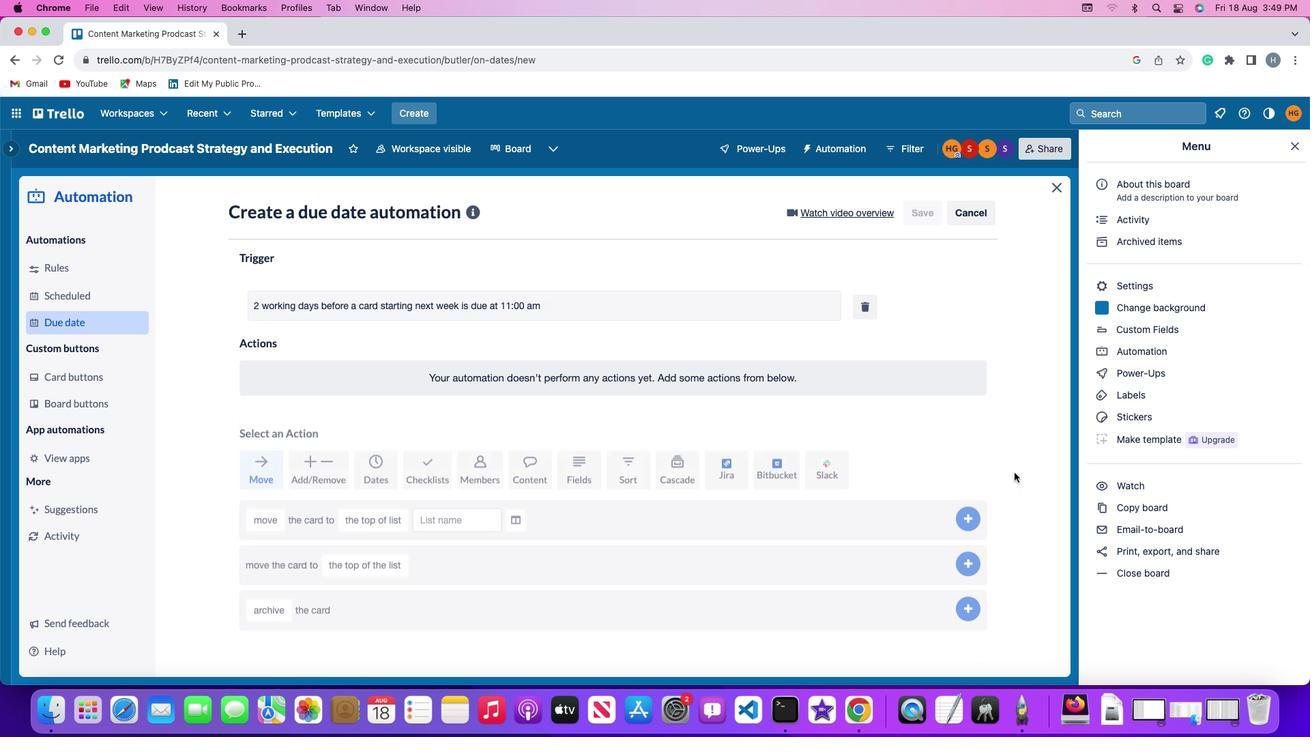 
